 Task: Play an audio file in VLC and use the "Compressor" audio effect to balance audio levels.
Action: Mouse moved to (178, 110)
Screenshot: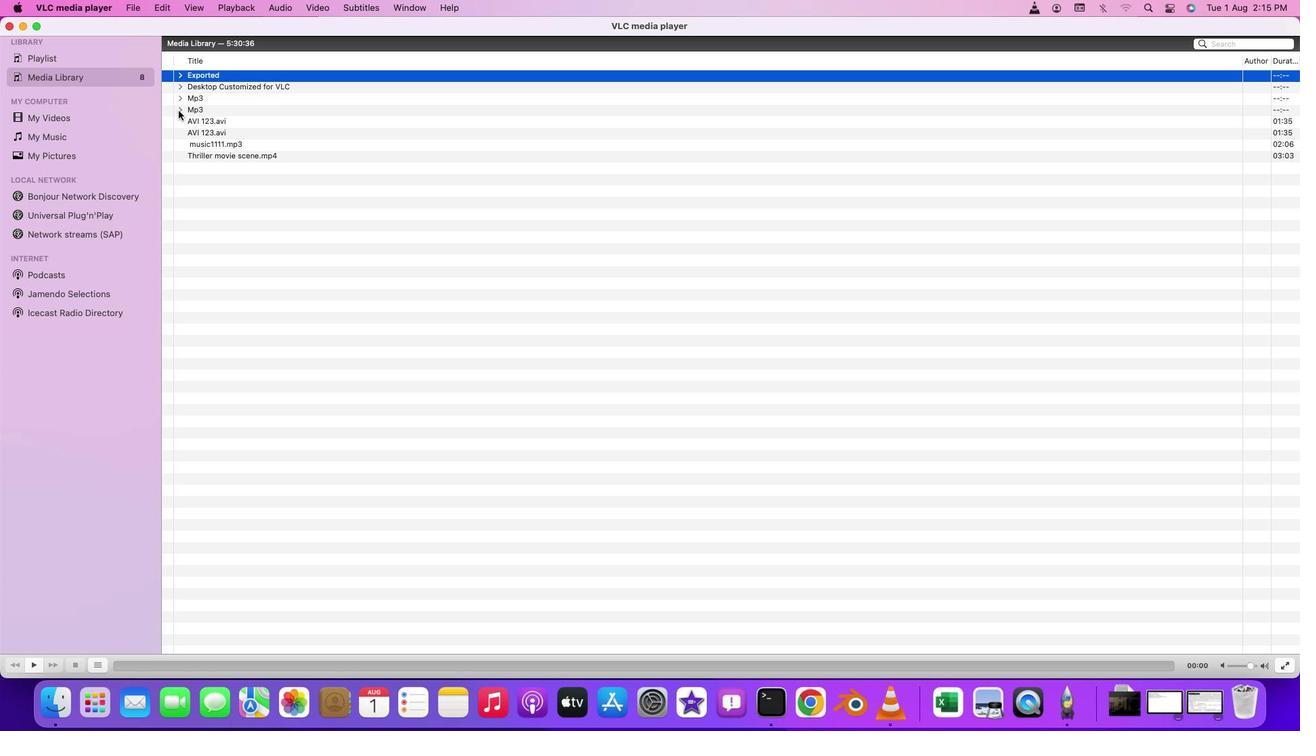 
Action: Mouse pressed left at (178, 110)
Screenshot: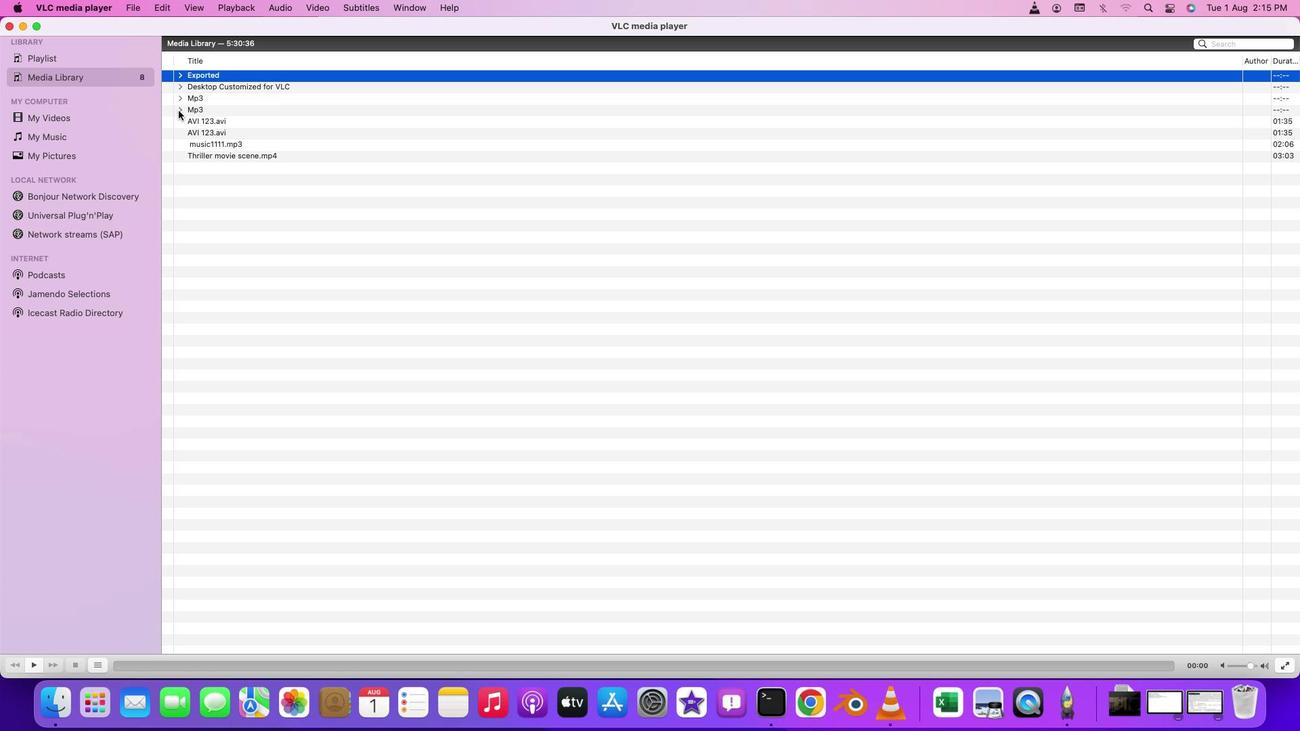 
Action: Mouse moved to (222, 134)
Screenshot: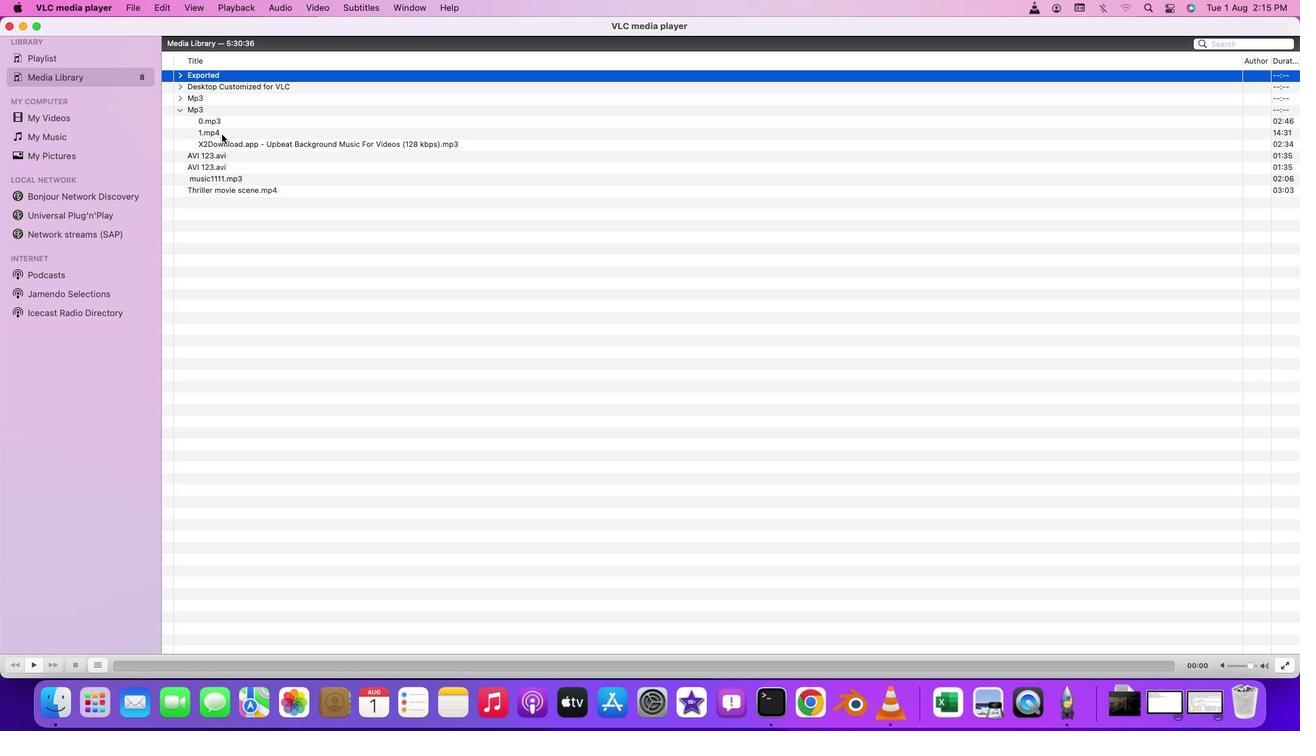 
Action: Mouse pressed left at (222, 134)
Screenshot: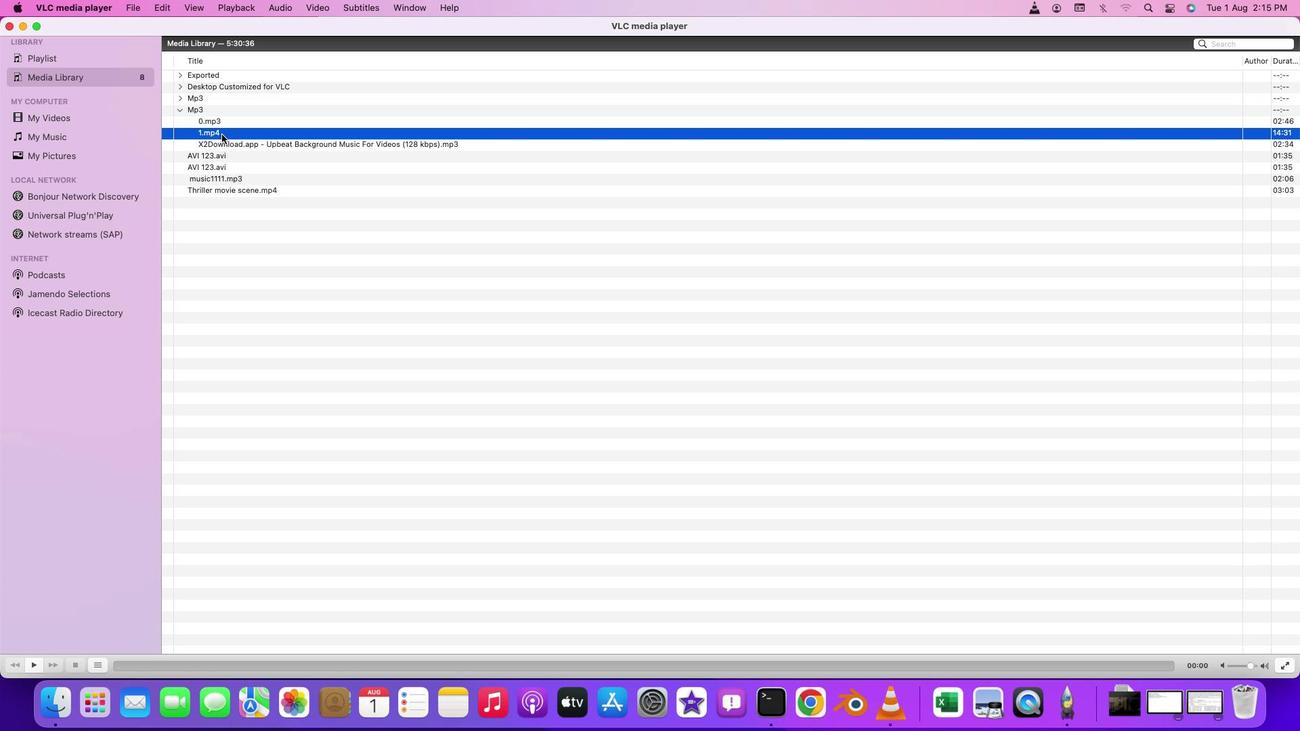 
Action: Mouse pressed left at (222, 134)
Screenshot: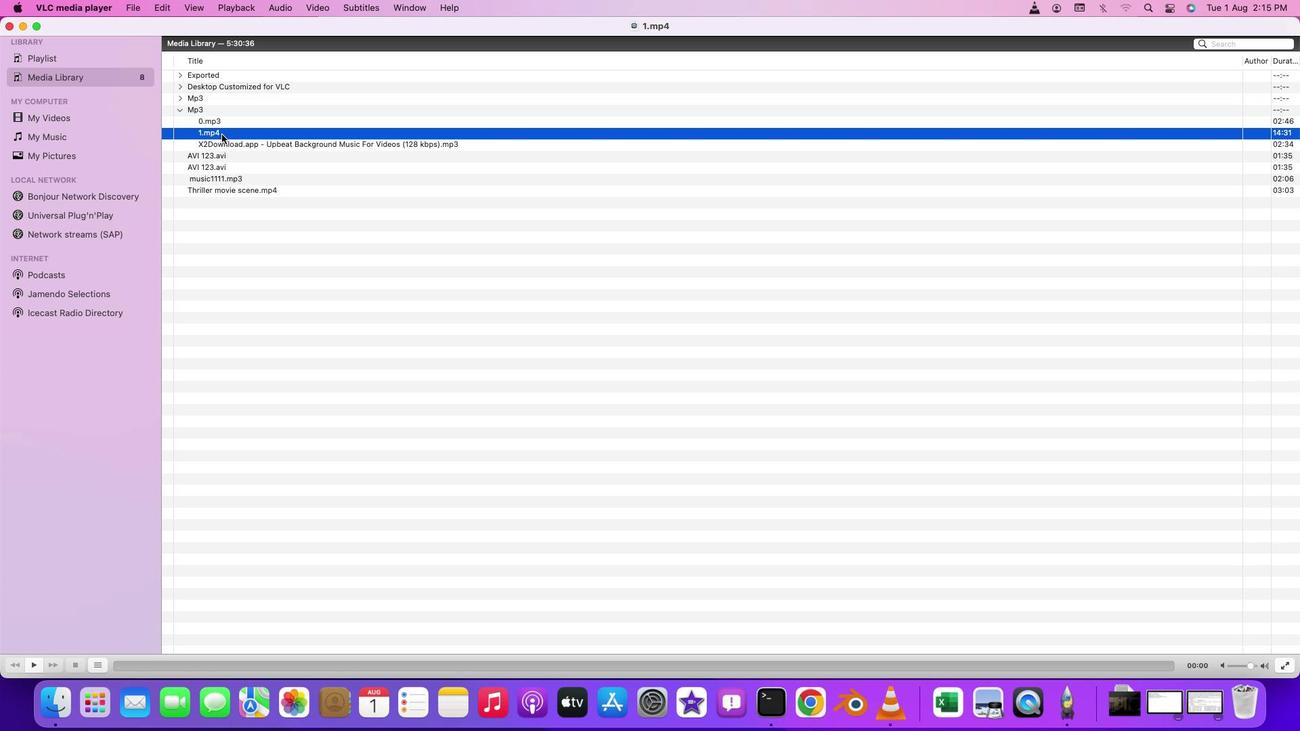 
Action: Mouse moved to (39, 538)
Screenshot: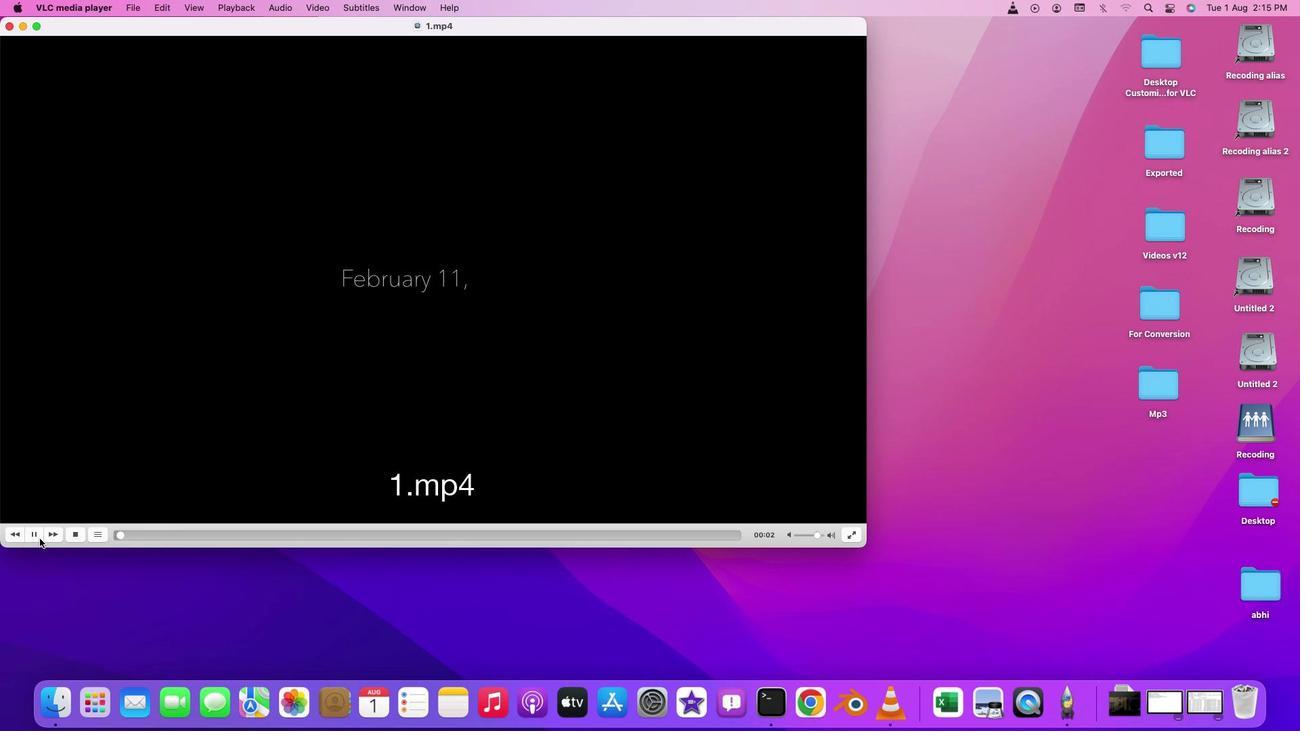 
Action: Mouse pressed left at (39, 538)
Screenshot: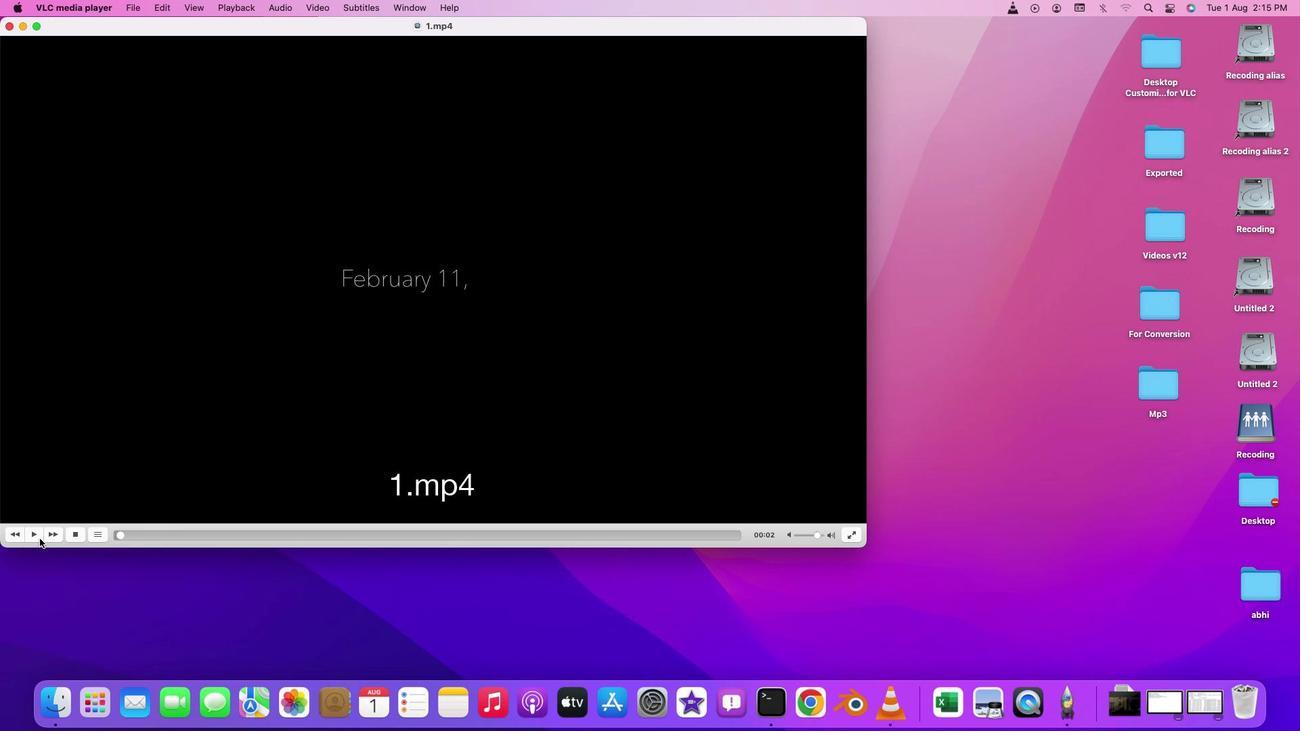 
Action: Mouse moved to (131, 14)
Screenshot: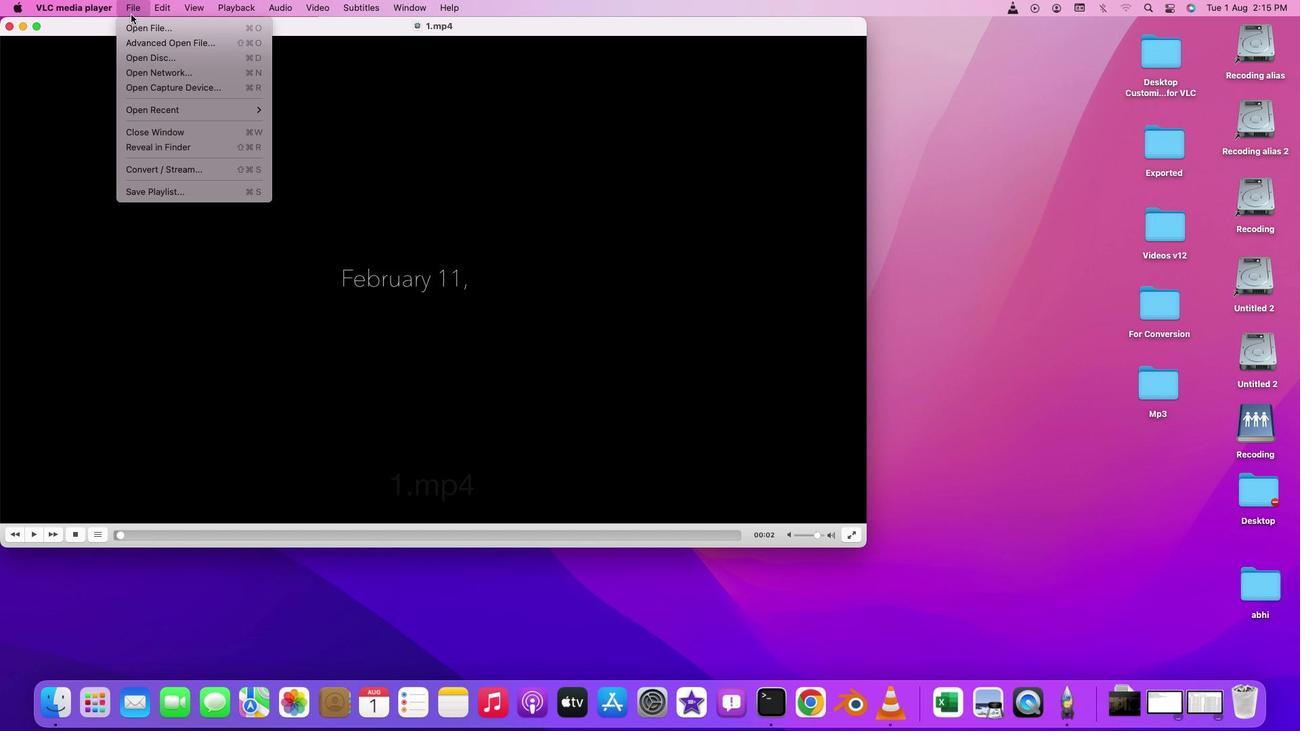 
Action: Mouse pressed left at (131, 14)
Screenshot: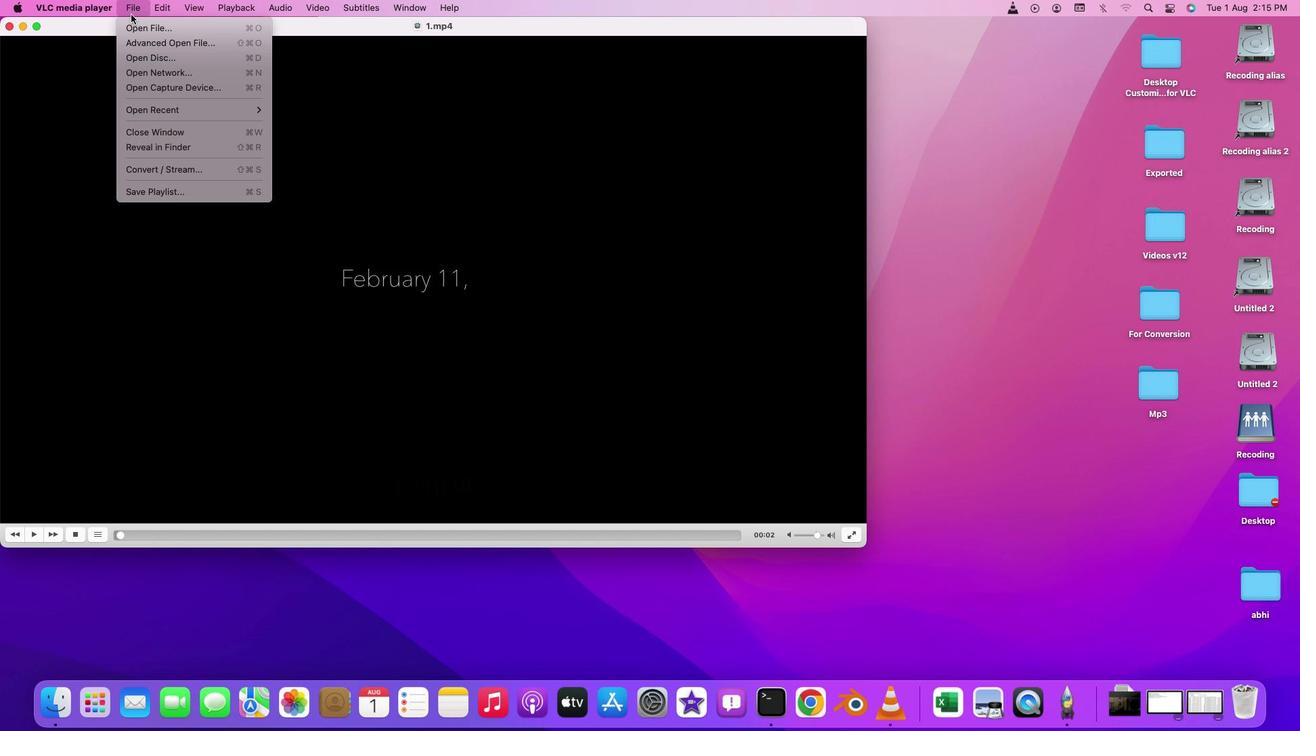 
Action: Mouse moved to (143, 23)
Screenshot: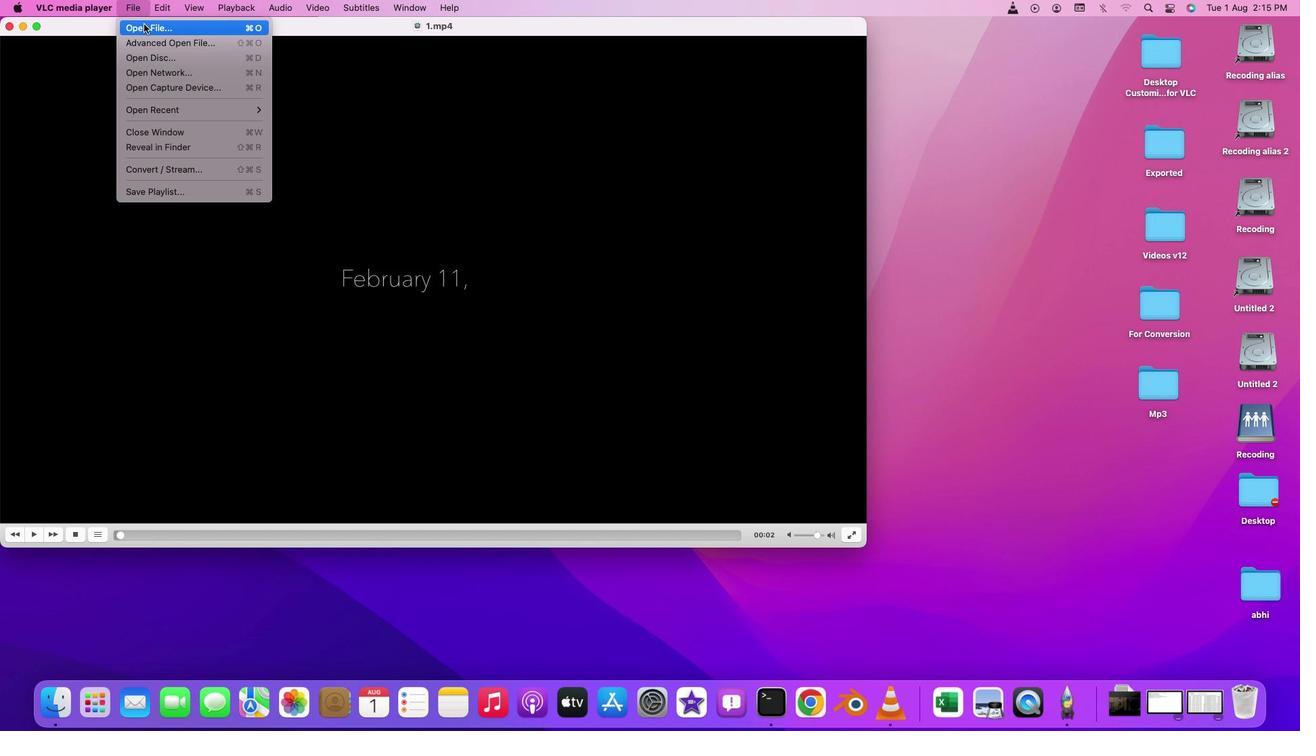 
Action: Mouse pressed left at (143, 23)
Screenshot: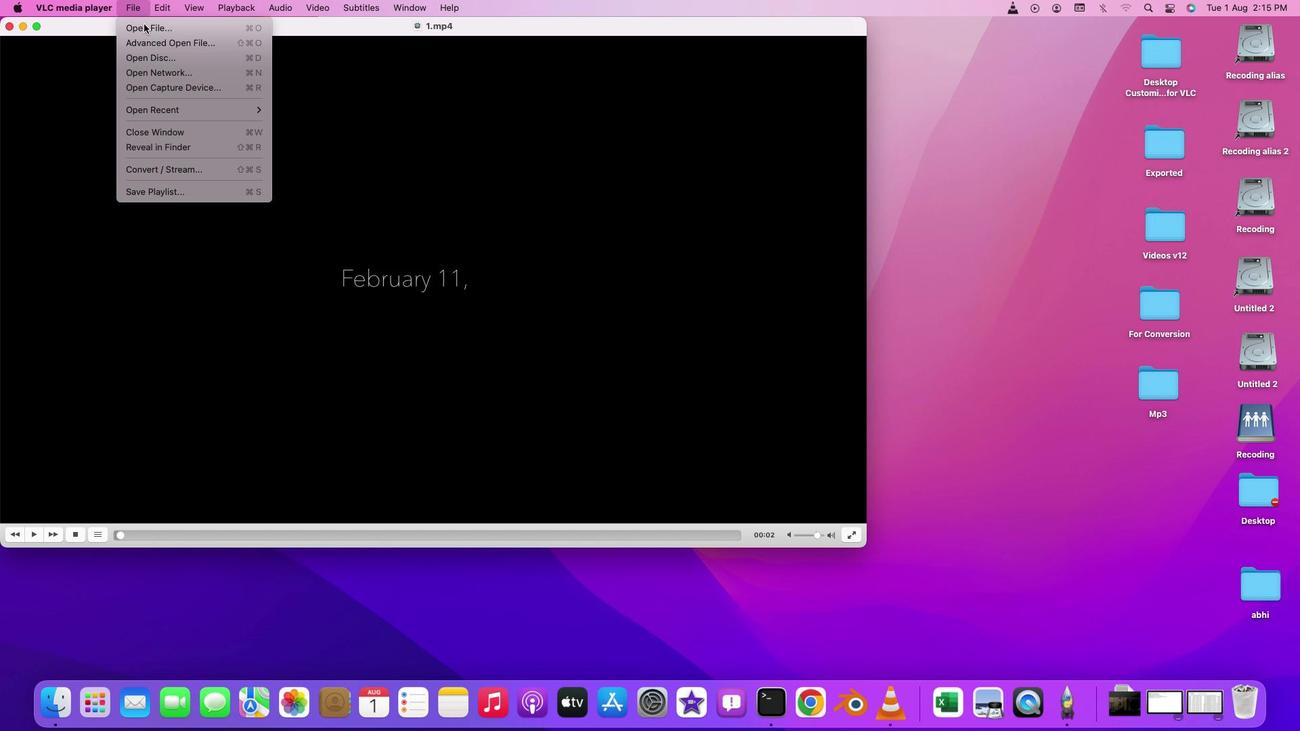 
Action: Mouse moved to (521, 162)
Screenshot: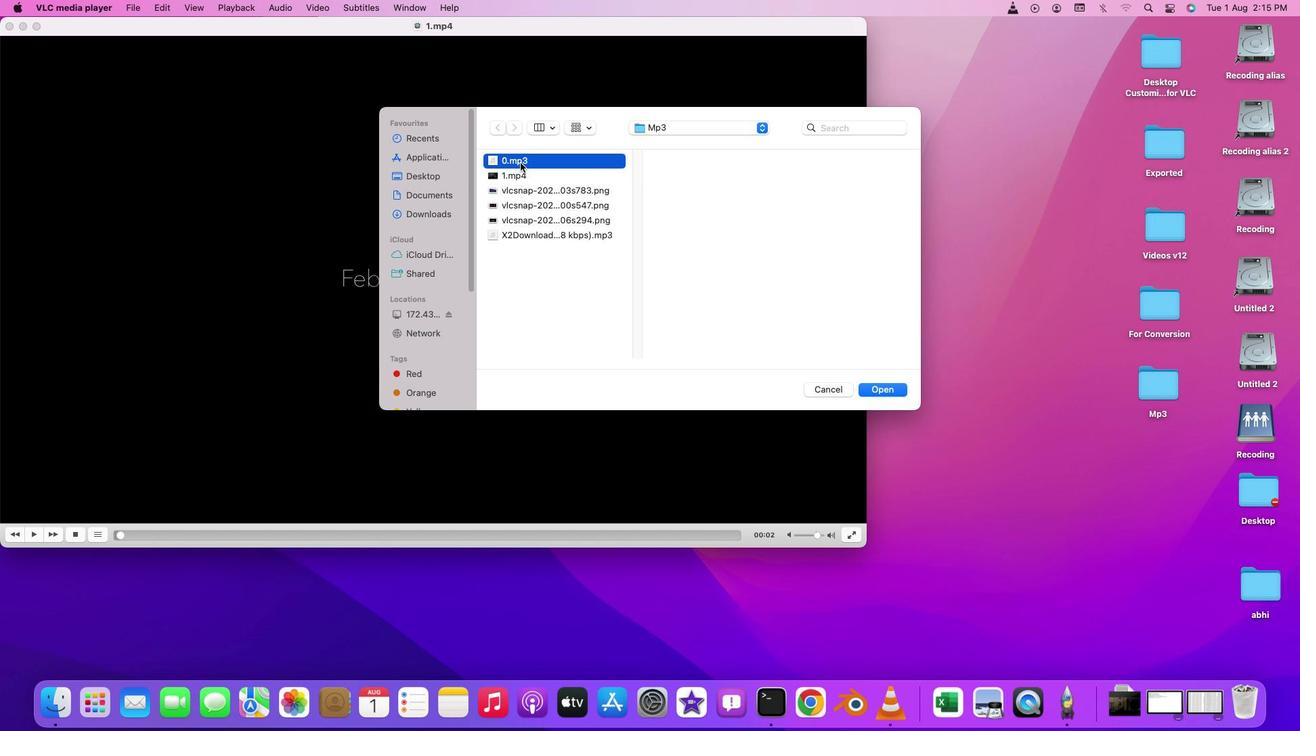 
Action: Mouse pressed left at (521, 162)
Screenshot: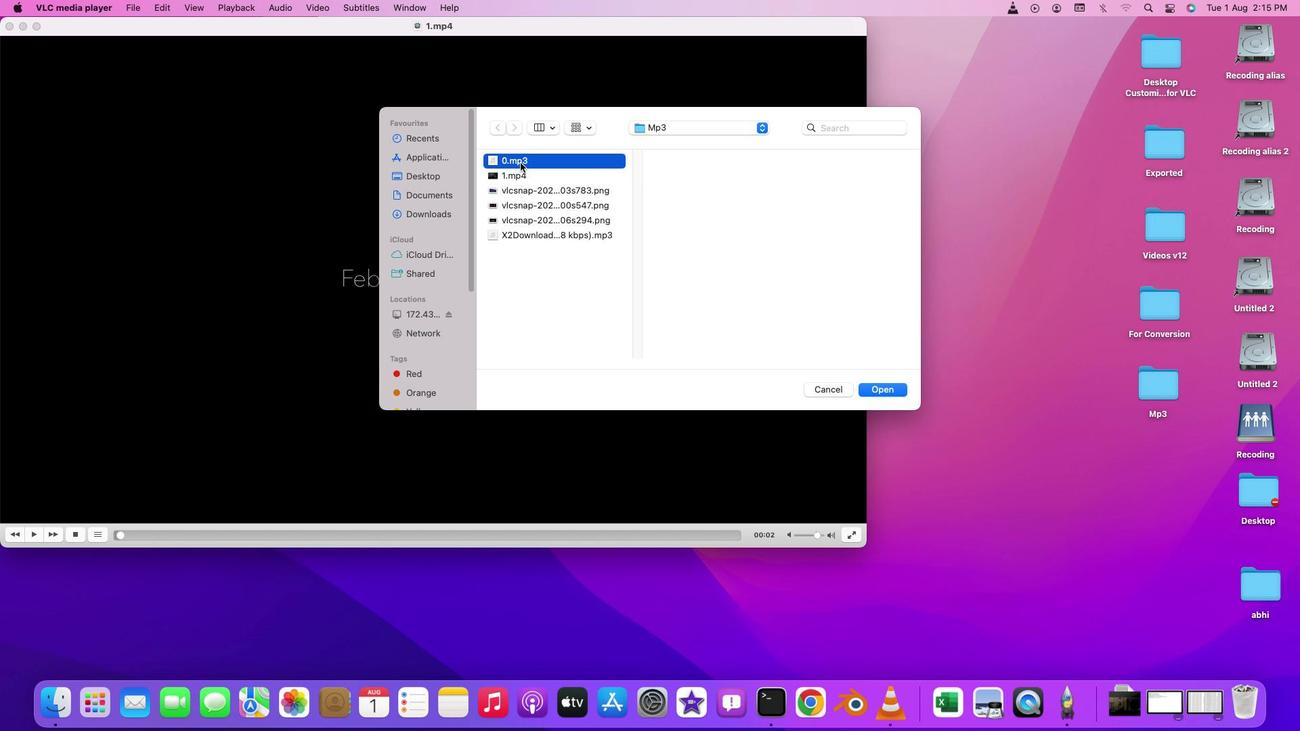 
Action: Mouse pressed left at (521, 162)
Screenshot: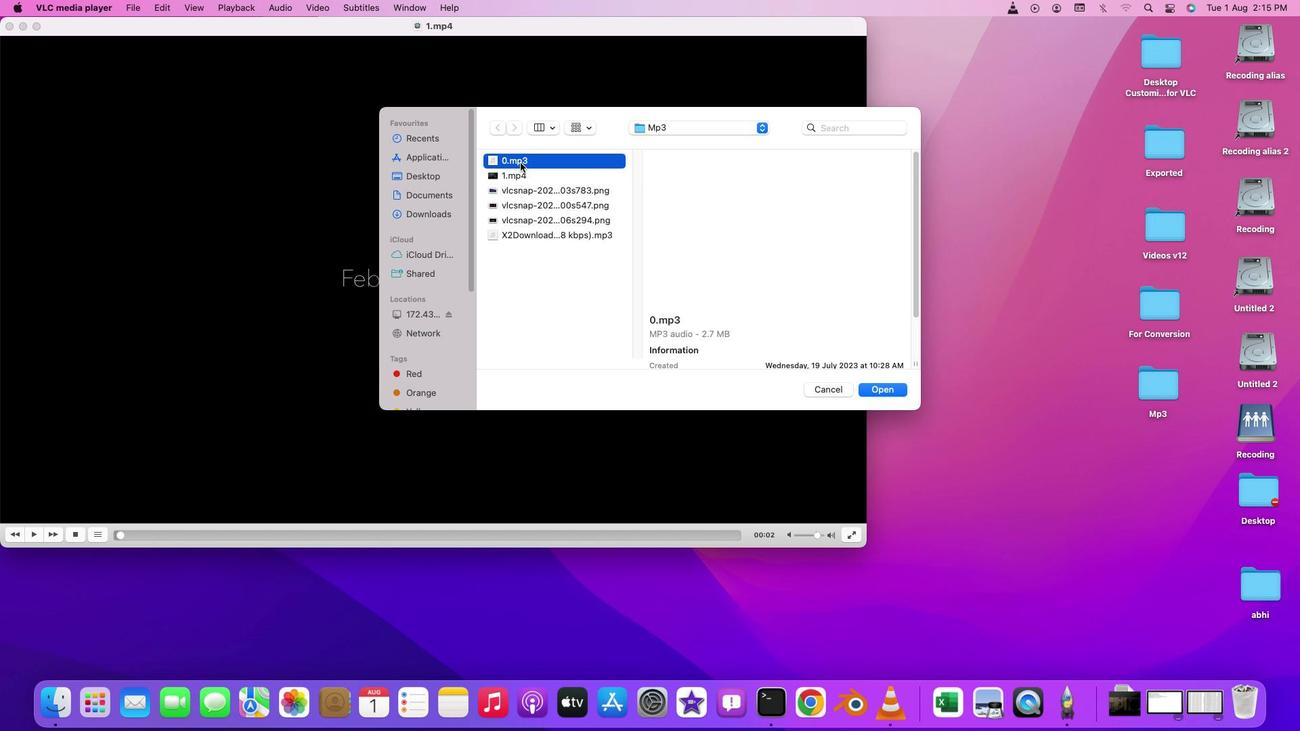 
Action: Mouse moved to (172, 659)
Screenshot: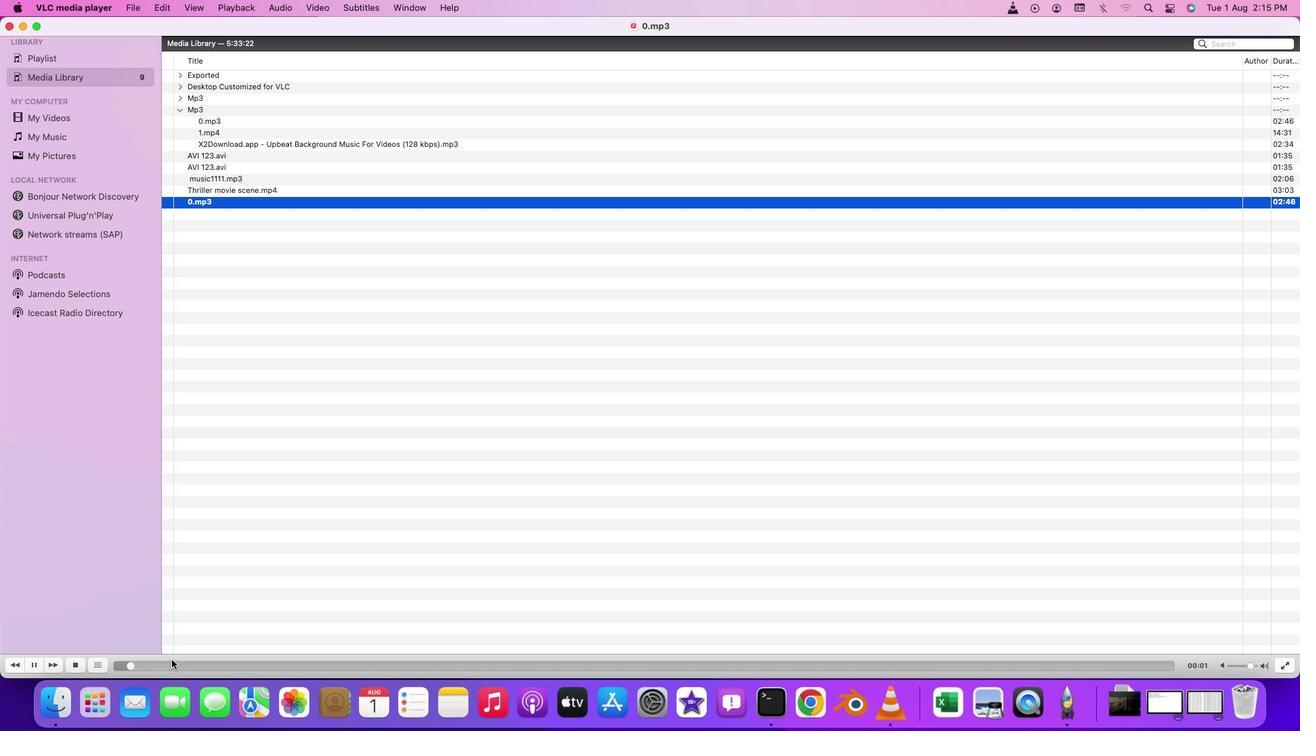 
Action: Mouse pressed left at (172, 659)
Screenshot: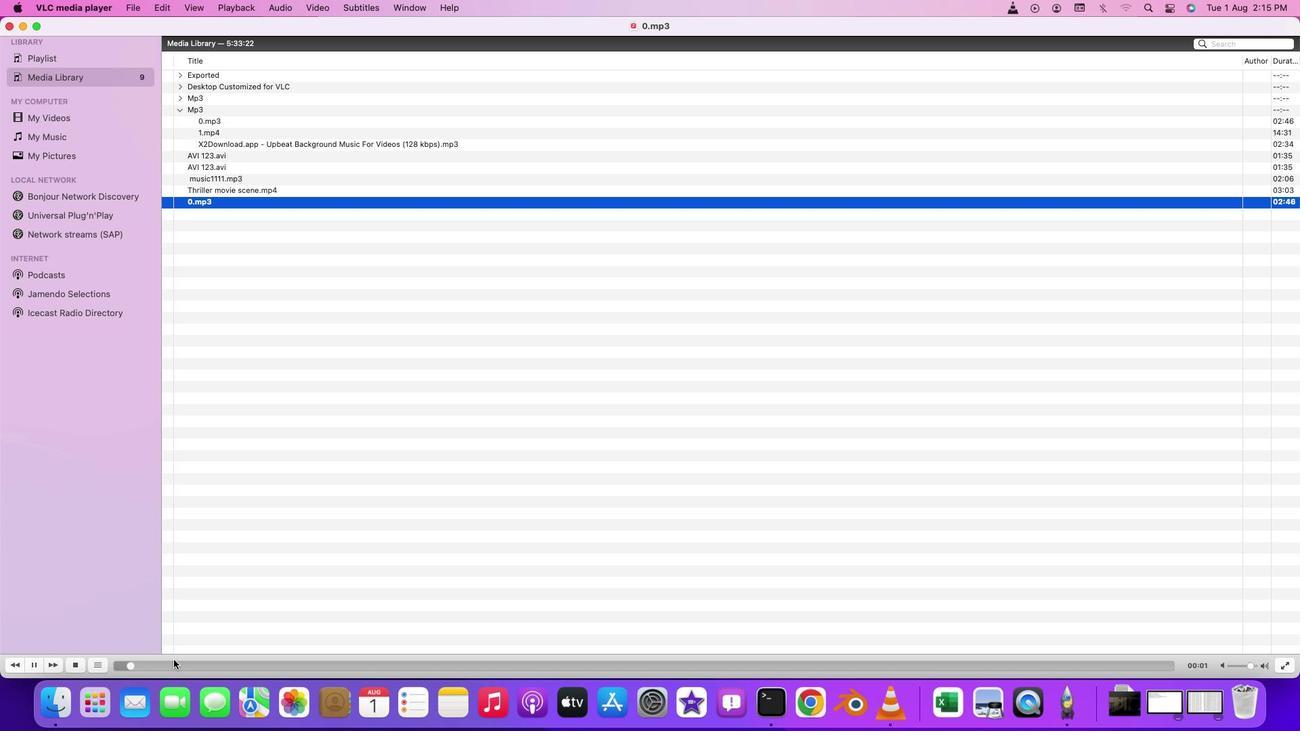 
Action: Mouse moved to (187, 663)
Screenshot: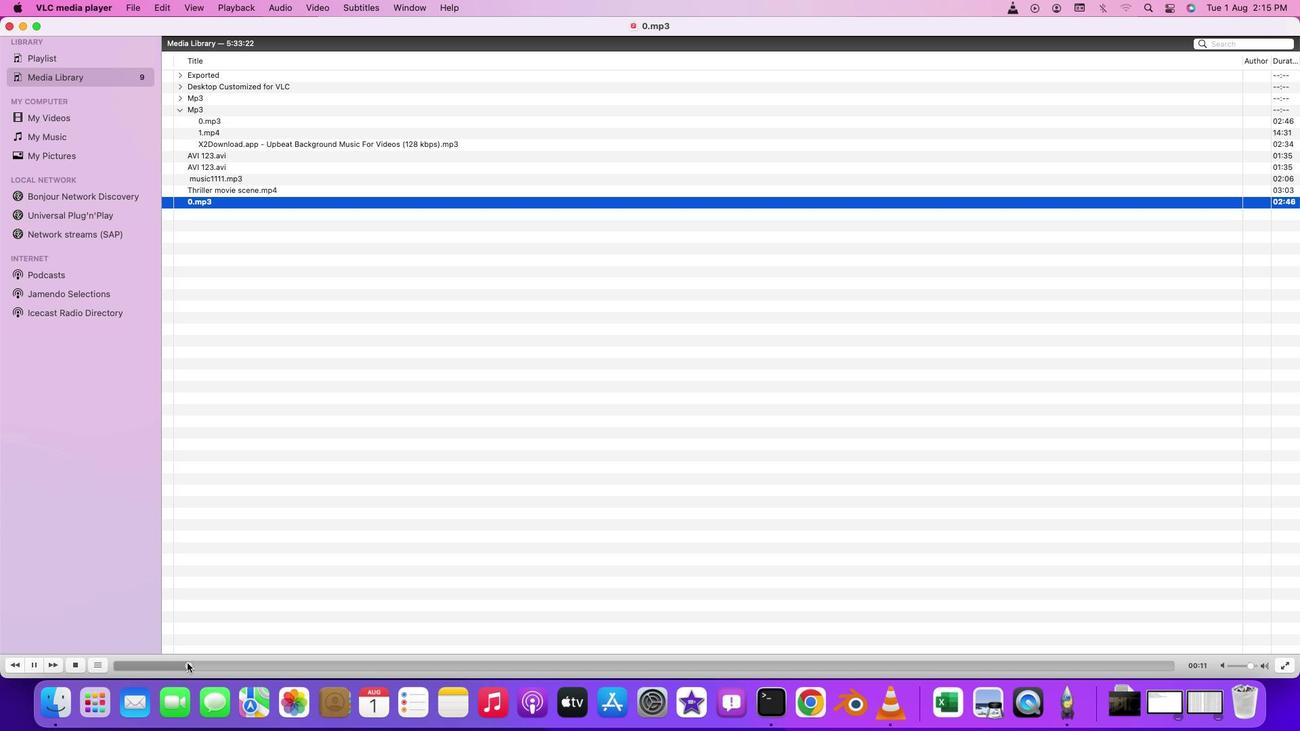 
Action: Mouse pressed left at (187, 663)
Screenshot: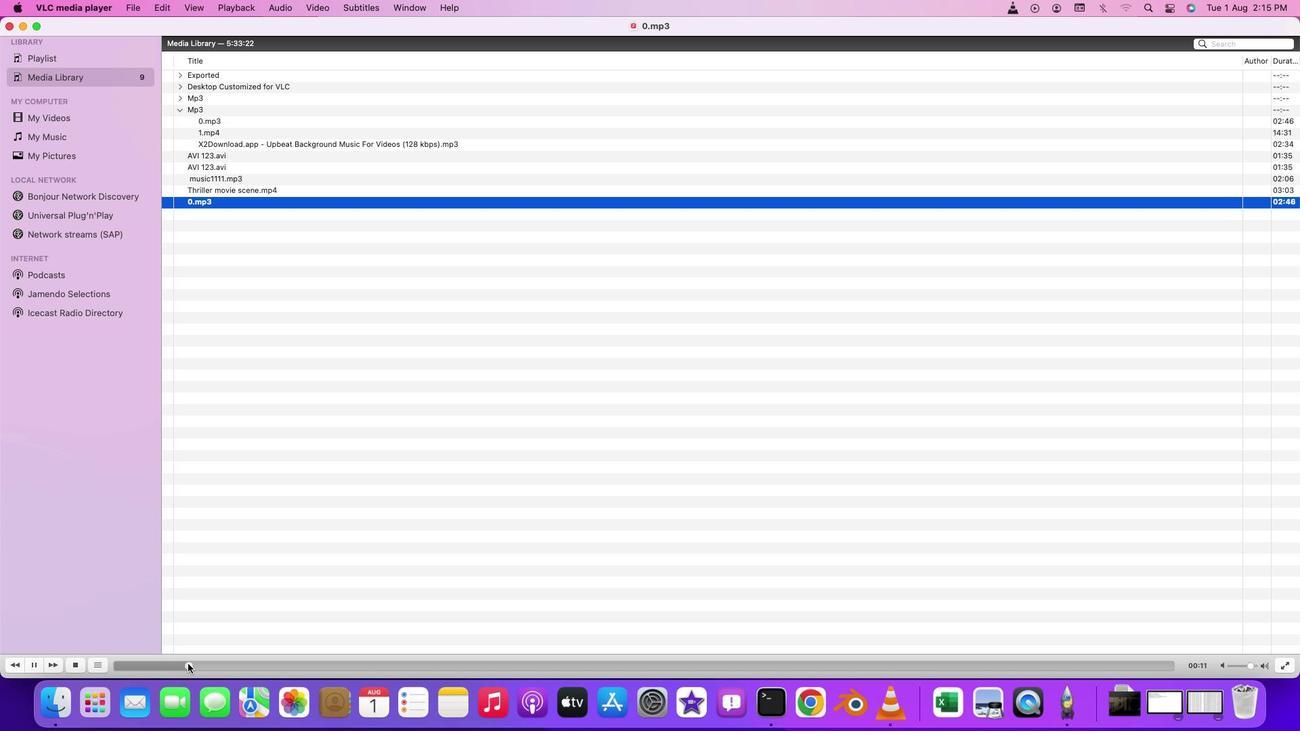 
Action: Mouse moved to (229, 669)
Screenshot: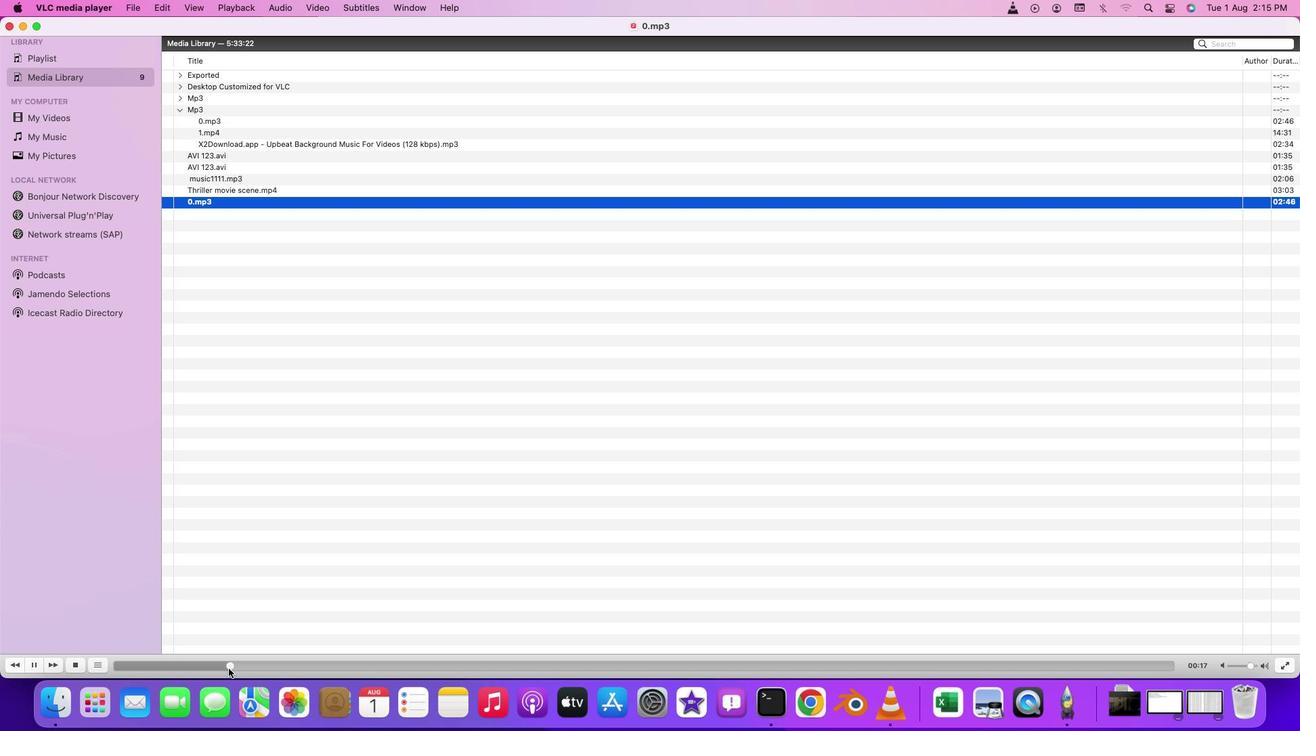
Action: Mouse pressed left at (229, 669)
Screenshot: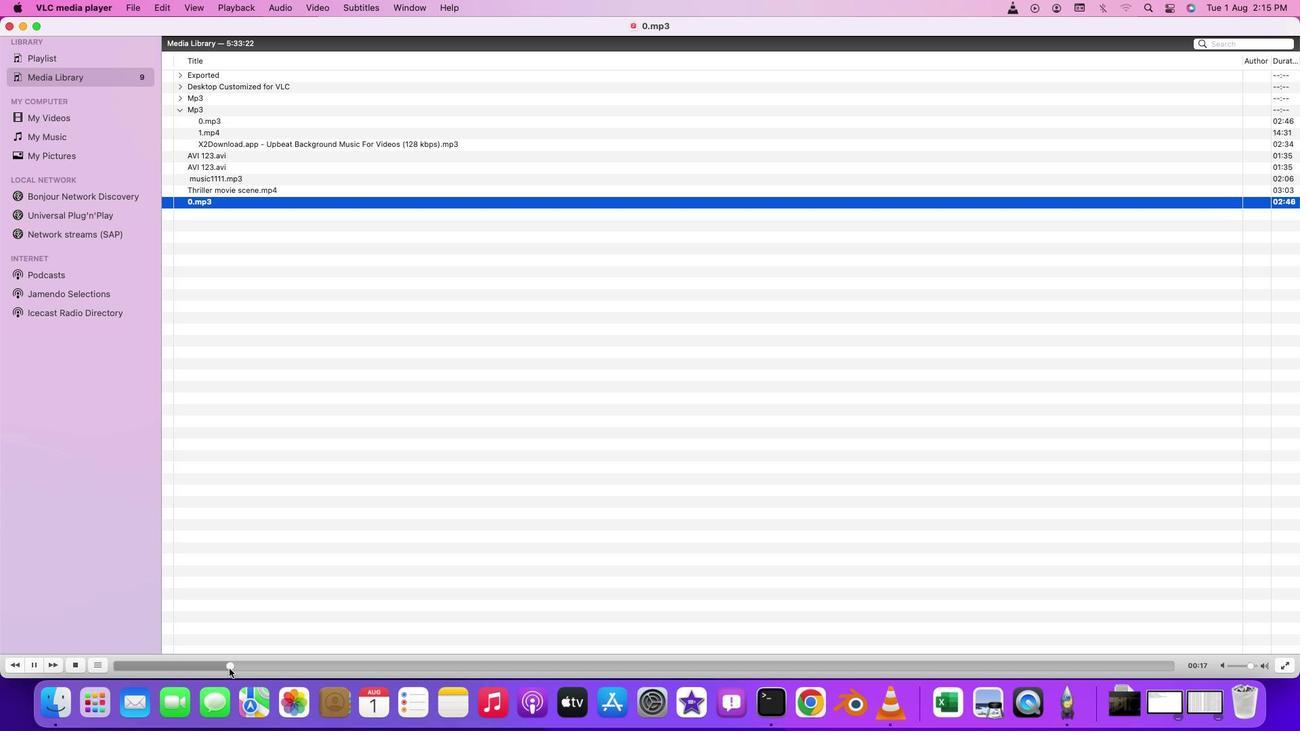 
Action: Mouse moved to (412, 14)
Screenshot: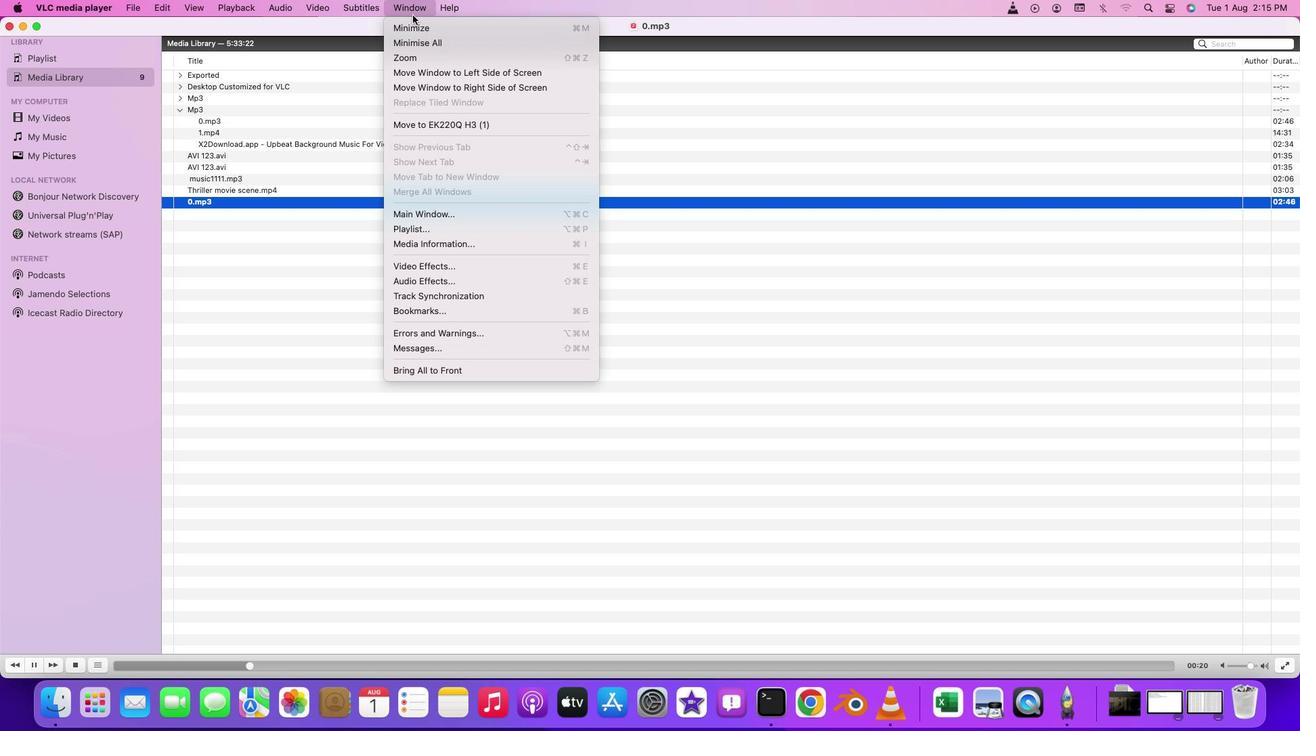 
Action: Mouse pressed left at (412, 14)
Screenshot: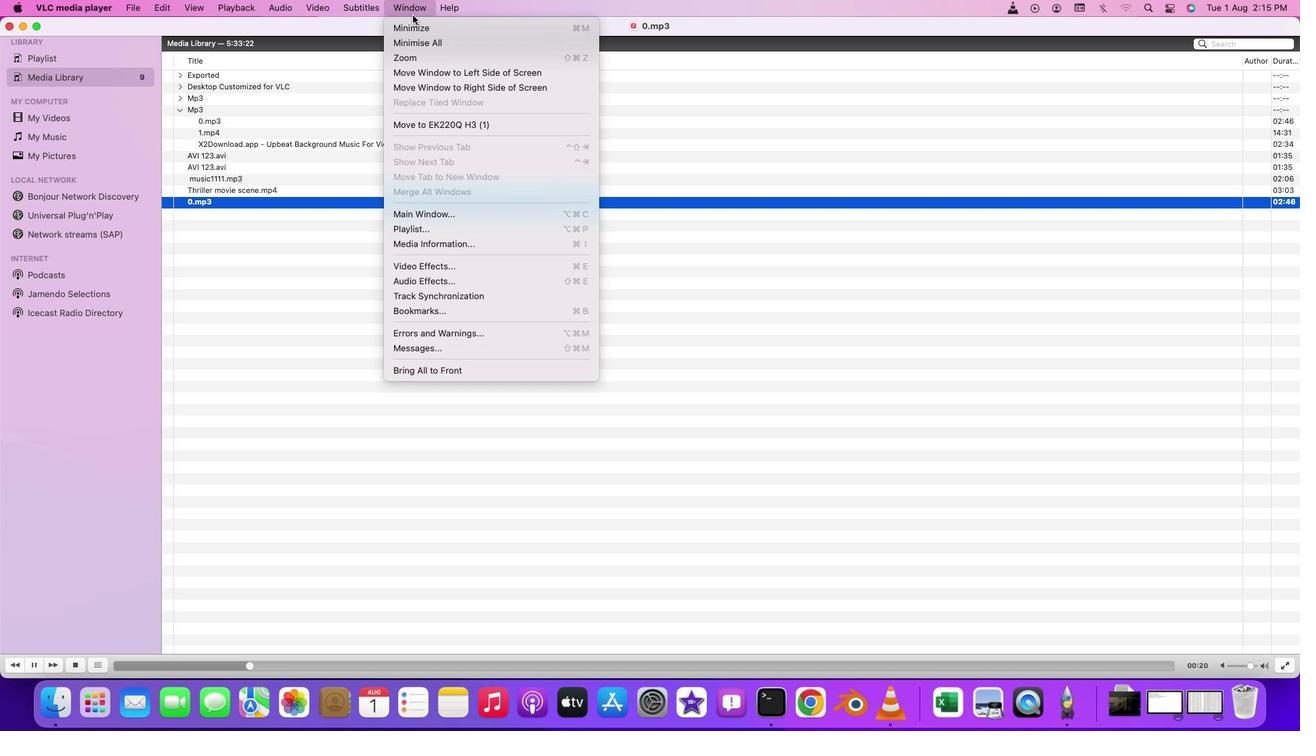 
Action: Mouse moved to (435, 277)
Screenshot: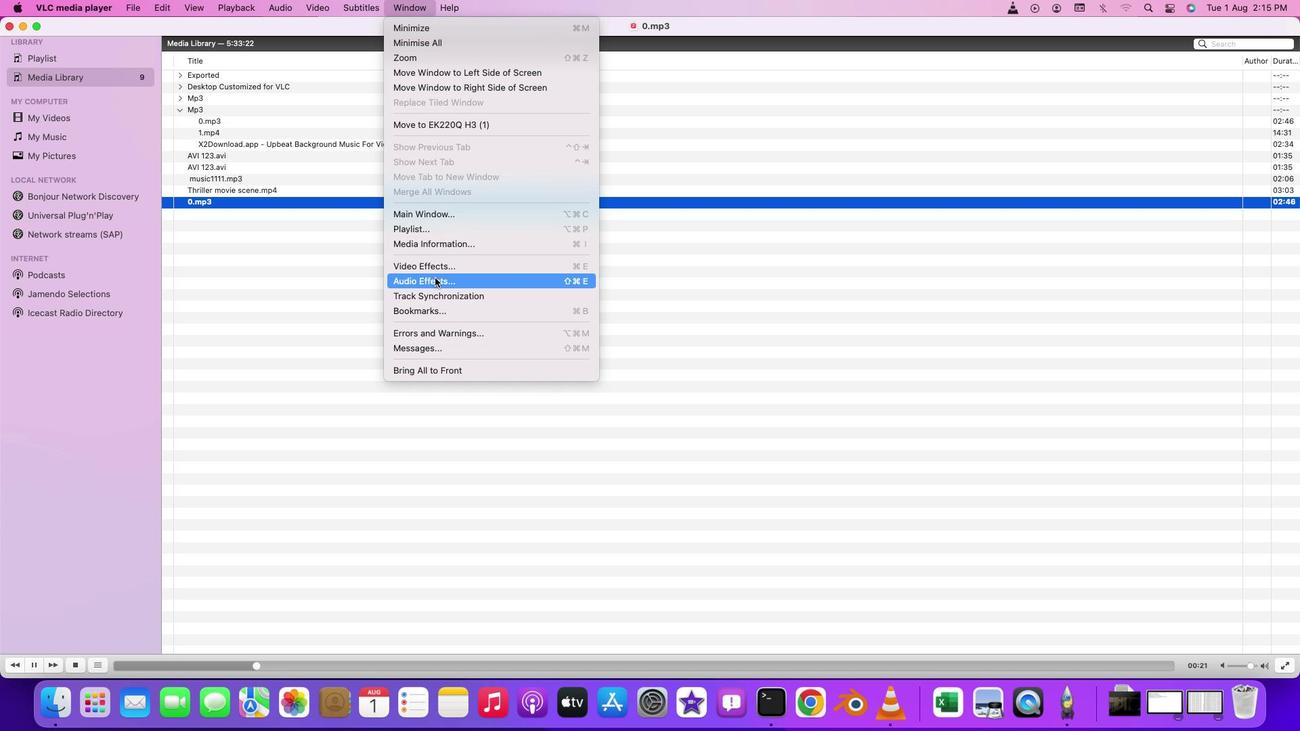 
Action: Mouse pressed left at (435, 277)
Screenshot: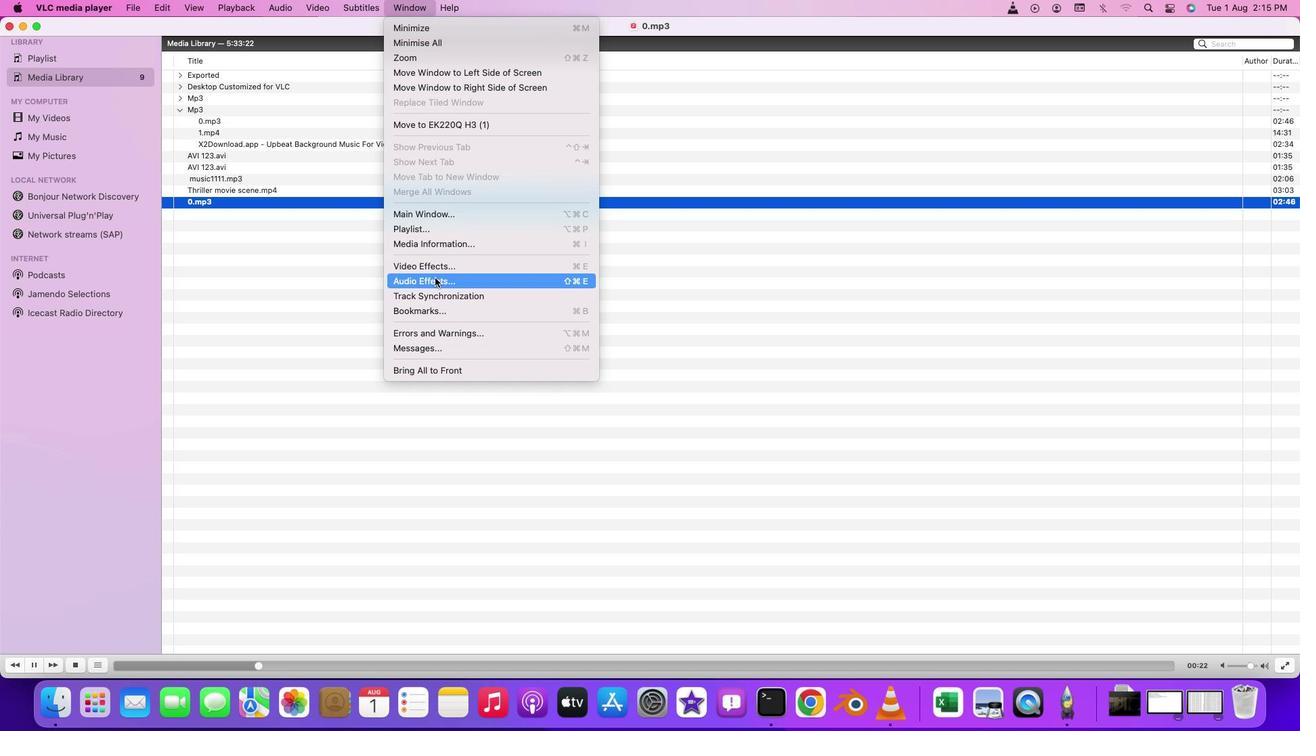 
Action: Mouse moved to (651, 294)
Screenshot: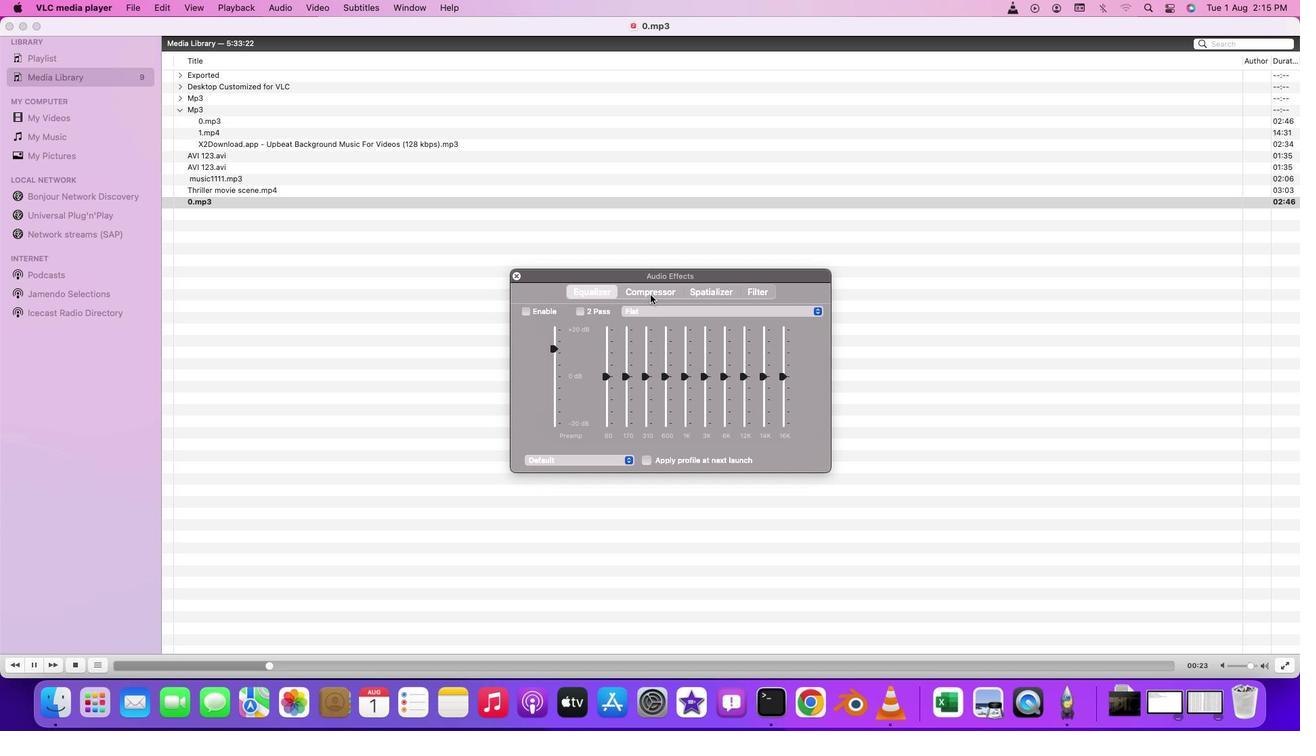 
Action: Mouse pressed left at (651, 294)
Screenshot: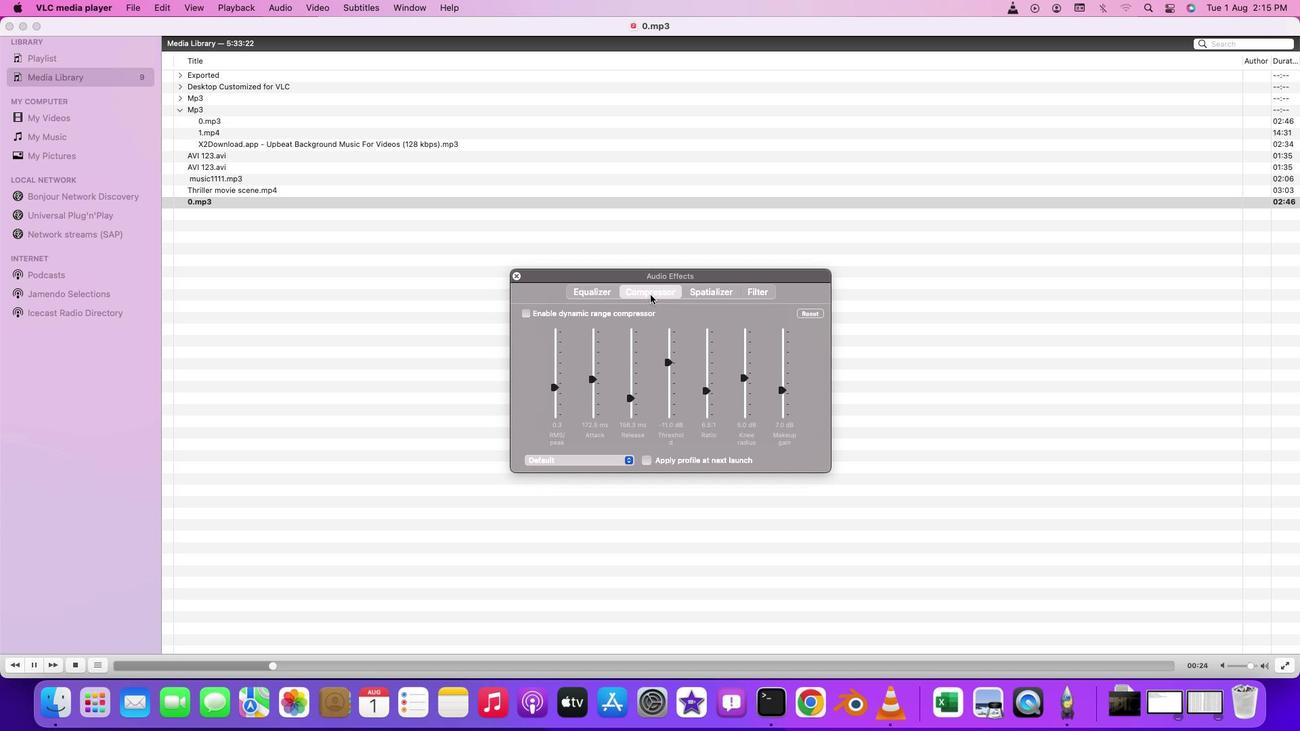 
Action: Mouse moved to (555, 386)
Screenshot: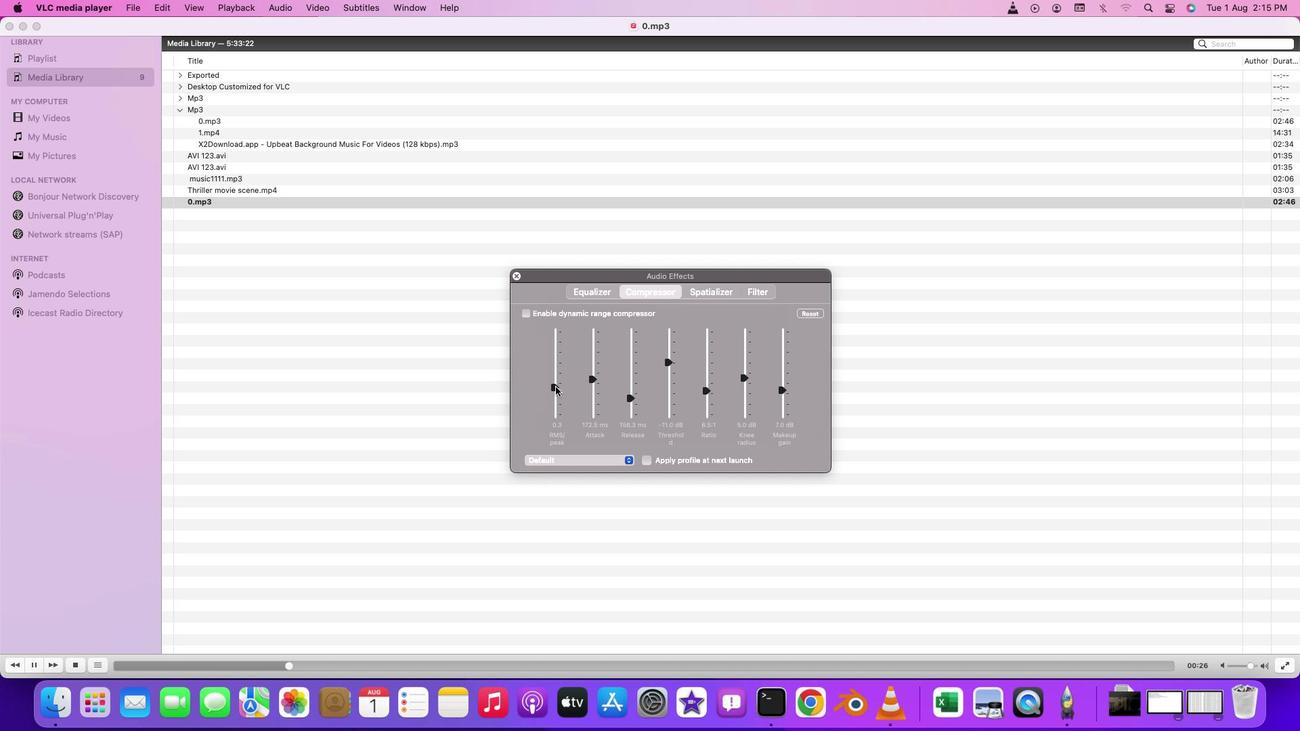 
Action: Mouse pressed left at (555, 386)
Screenshot: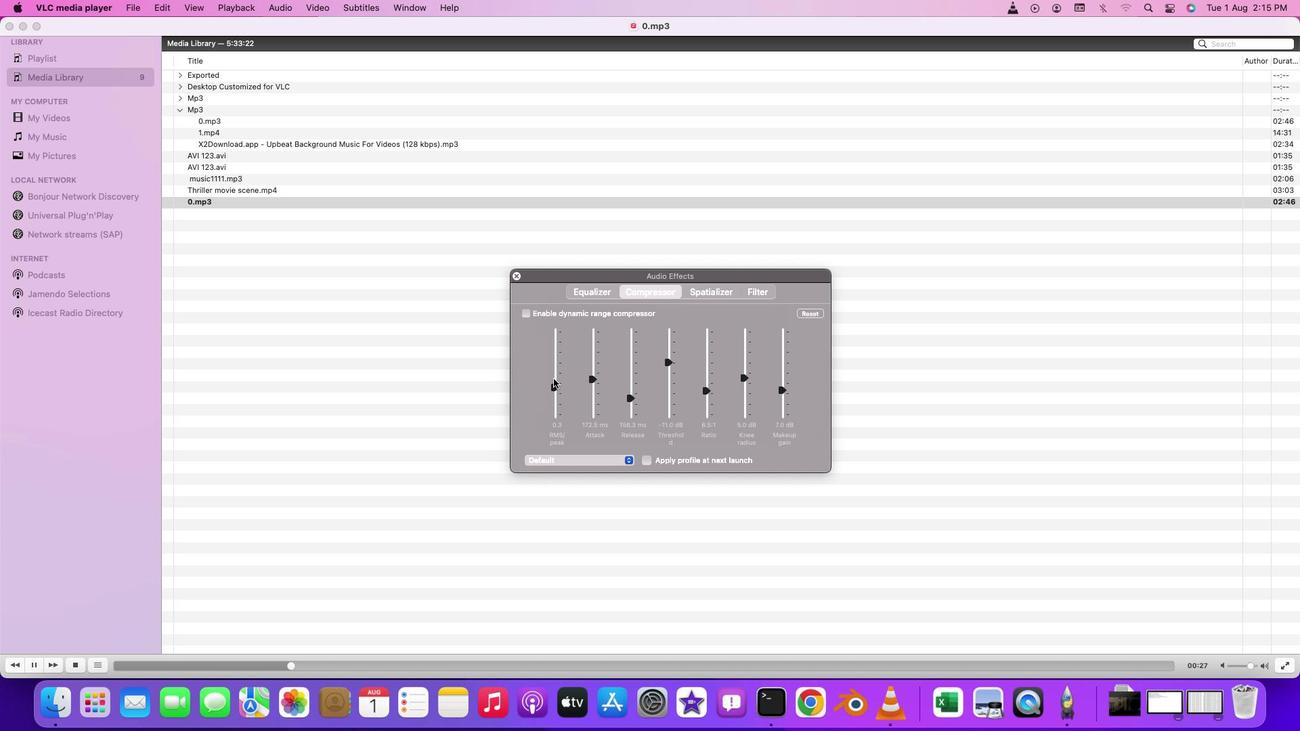 
Action: Mouse moved to (558, 386)
Screenshot: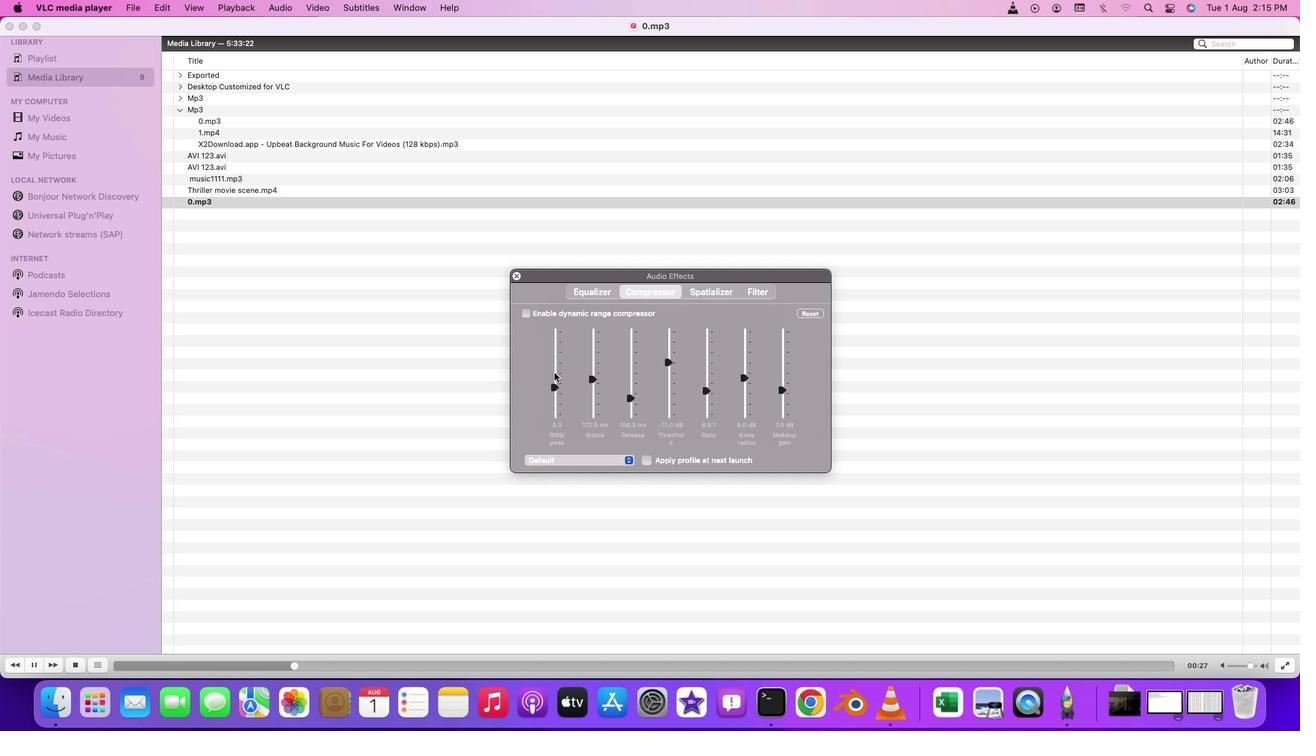 
Action: Mouse pressed left at (558, 386)
Screenshot: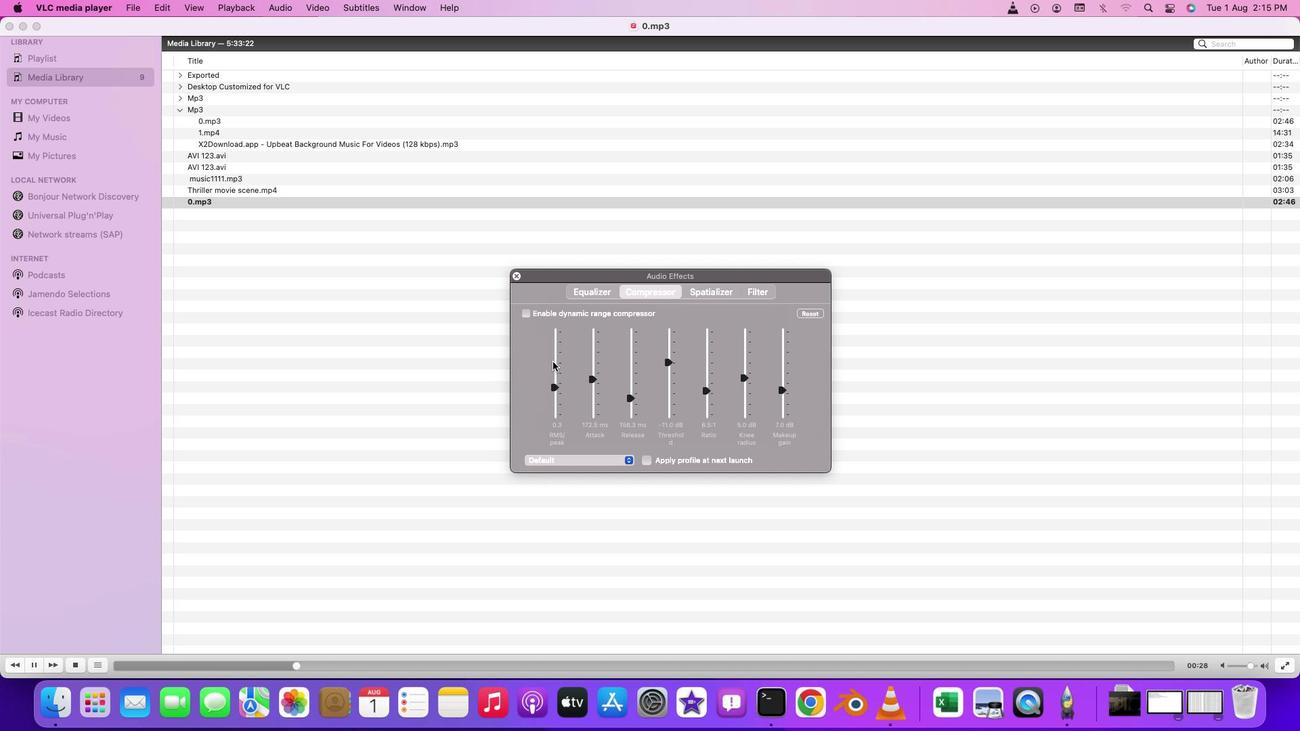 
Action: Mouse moved to (526, 310)
Screenshot: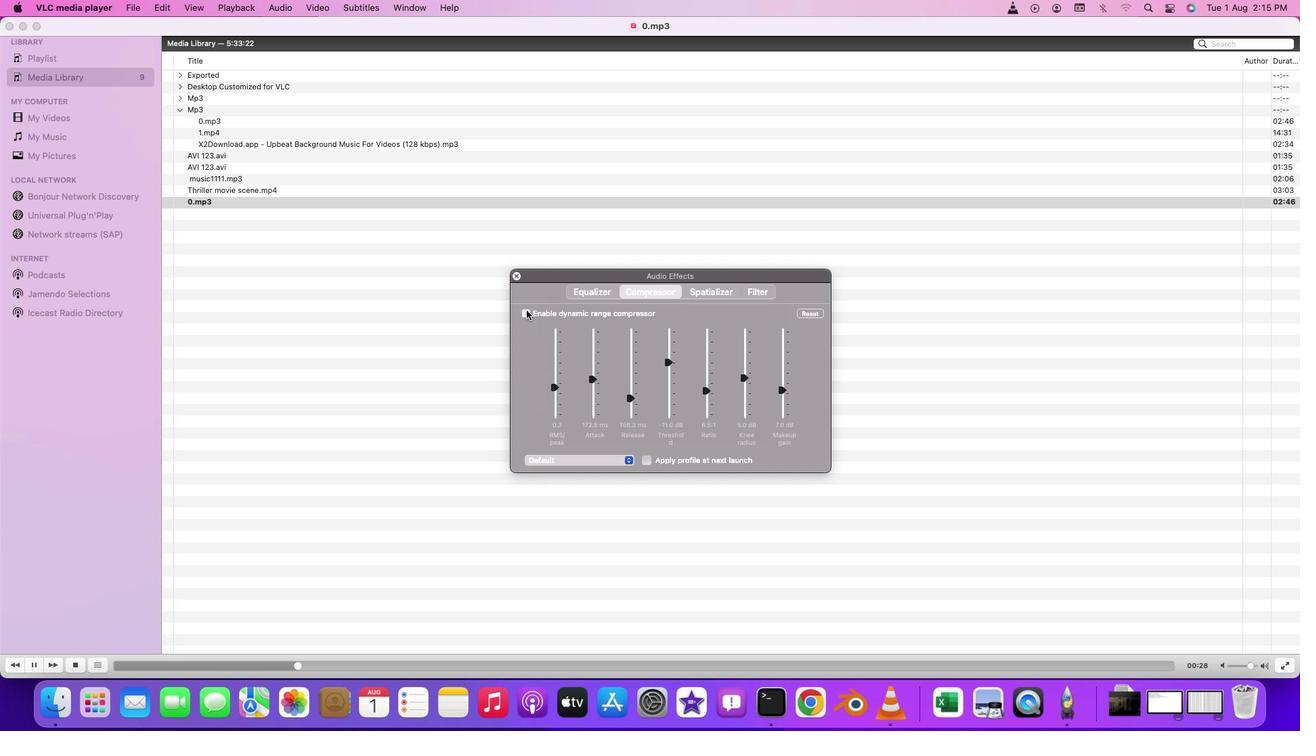 
Action: Mouse pressed left at (526, 310)
Screenshot: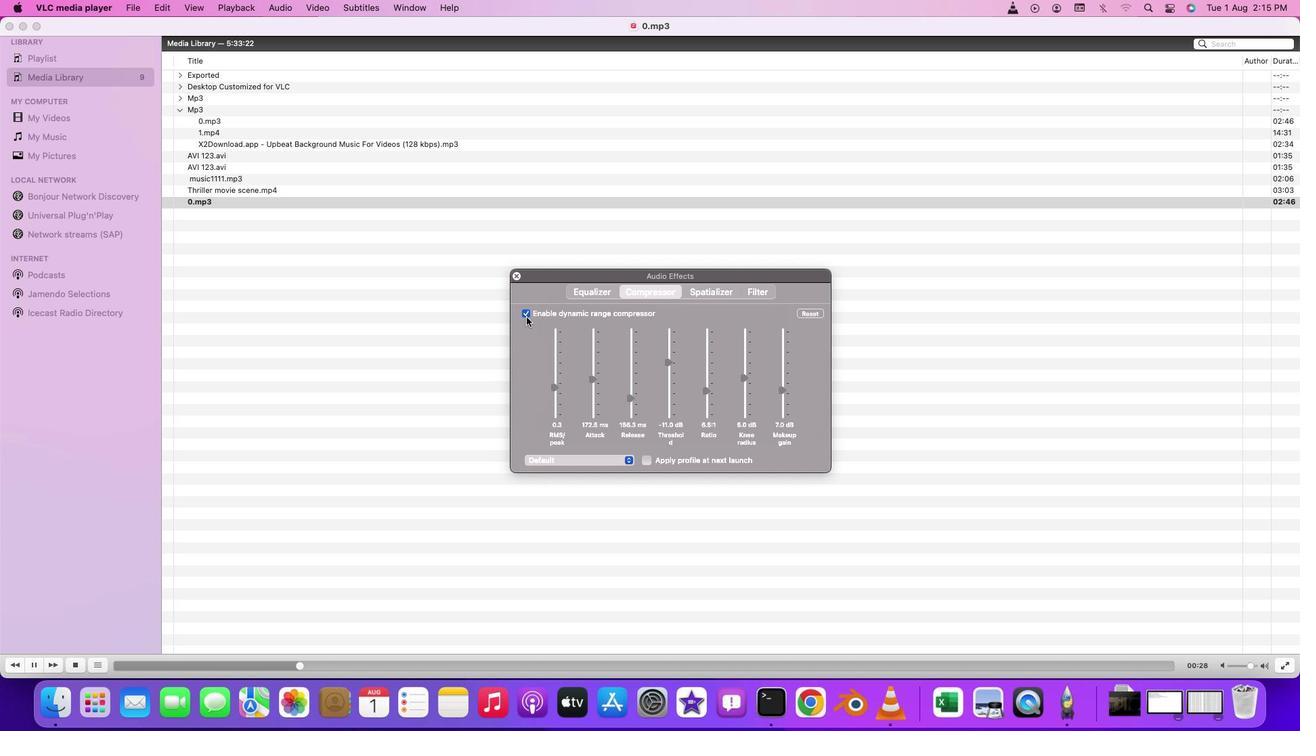 
Action: Mouse moved to (556, 388)
Screenshot: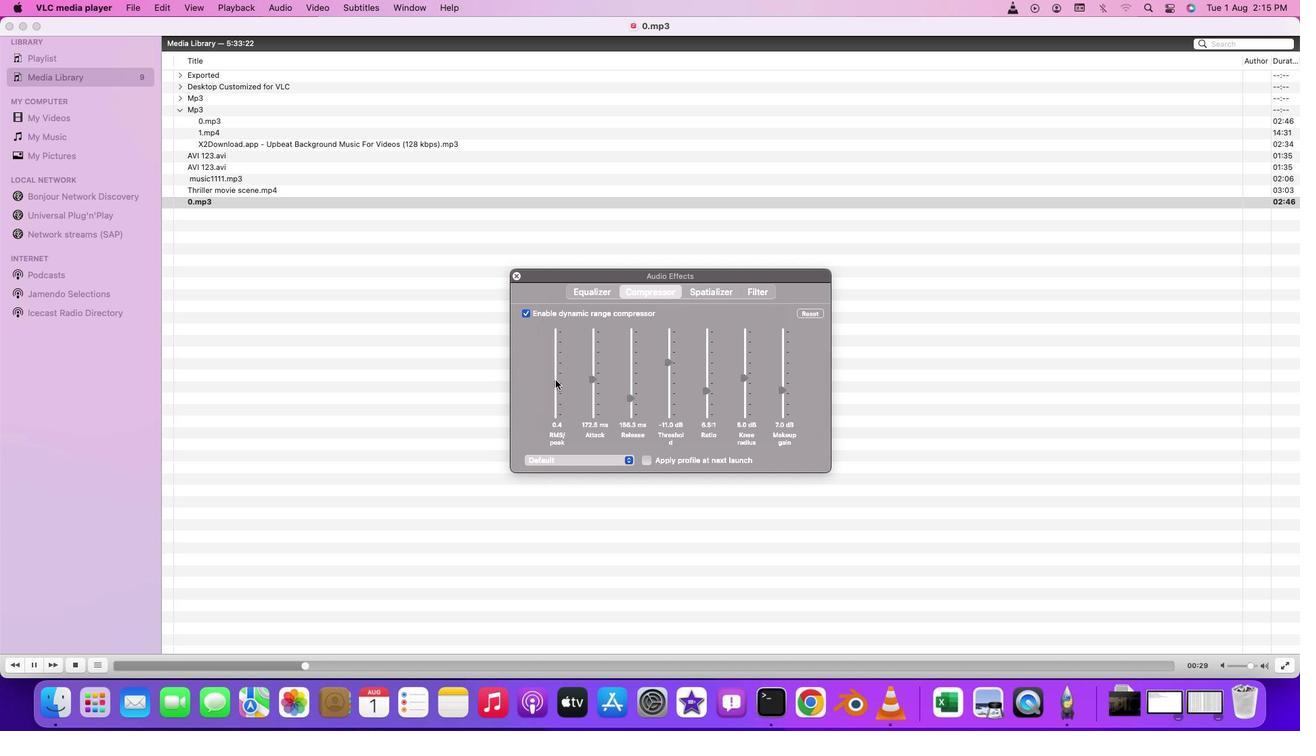 
Action: Mouse pressed left at (556, 388)
Screenshot: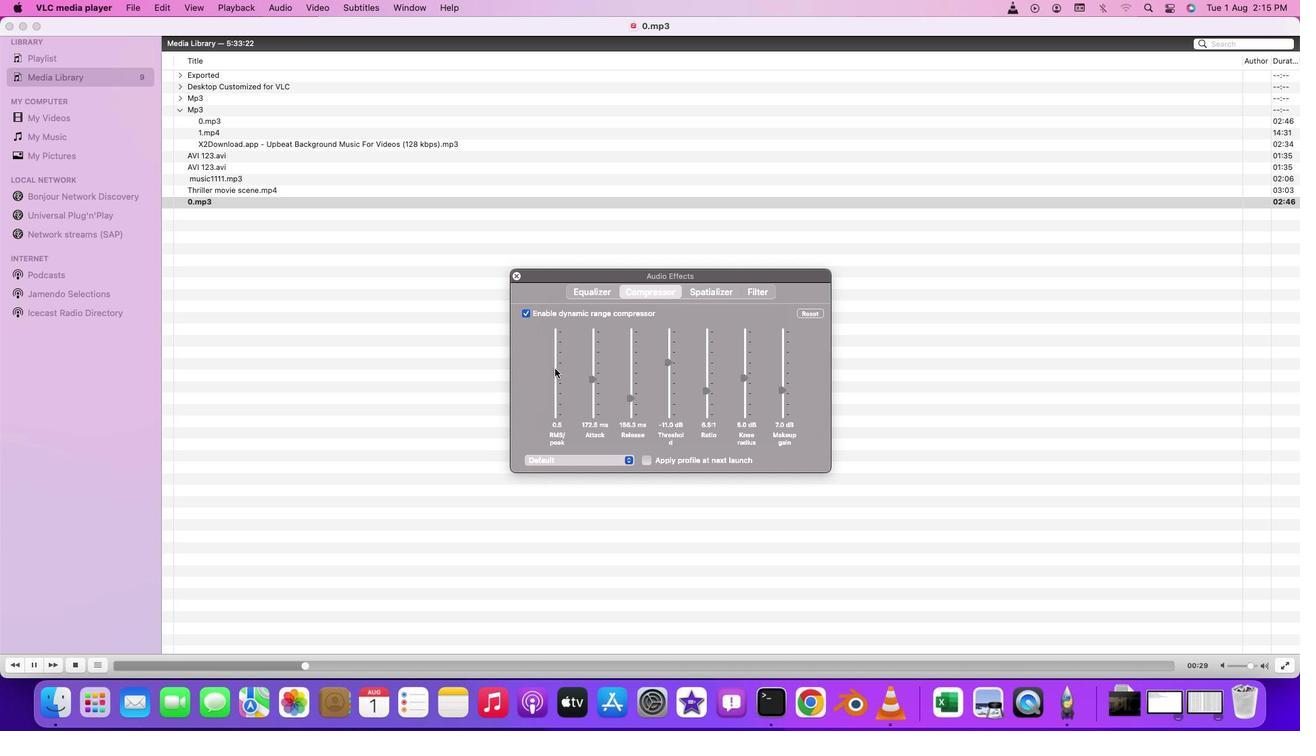 
Action: Mouse moved to (592, 378)
Screenshot: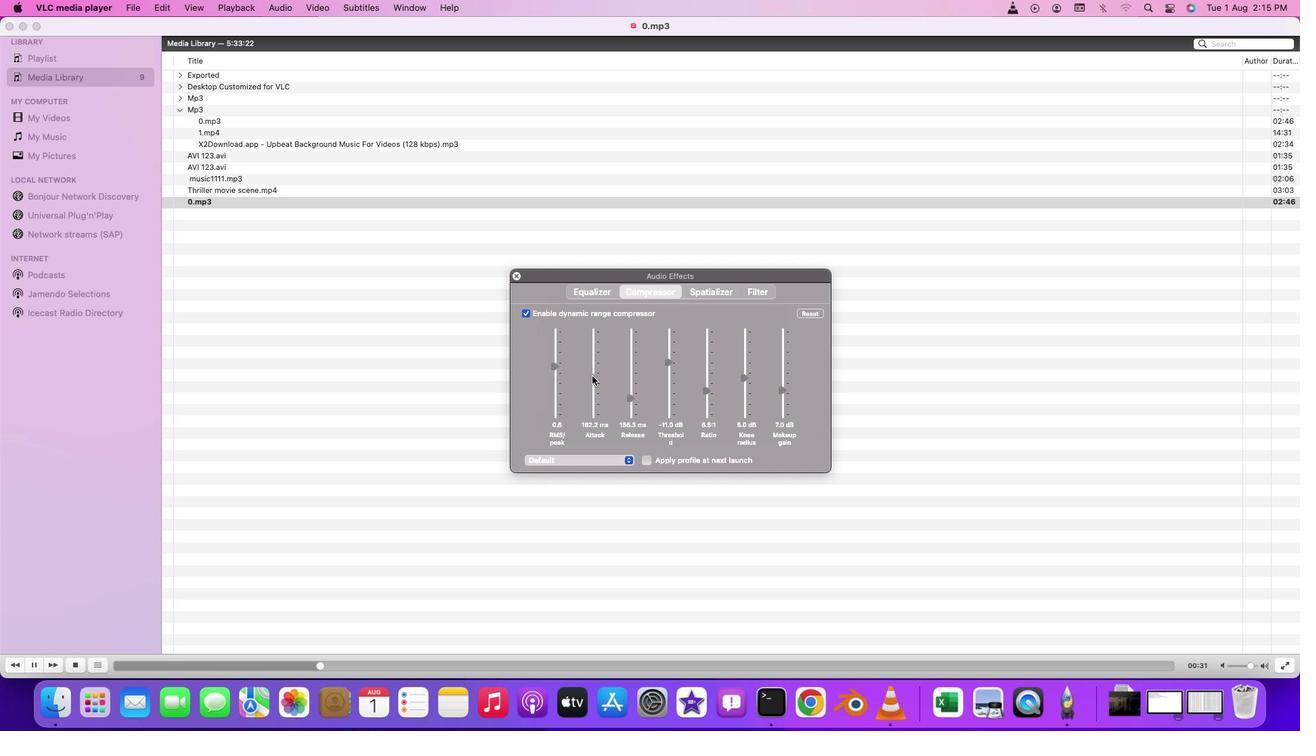 
Action: Mouse pressed left at (592, 378)
Screenshot: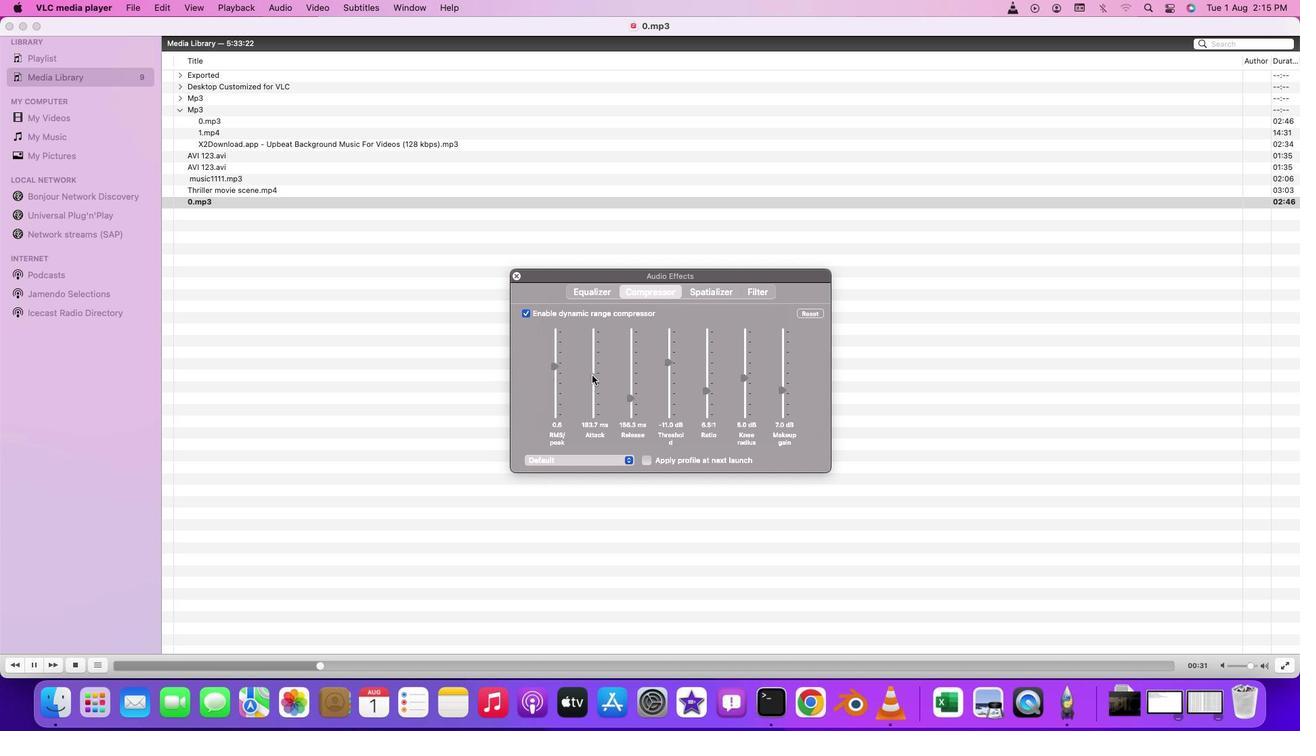 
Action: Mouse moved to (632, 397)
Screenshot: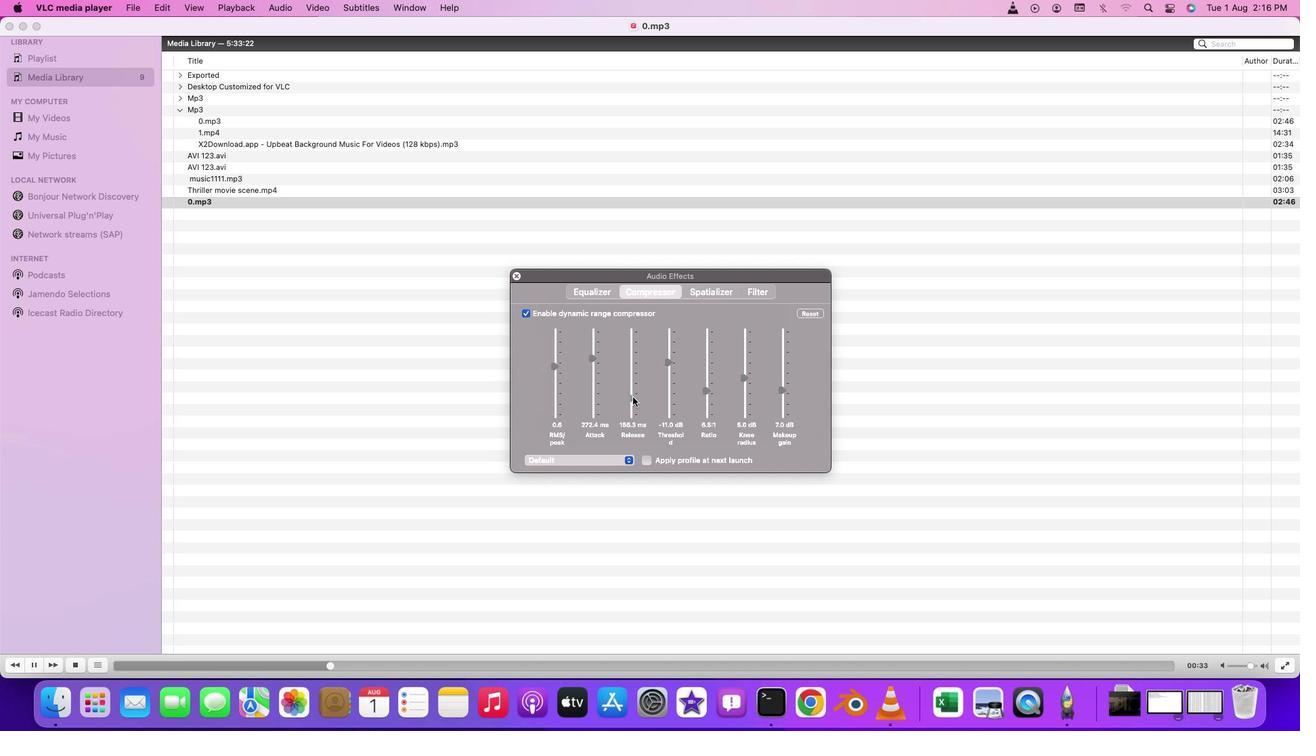 
Action: Mouse pressed left at (632, 397)
Screenshot: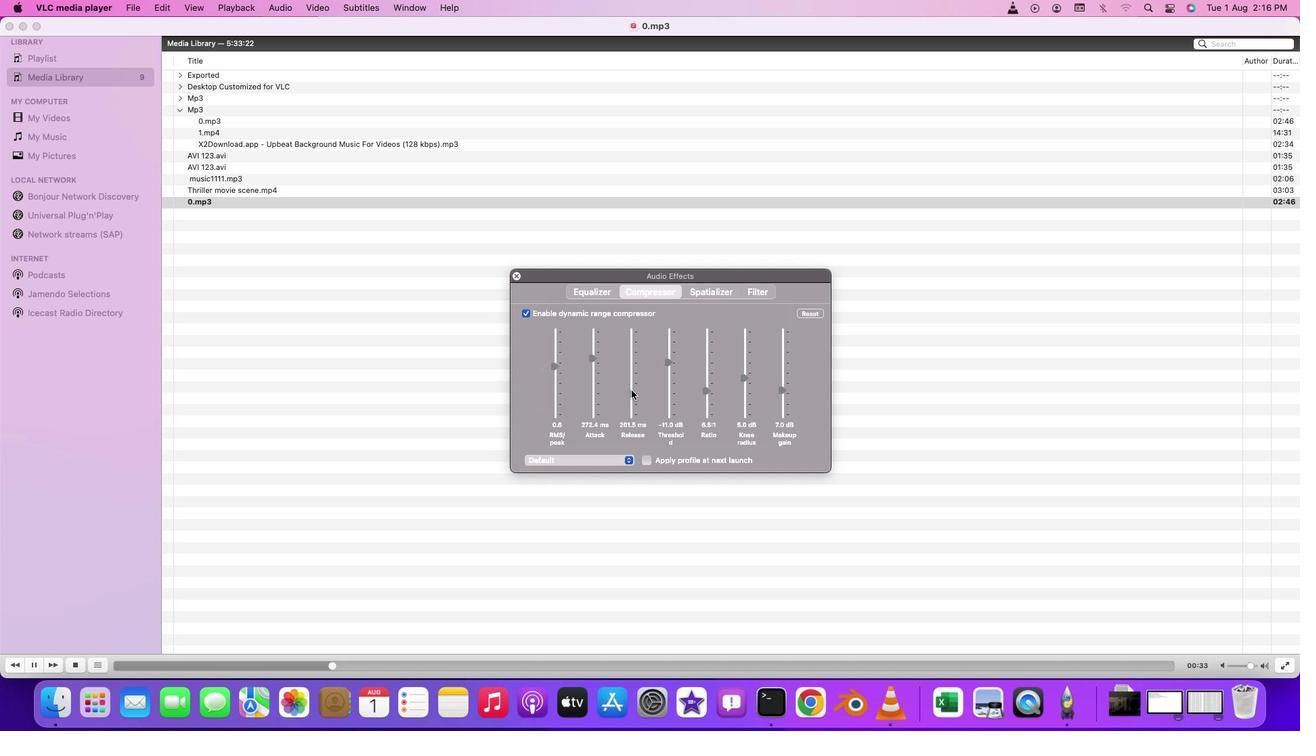 
Action: Mouse moved to (670, 362)
Screenshot: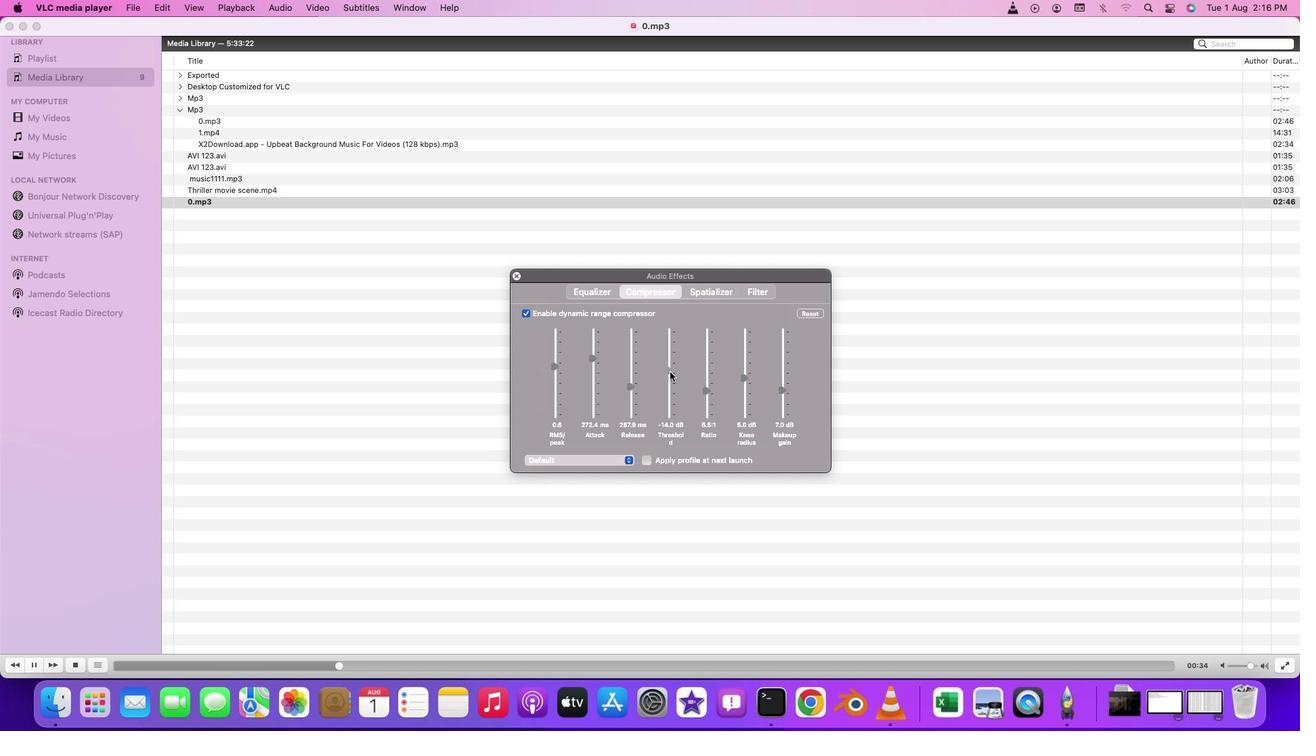 
Action: Mouse pressed left at (670, 362)
Screenshot: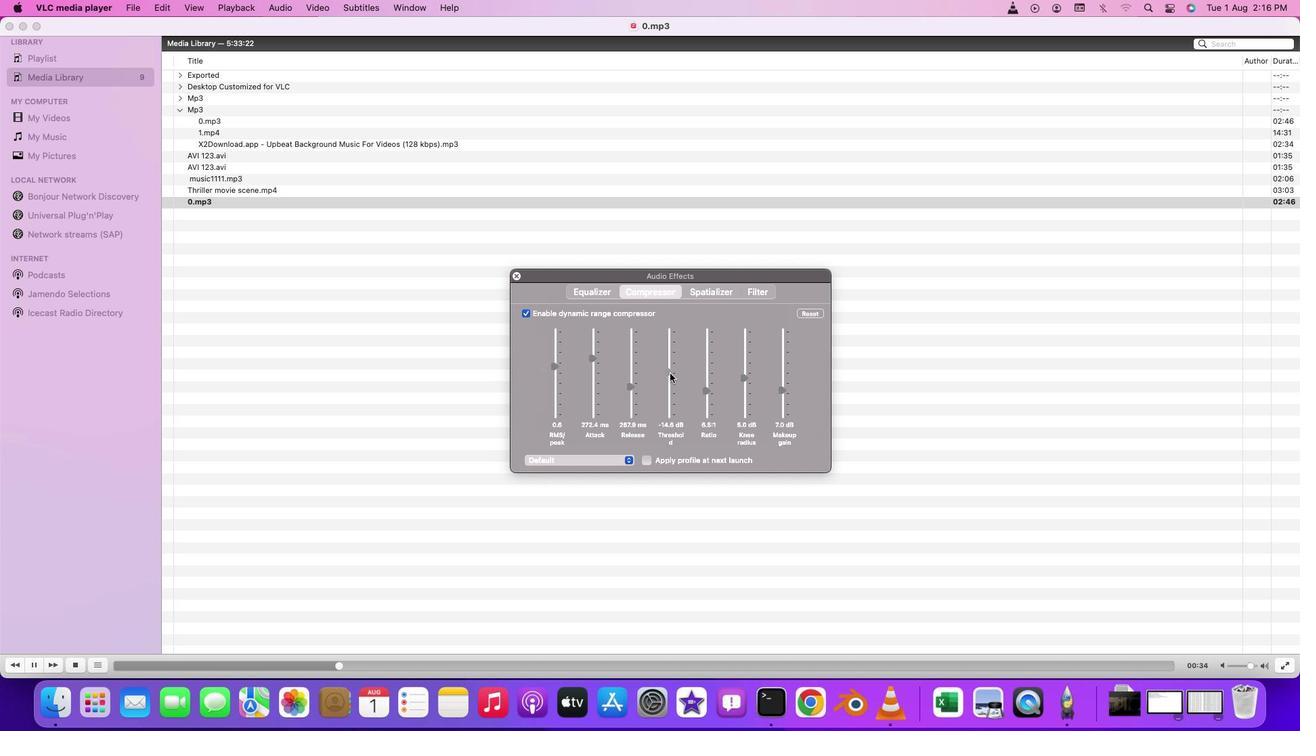 
Action: Mouse moved to (708, 394)
Screenshot: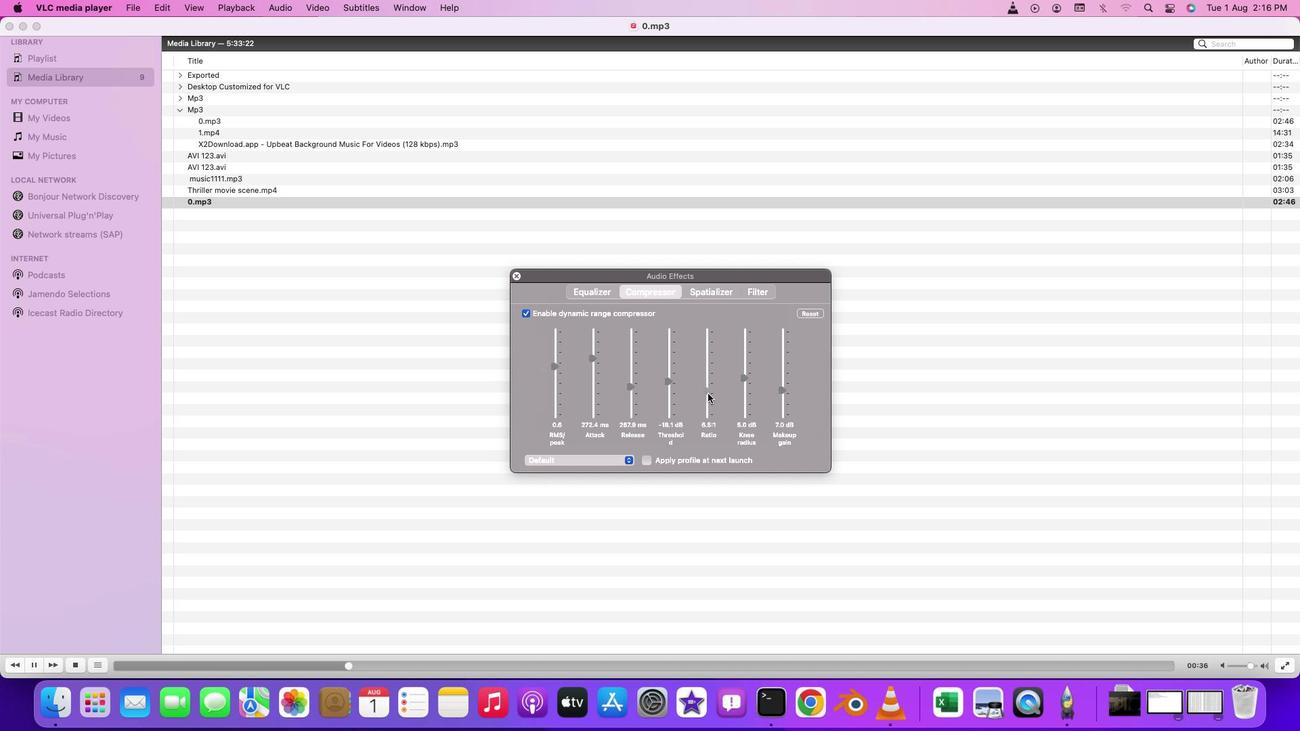 
Action: Mouse pressed left at (708, 394)
Screenshot: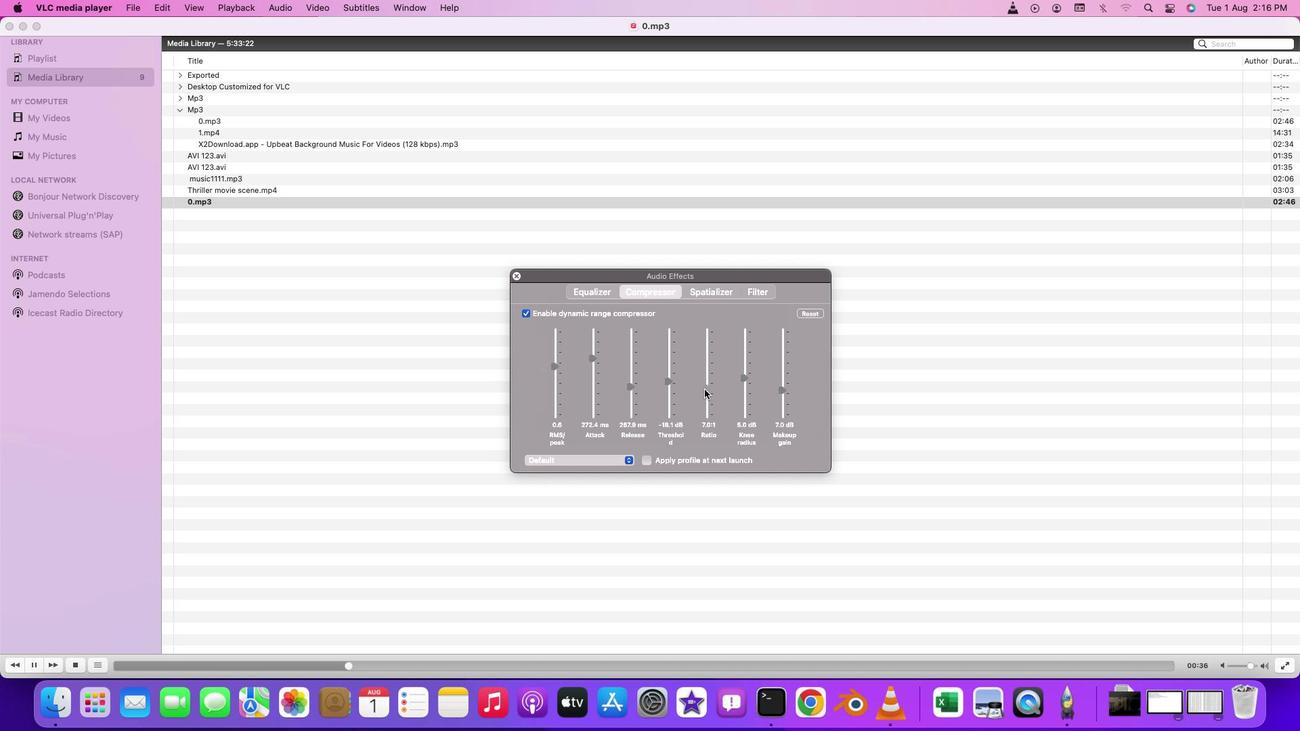 
Action: Mouse moved to (785, 390)
Screenshot: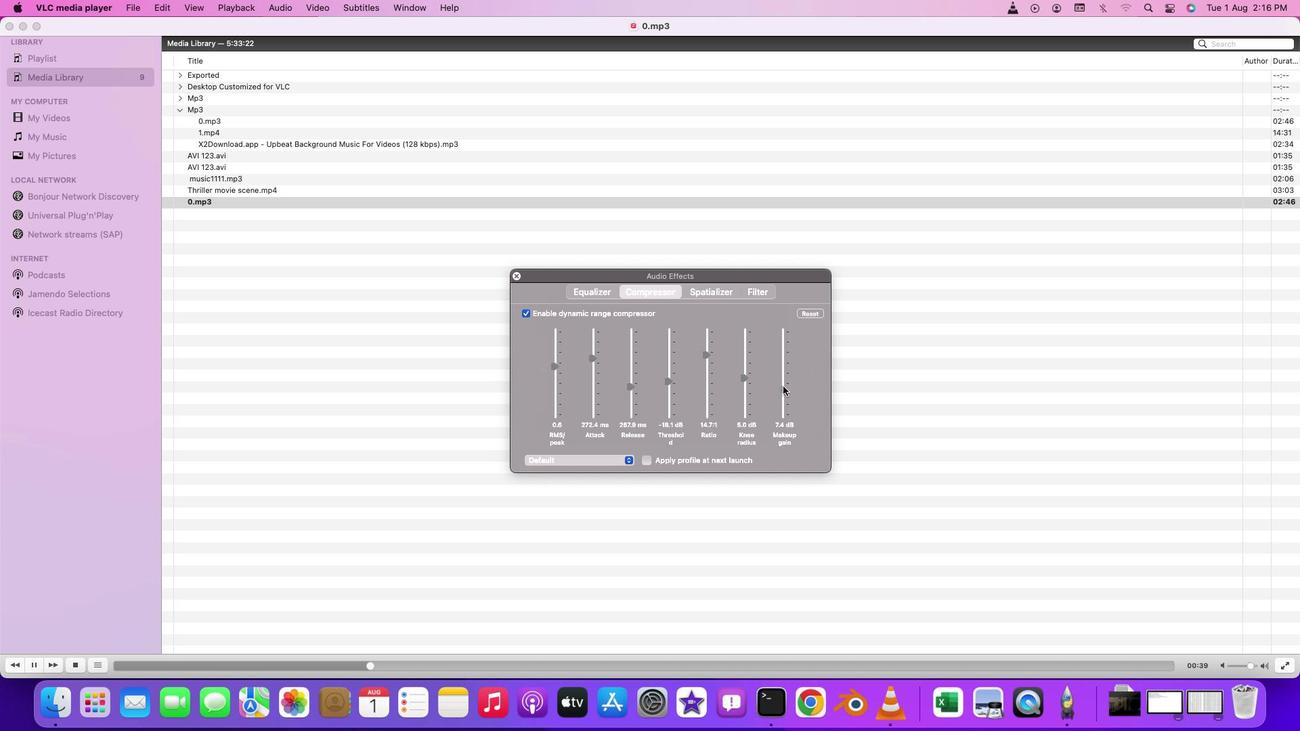 
Action: Mouse pressed left at (785, 390)
Screenshot: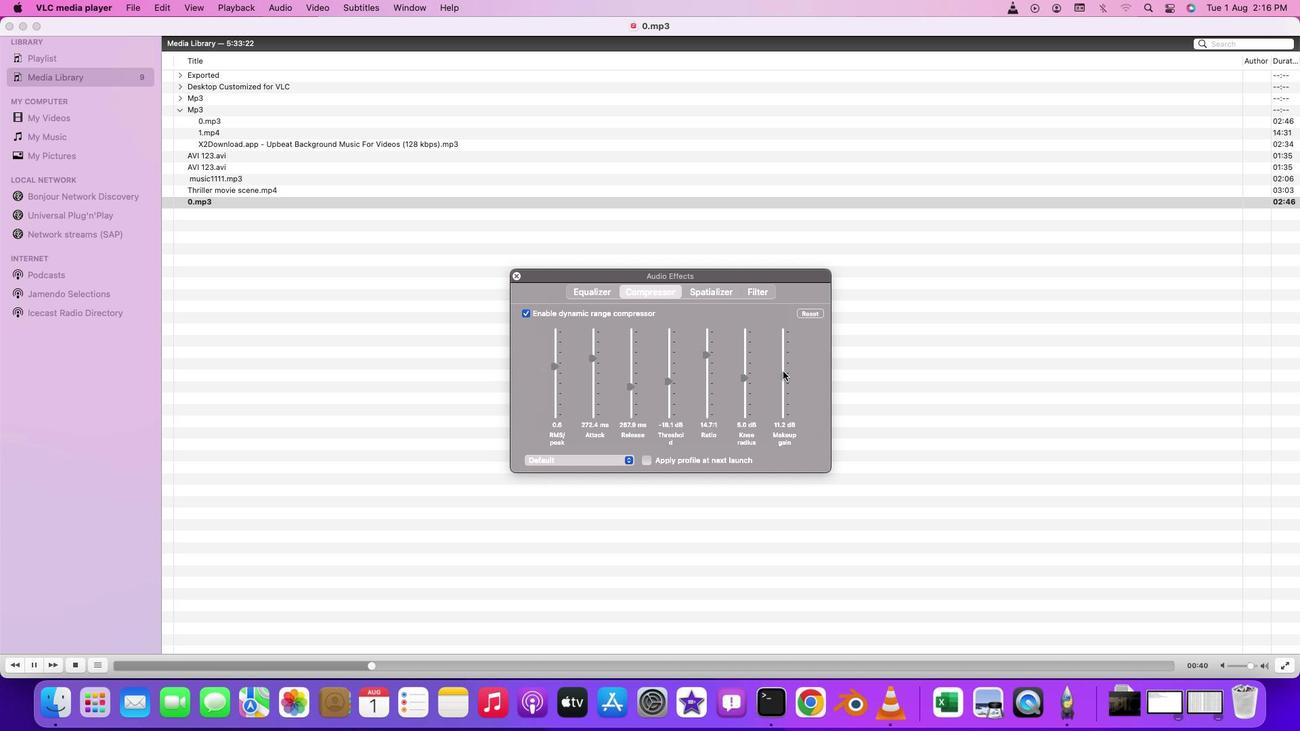 
Action: Mouse moved to (651, 462)
Screenshot: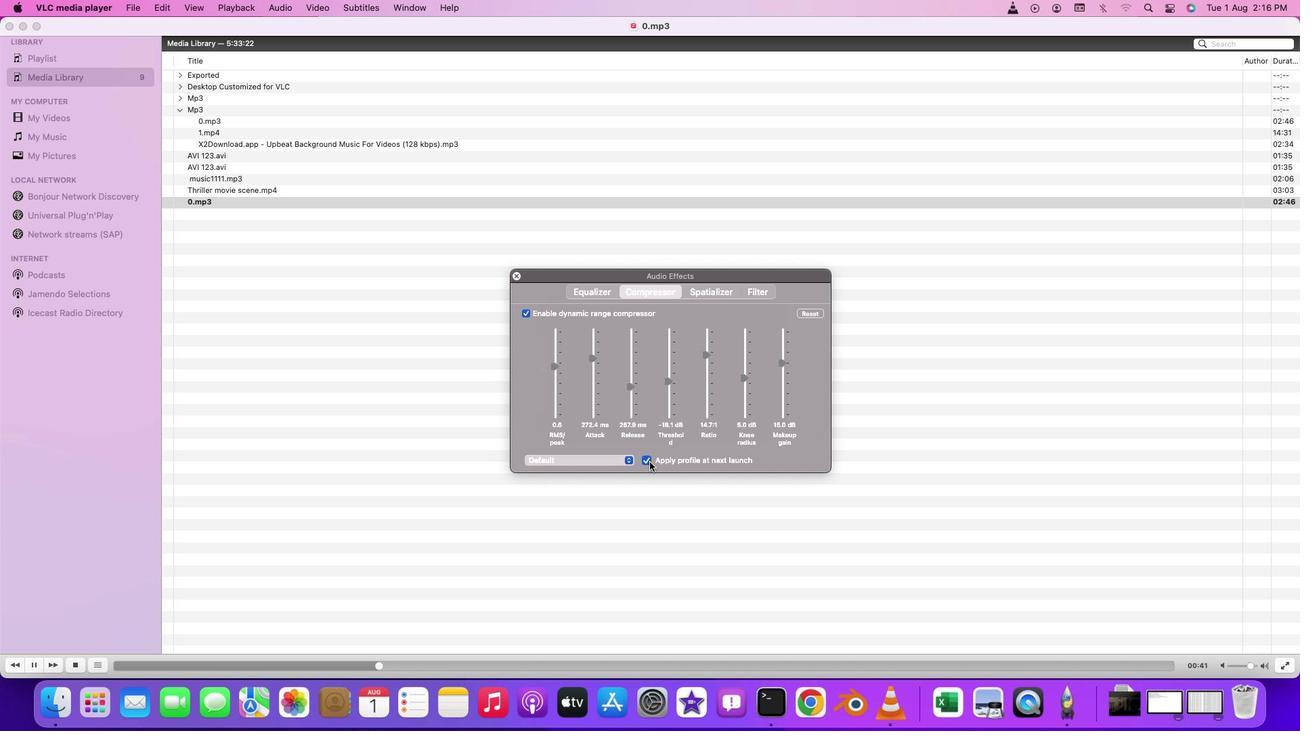 
Action: Mouse pressed left at (651, 462)
Screenshot: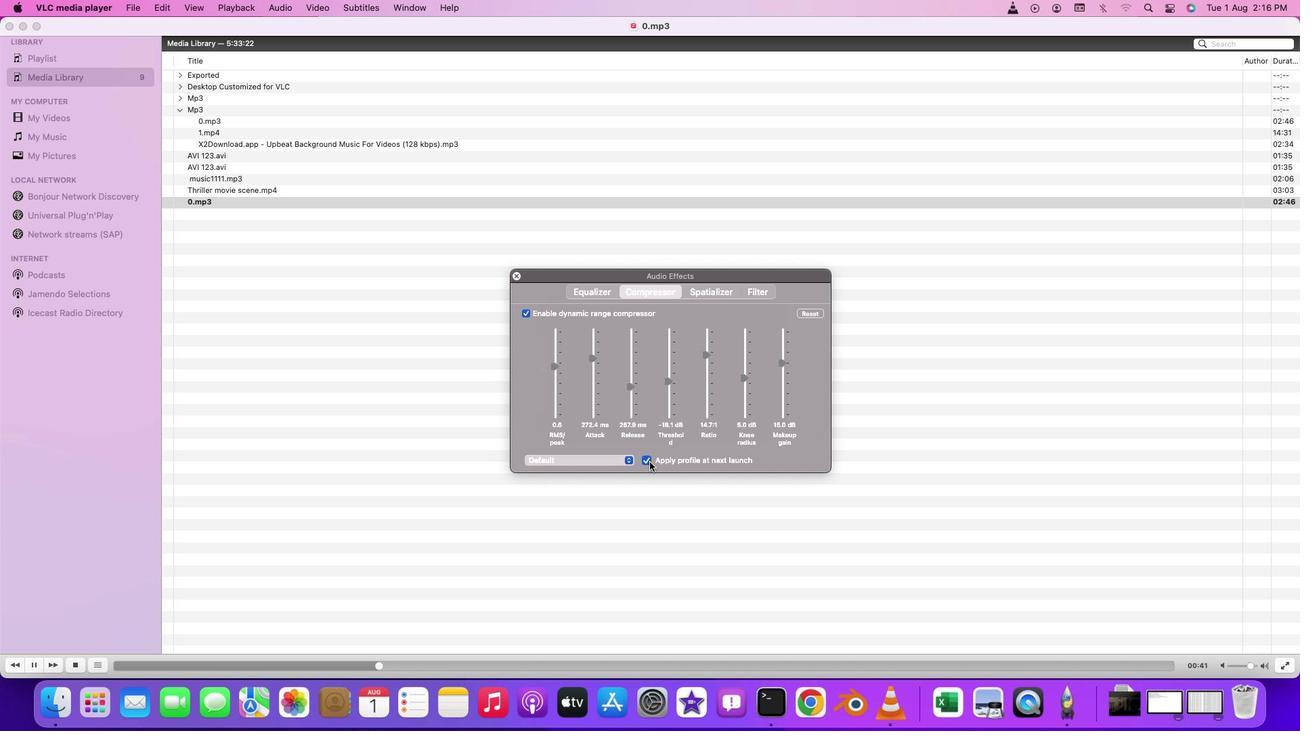 
Action: Mouse moved to (781, 363)
Screenshot: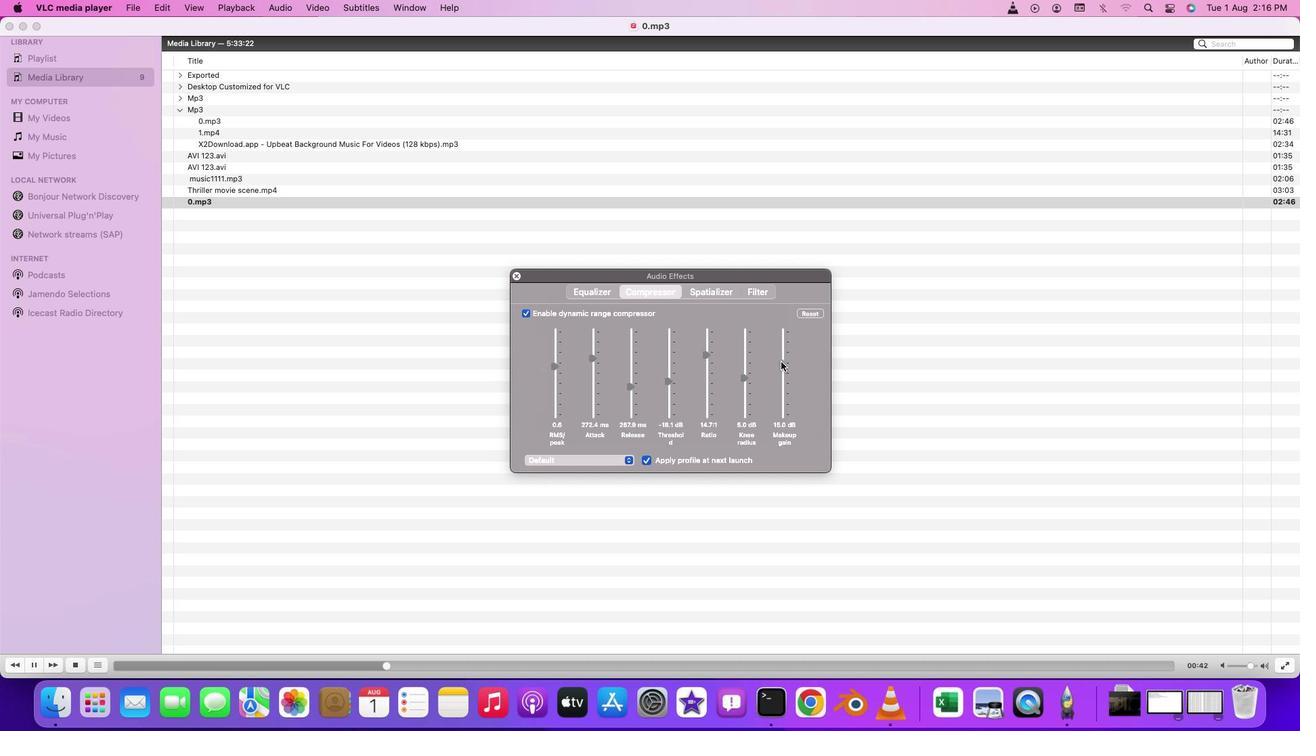 
Action: Mouse pressed left at (781, 363)
Screenshot: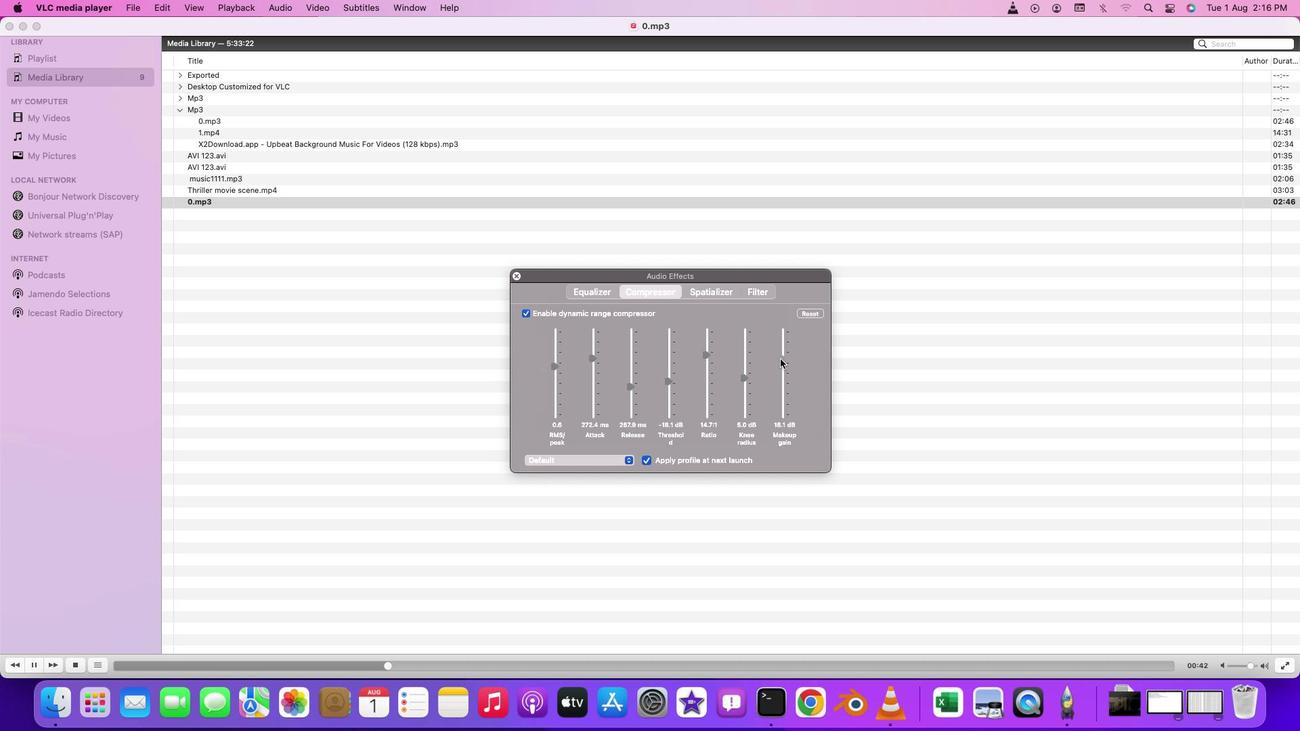 
Action: Mouse moved to (743, 379)
Screenshot: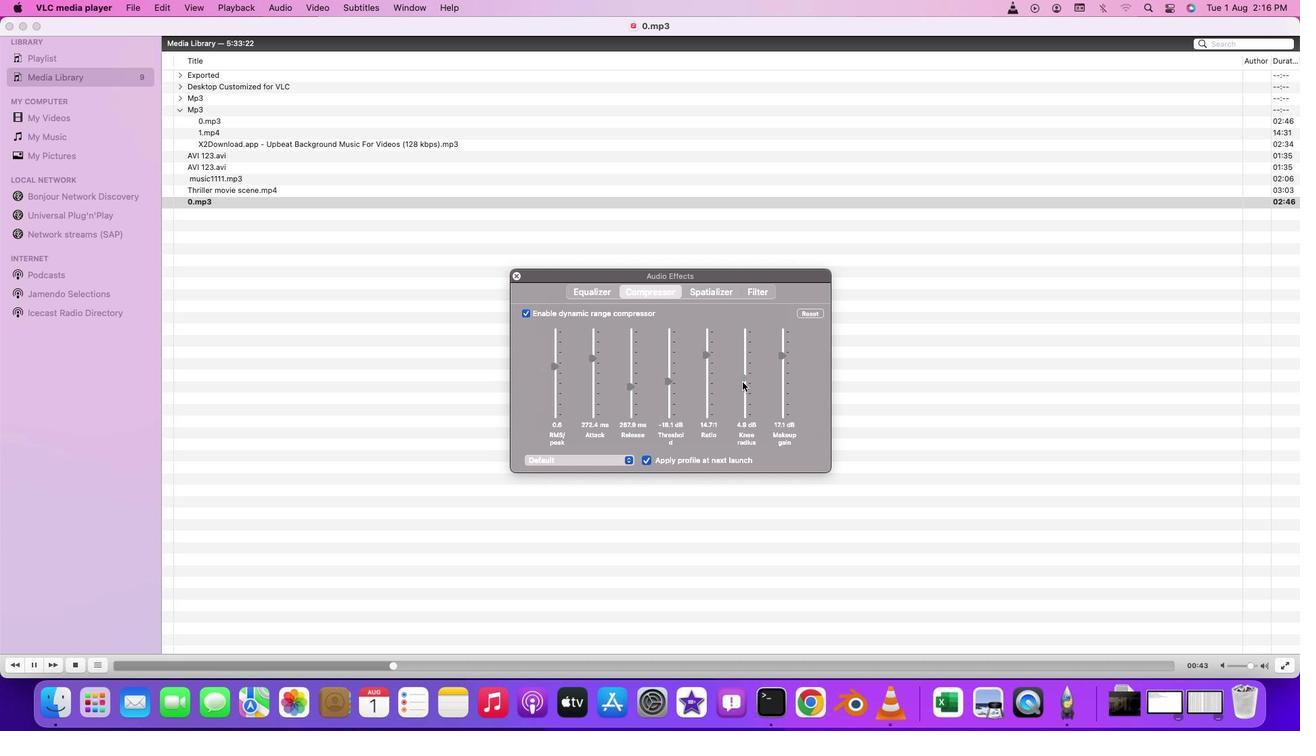 
Action: Mouse pressed left at (743, 379)
Screenshot: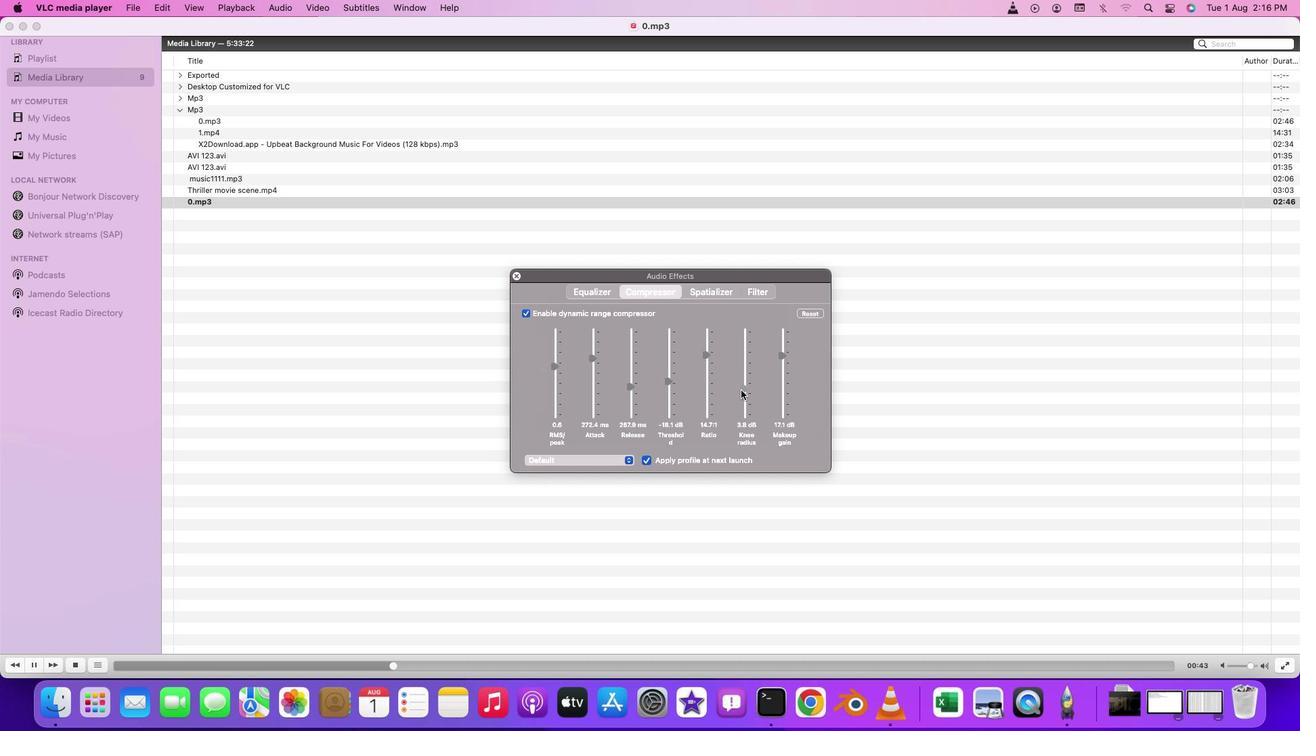 
Action: Mouse moved to (705, 355)
Screenshot: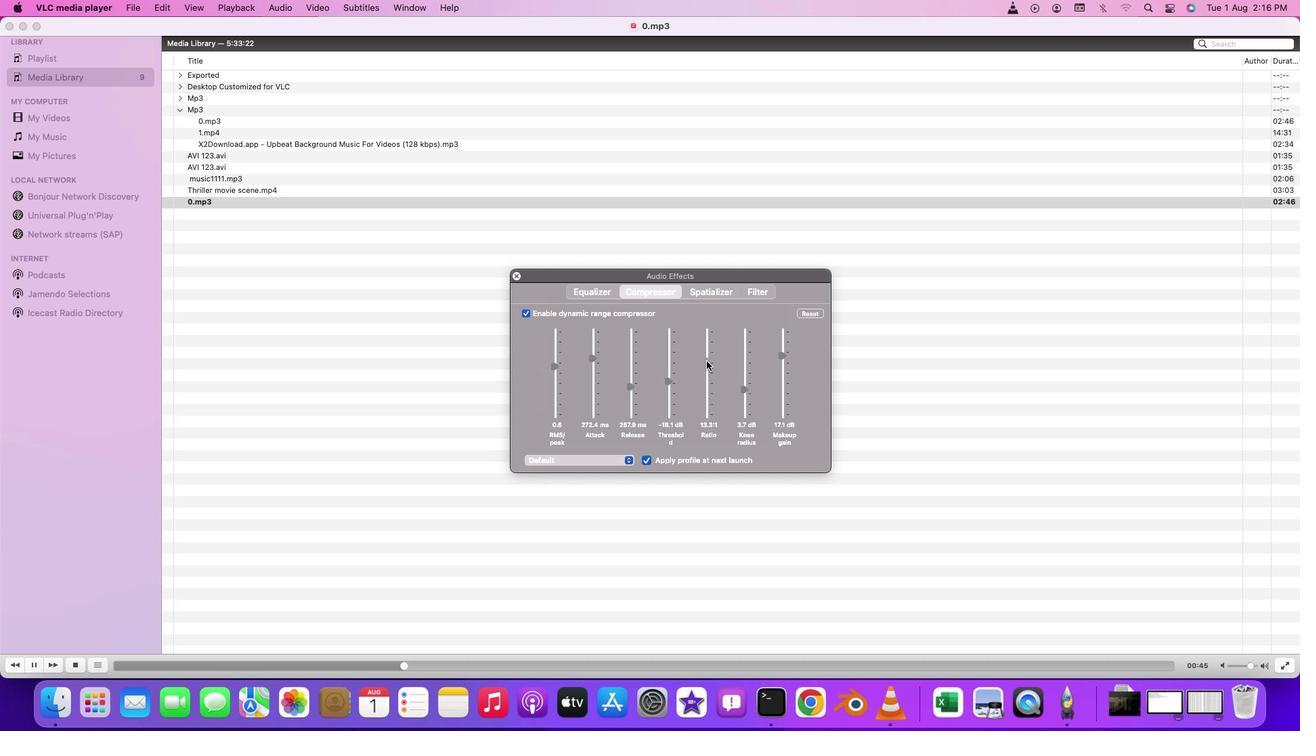 
Action: Mouse pressed left at (705, 355)
Screenshot: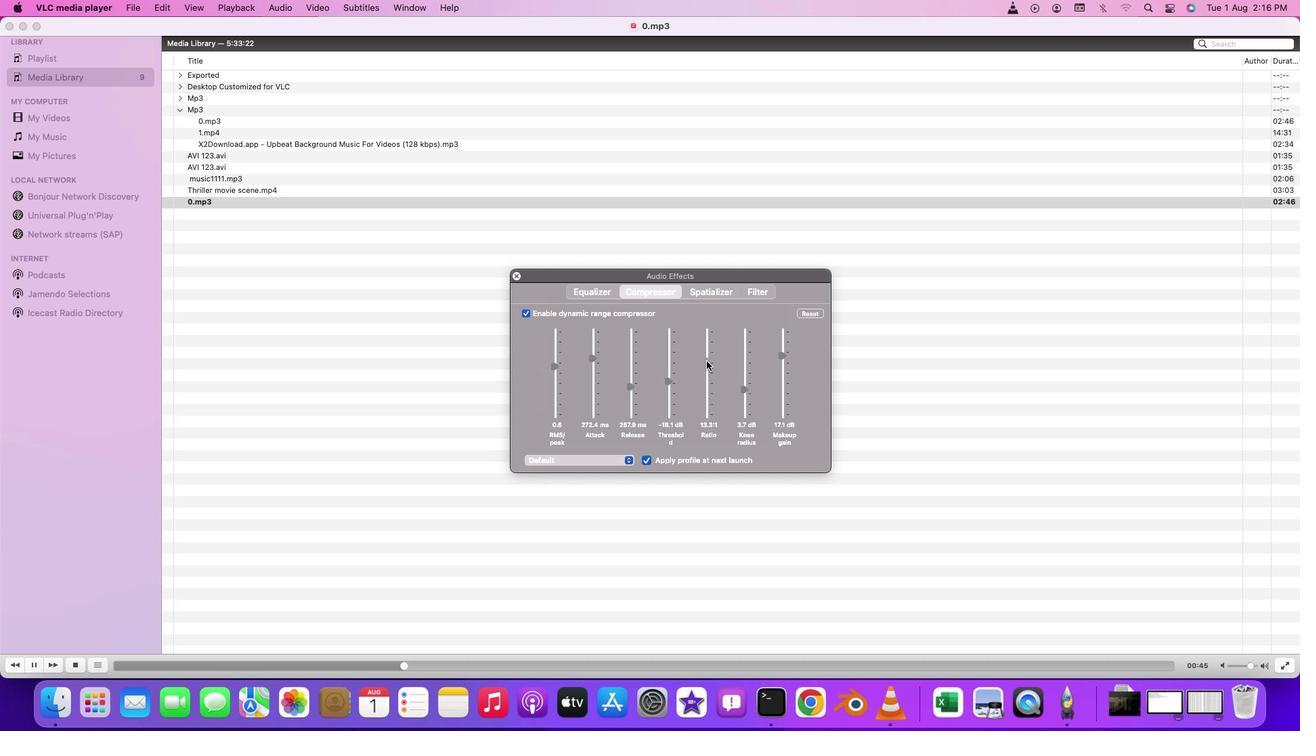 
Action: Mouse moved to (743, 389)
Screenshot: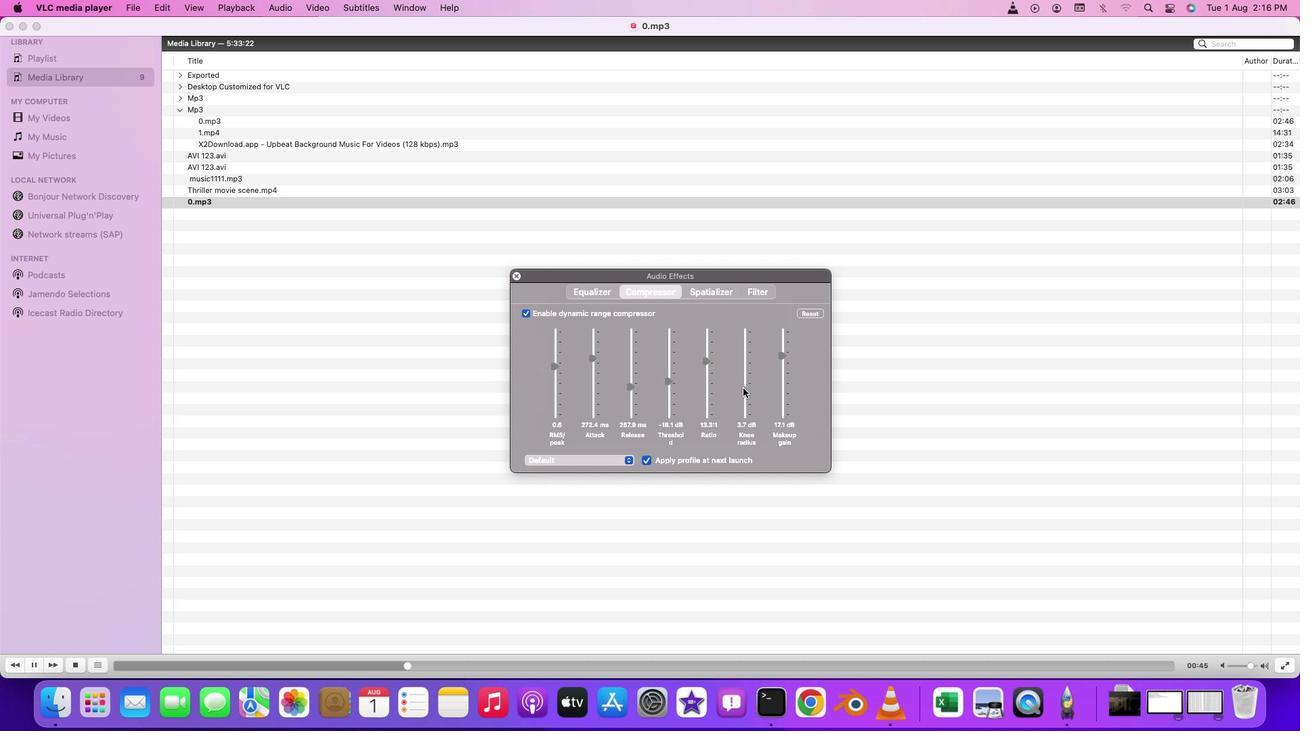 
Action: Mouse pressed left at (743, 389)
Screenshot: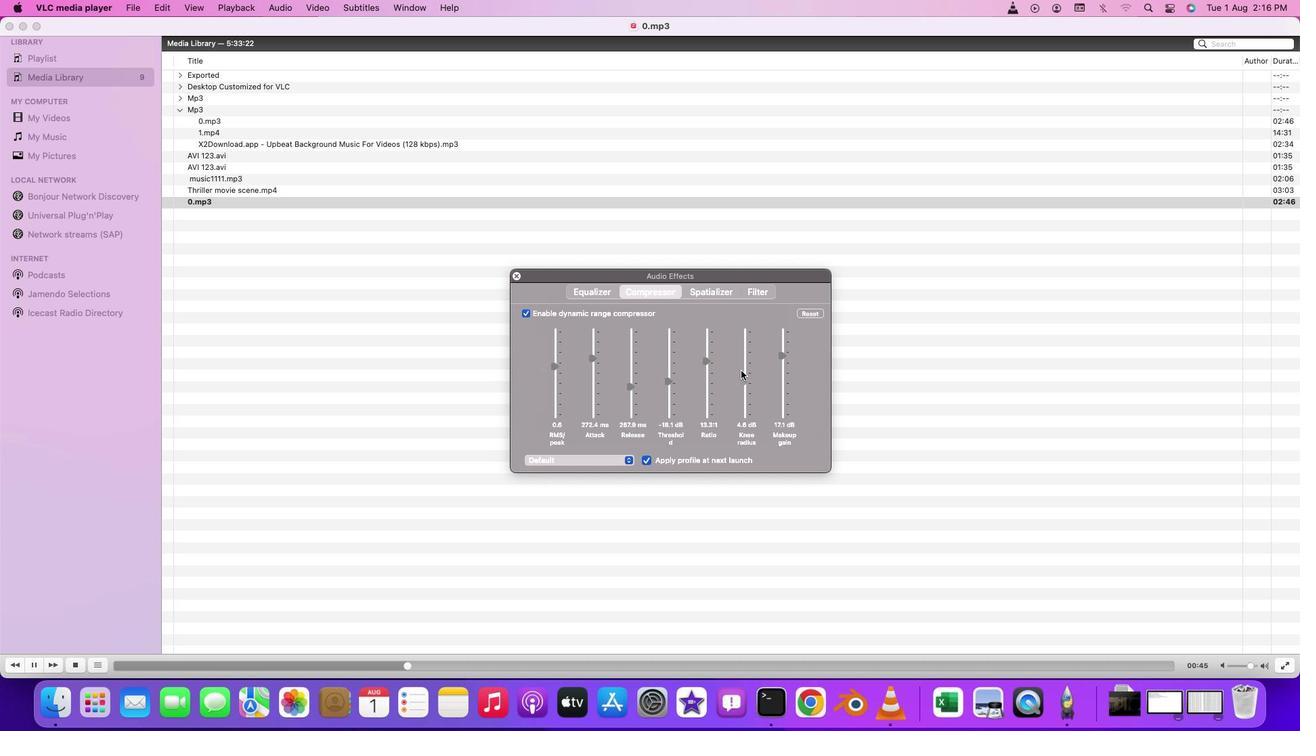 
Action: Mouse moved to (553, 366)
Screenshot: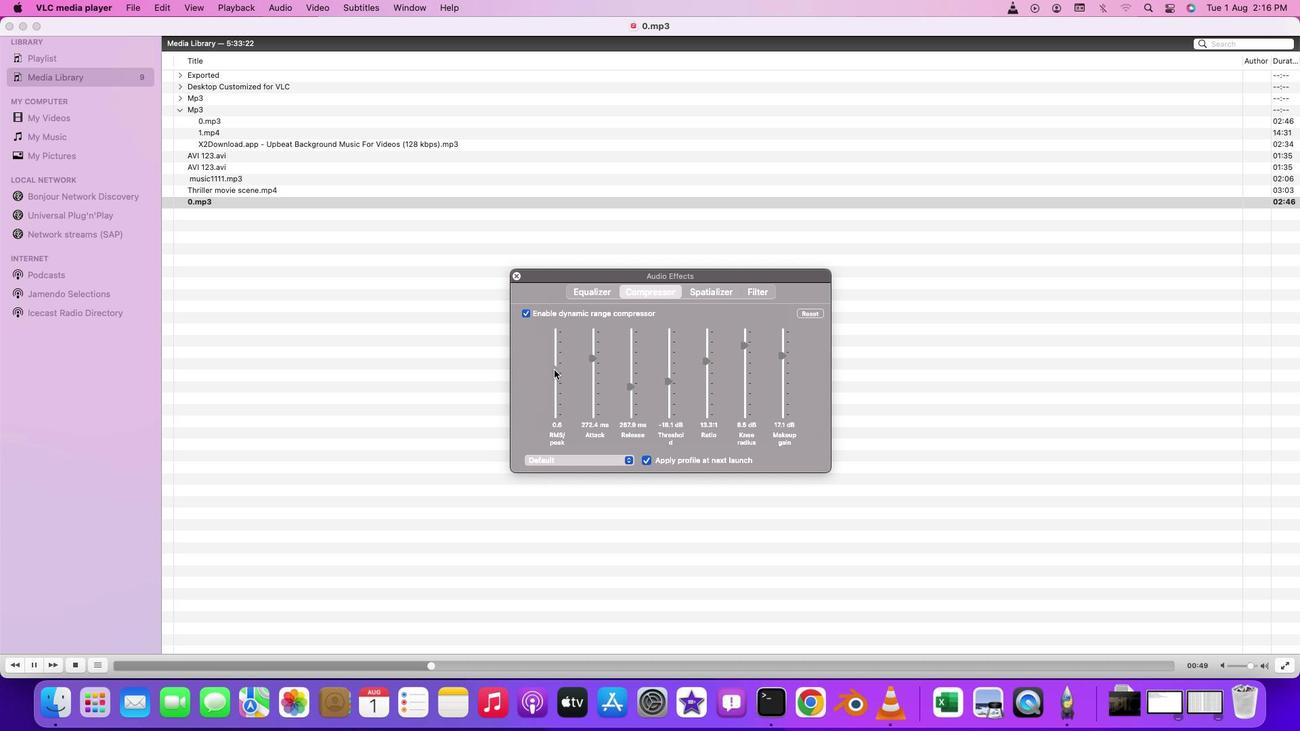 
Action: Mouse pressed left at (553, 366)
Screenshot: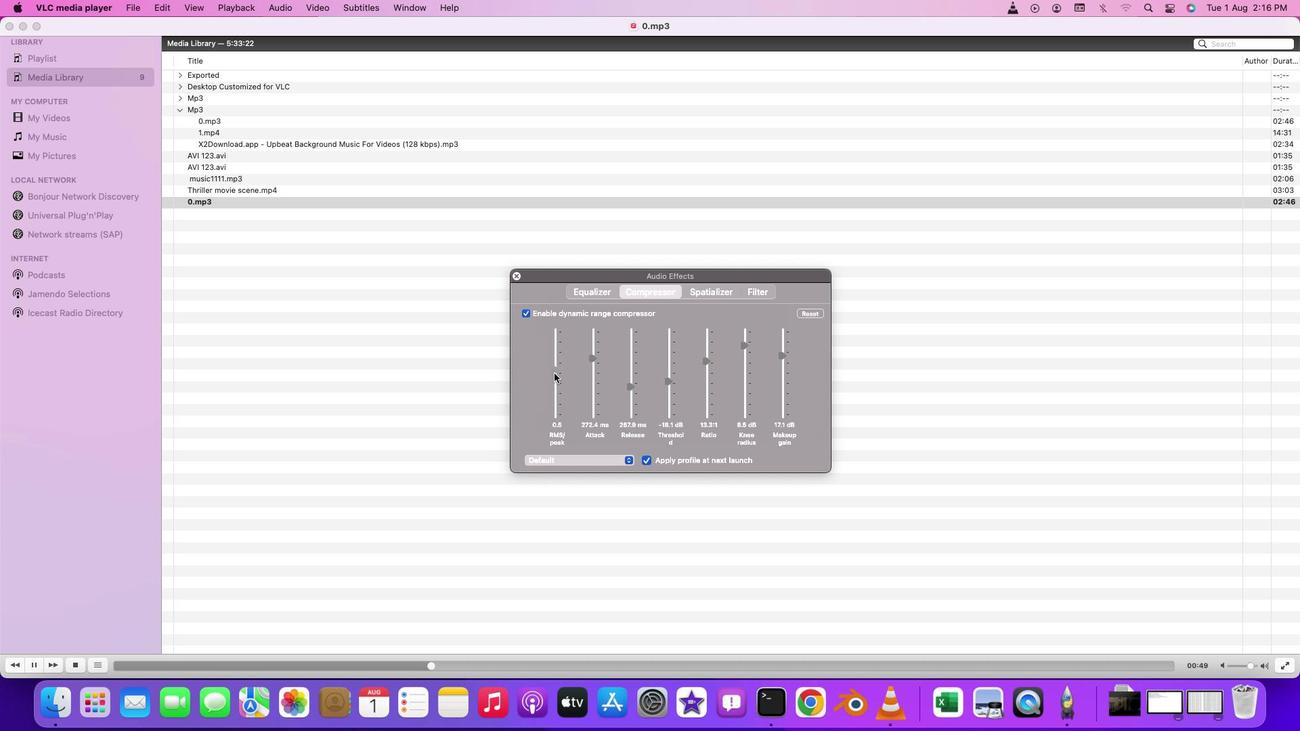
Action: Mouse moved to (593, 359)
Screenshot: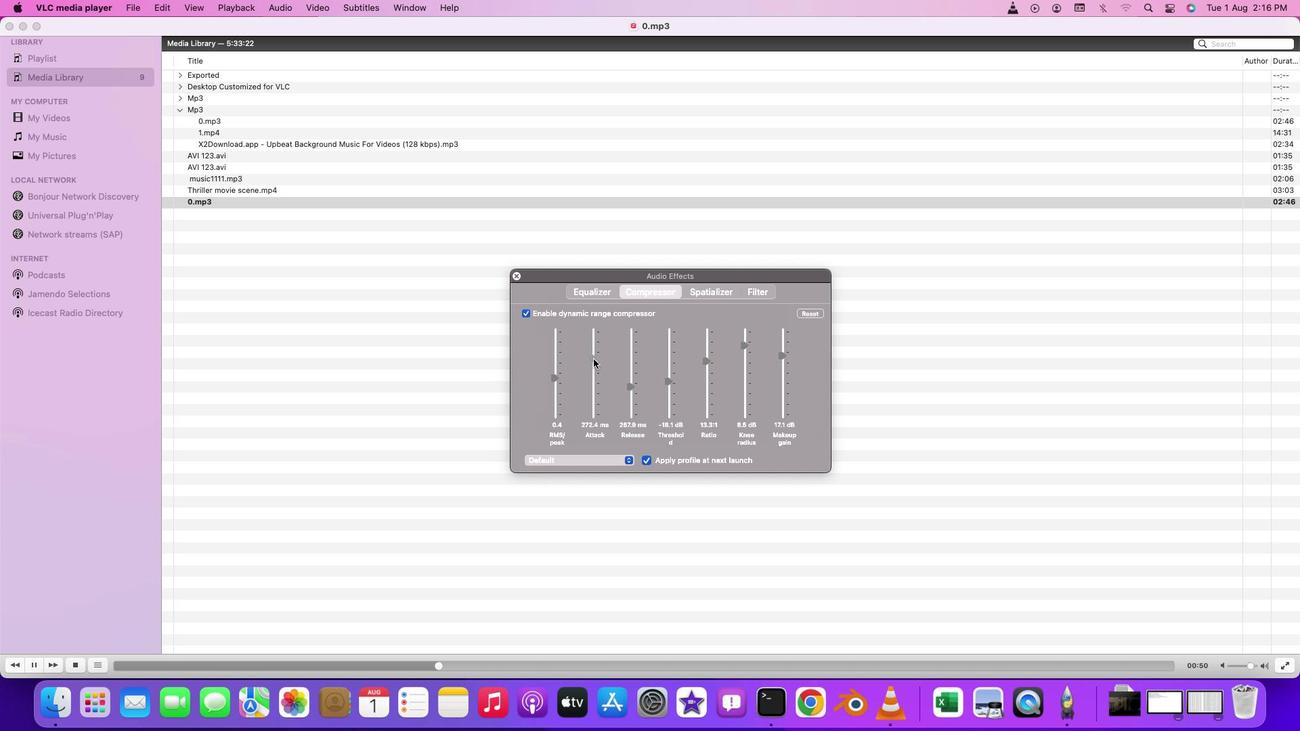
Action: Mouse pressed left at (593, 359)
Screenshot: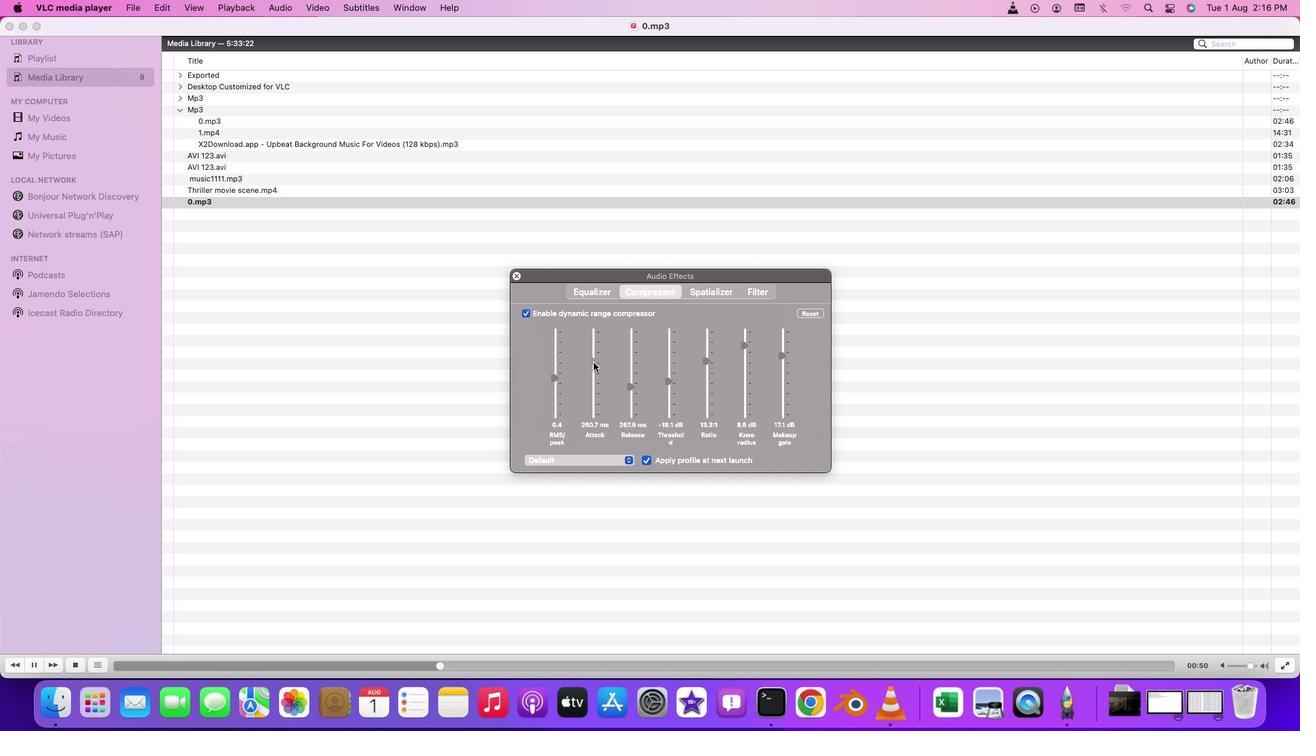 
Action: Mouse moved to (628, 384)
Screenshot: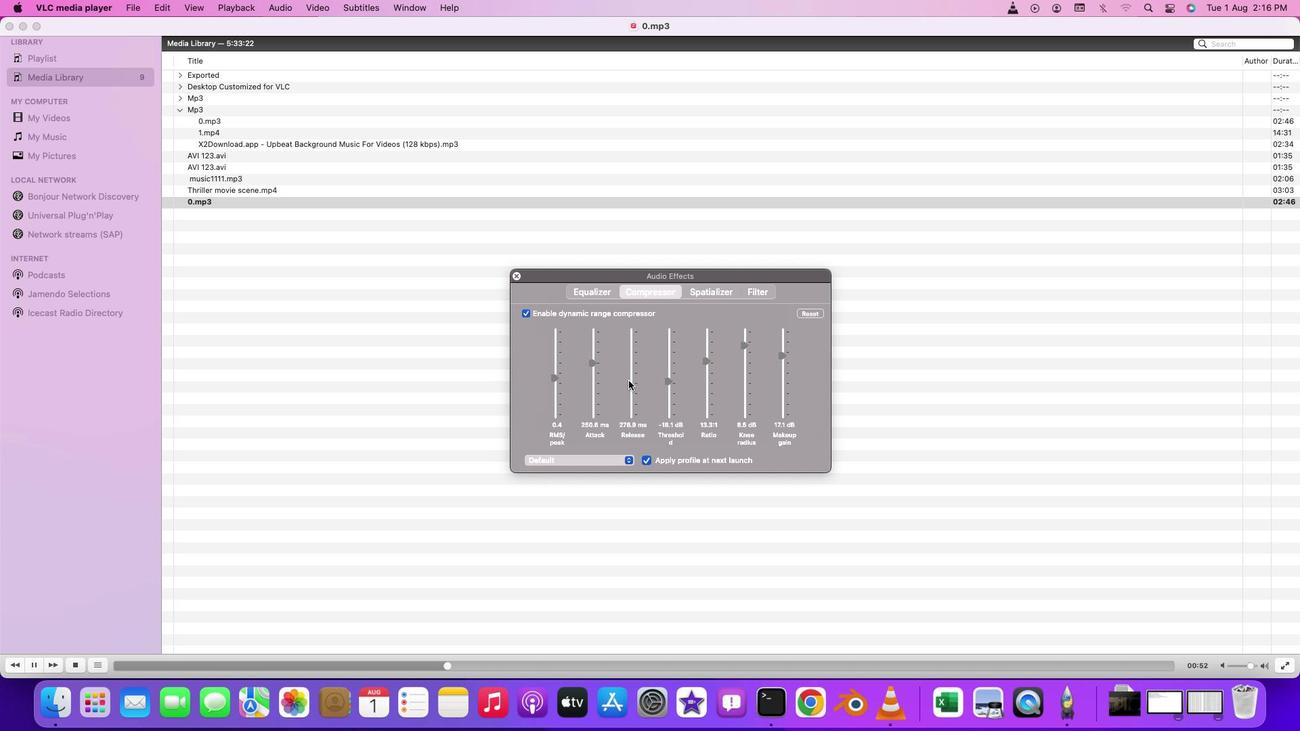 
Action: Mouse pressed left at (628, 384)
Screenshot: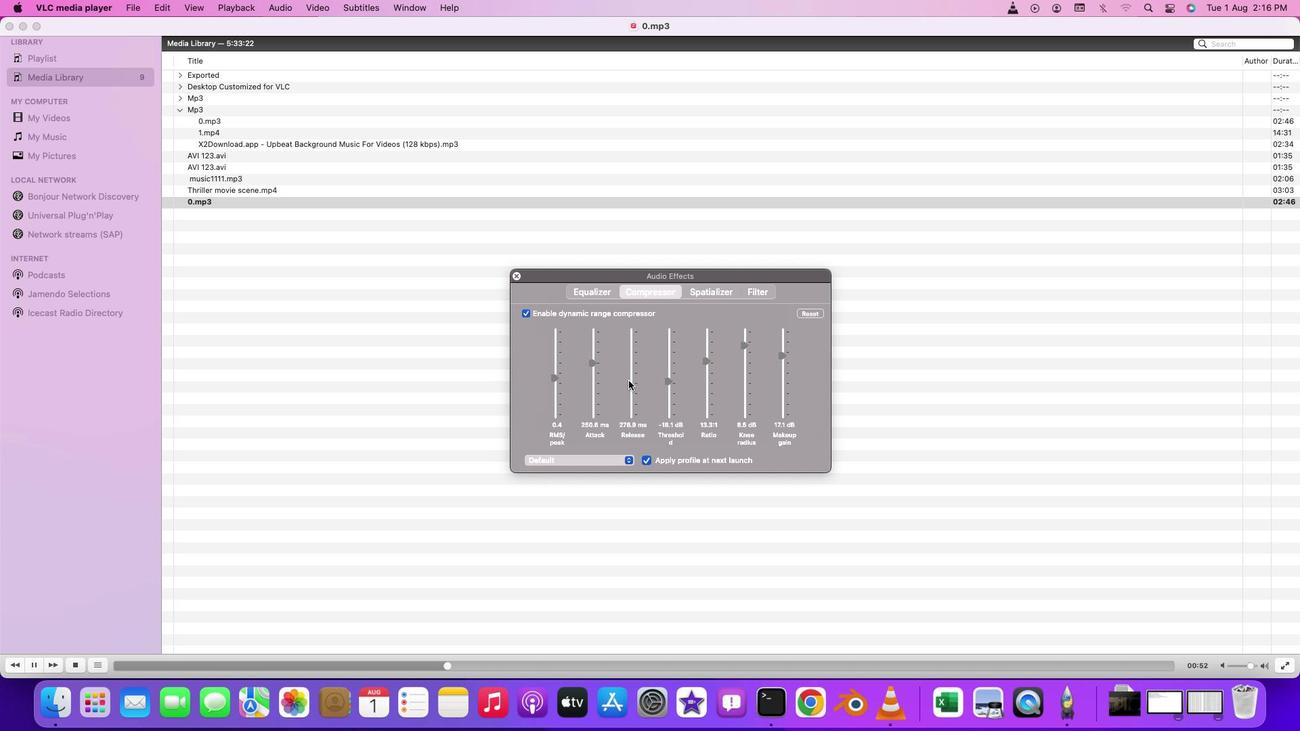 
Action: Mouse moved to (670, 380)
Screenshot: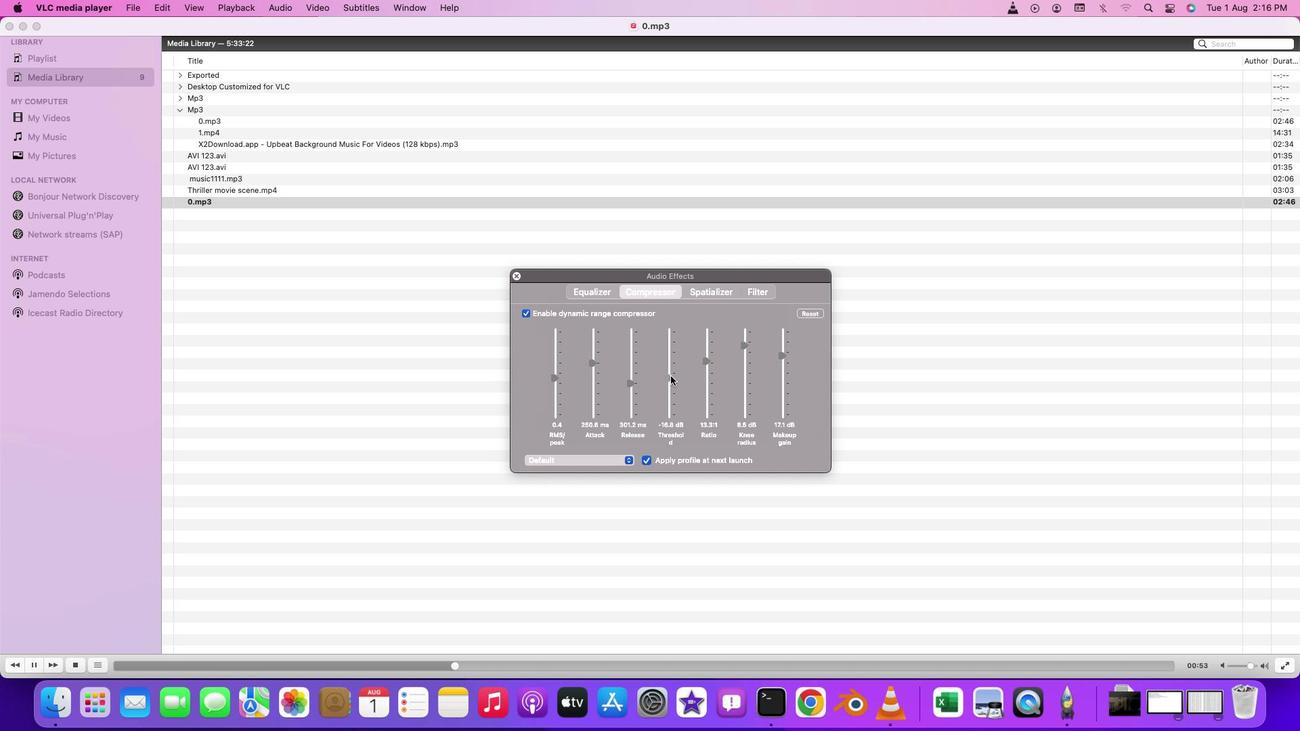
Action: Mouse pressed left at (670, 380)
Screenshot: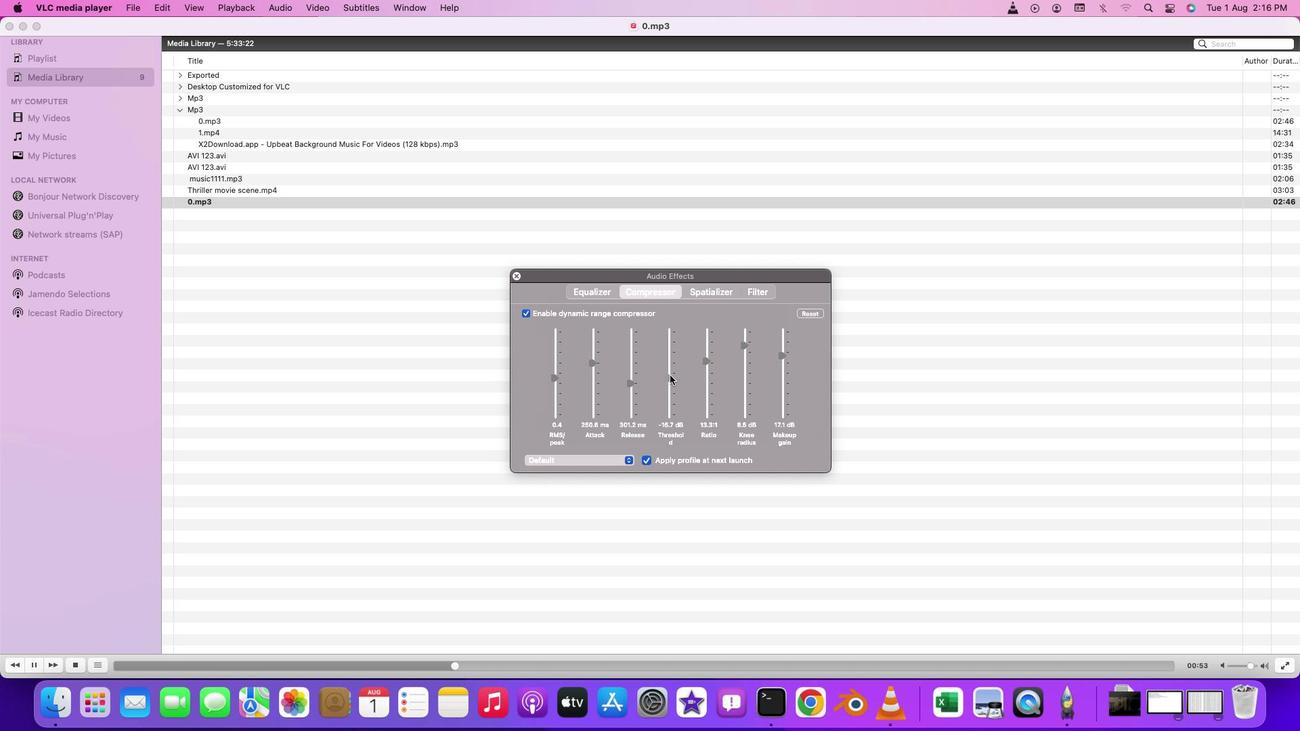 
Action: Mouse moved to (742, 346)
Screenshot: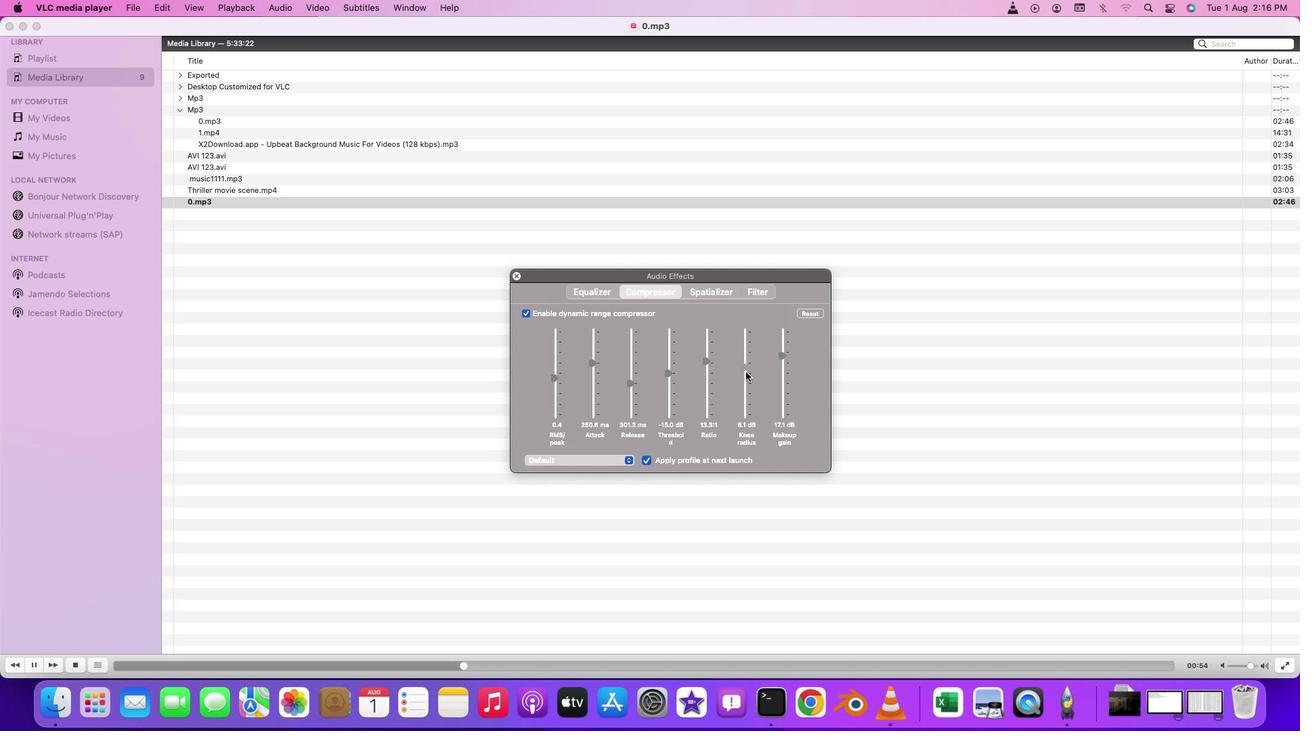
Action: Mouse pressed left at (742, 346)
Screenshot: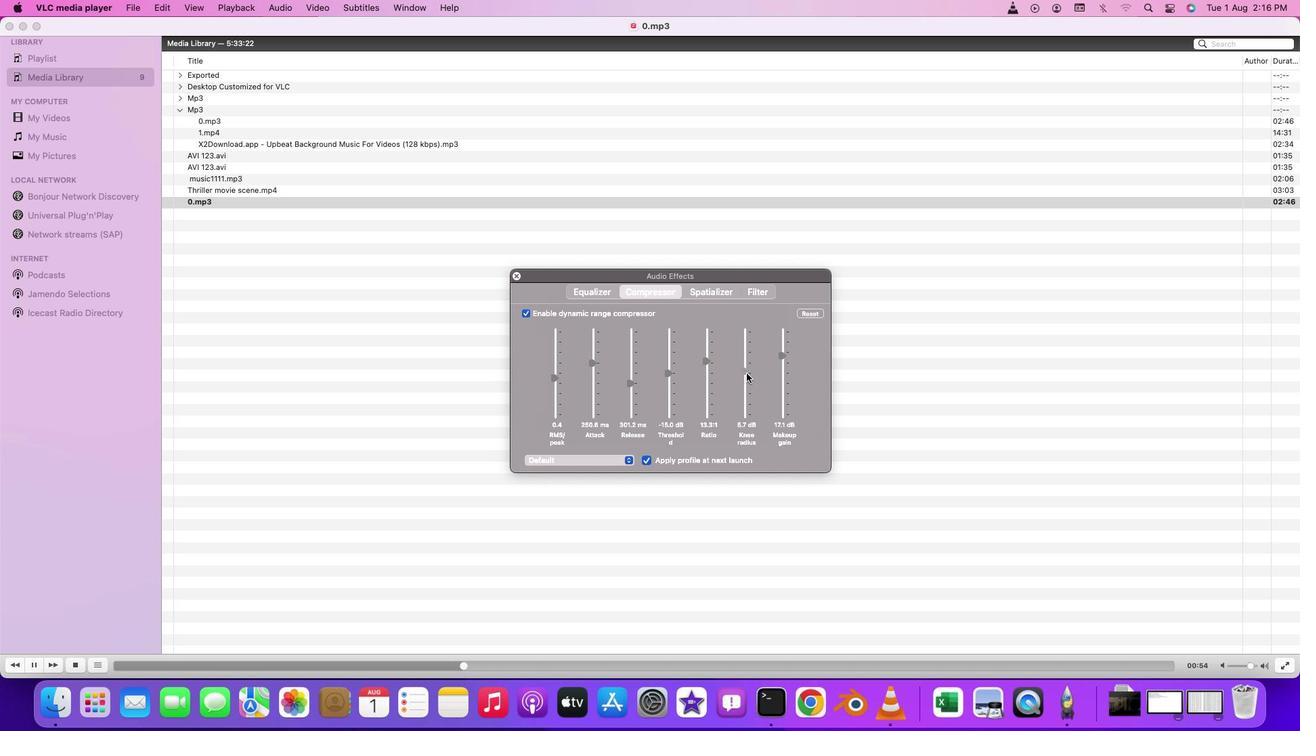 
Action: Mouse moved to (785, 355)
Screenshot: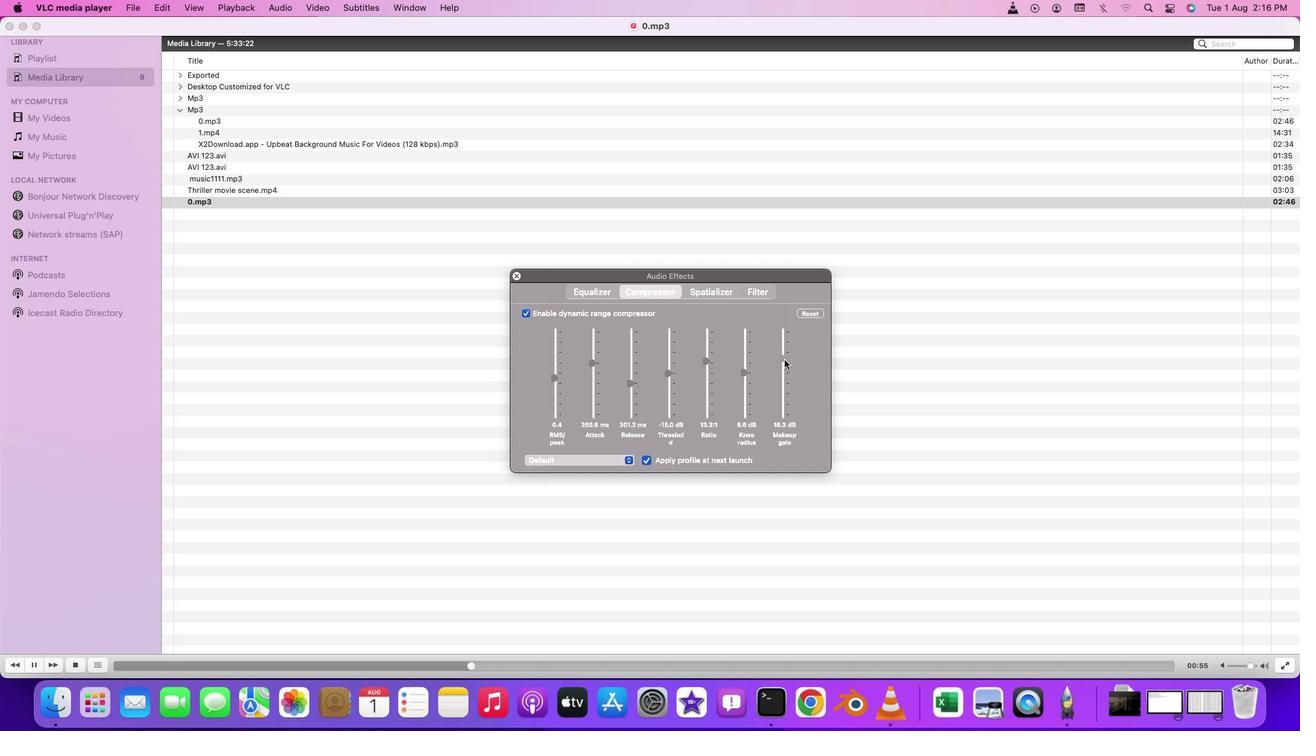 
Action: Mouse pressed left at (785, 355)
Screenshot: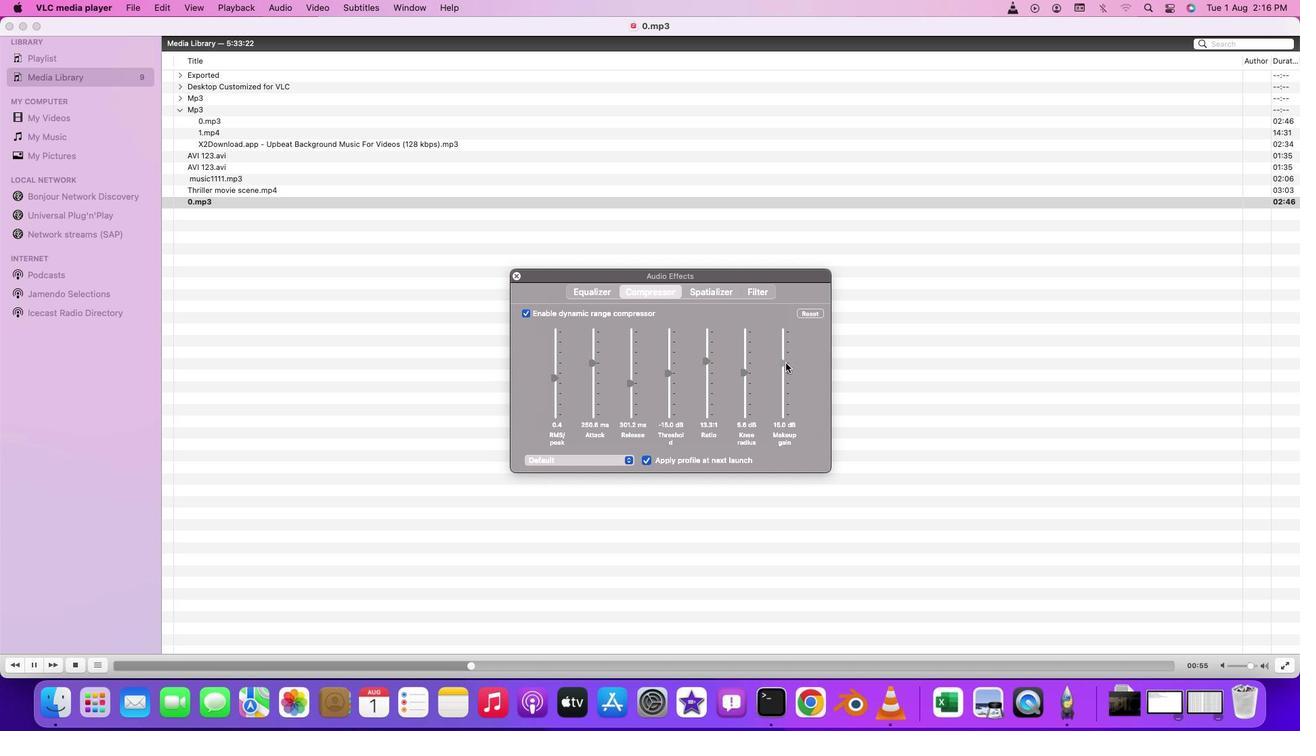 
Action: Mouse moved to (516, 277)
Screenshot: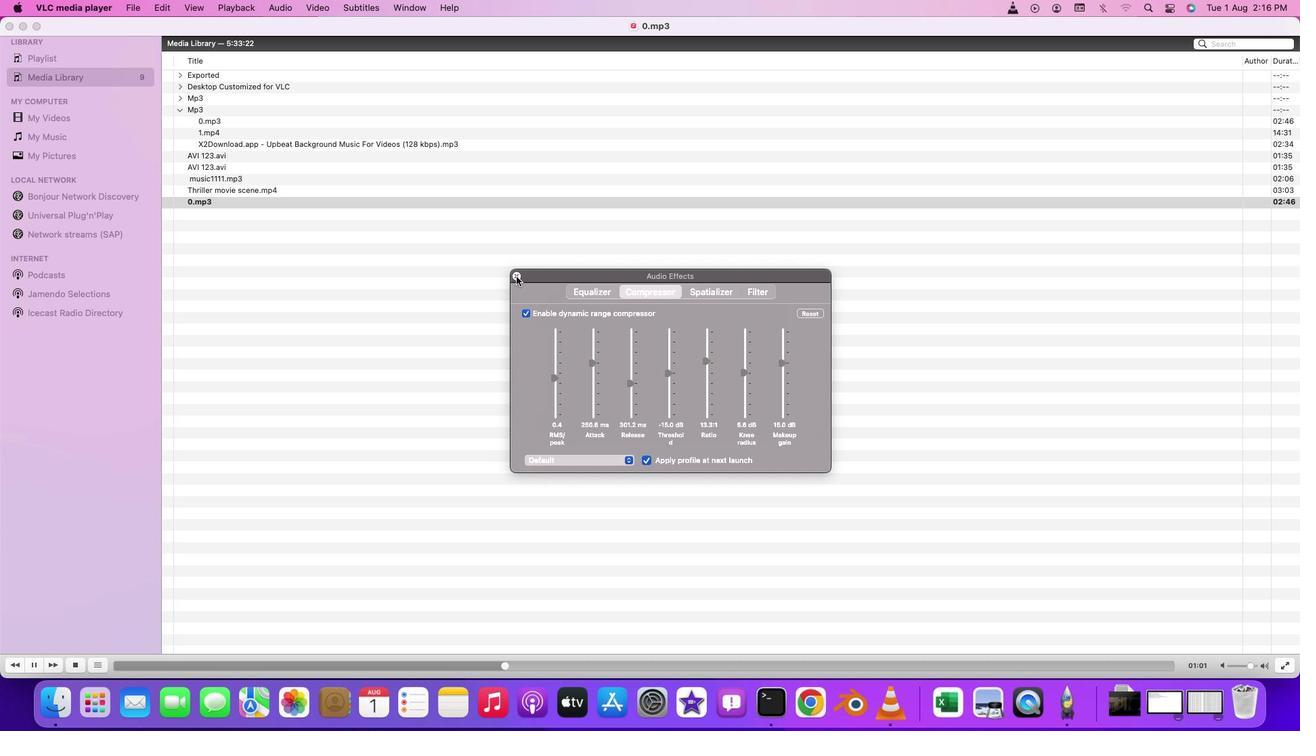 
Action: Mouse pressed left at (516, 277)
Screenshot: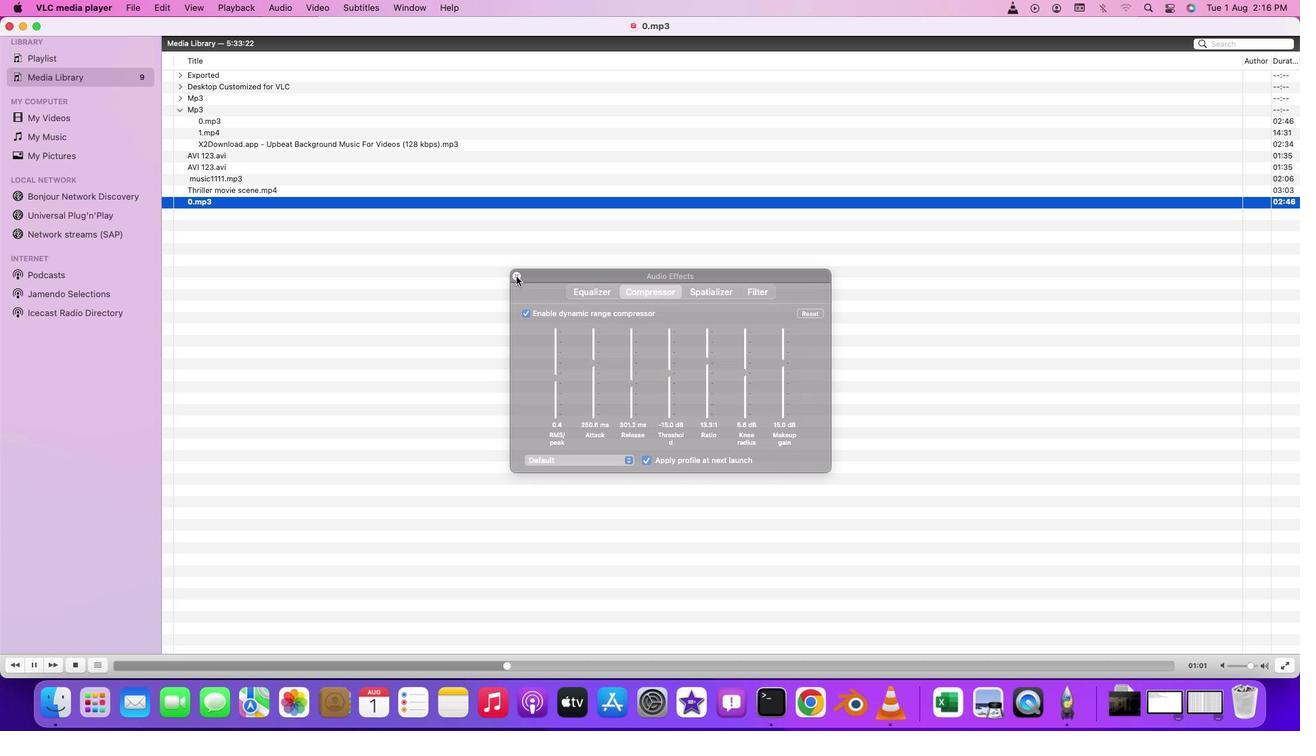 
Action: Mouse moved to (627, 666)
Screenshot: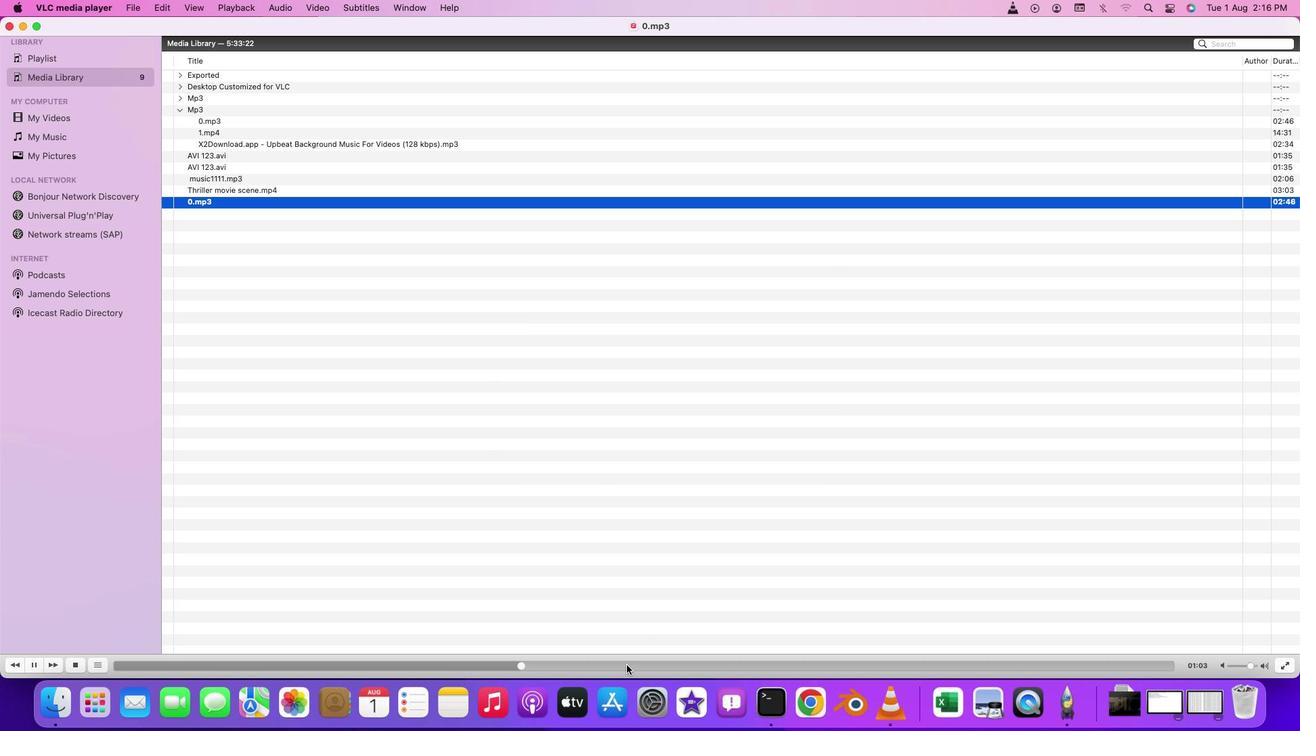 
Action: Mouse pressed left at (627, 666)
Screenshot: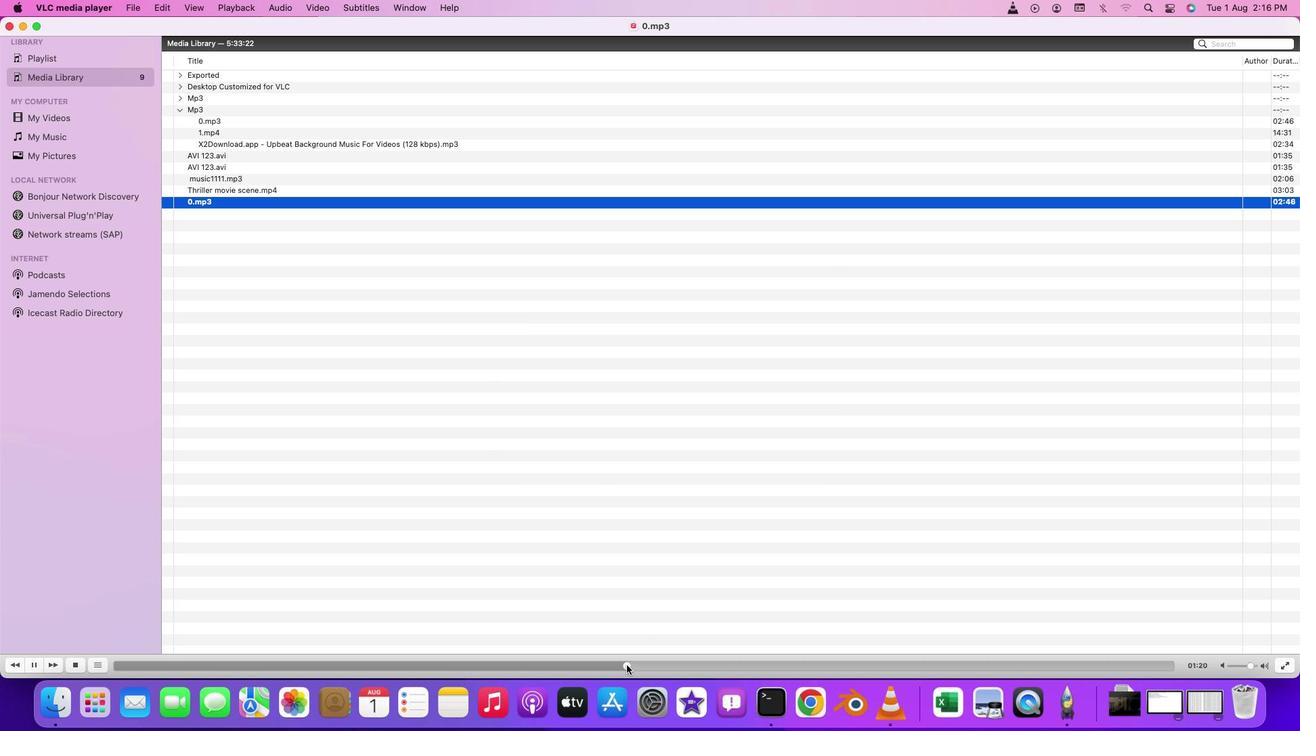 
Action: Mouse moved to (926, 663)
Screenshot: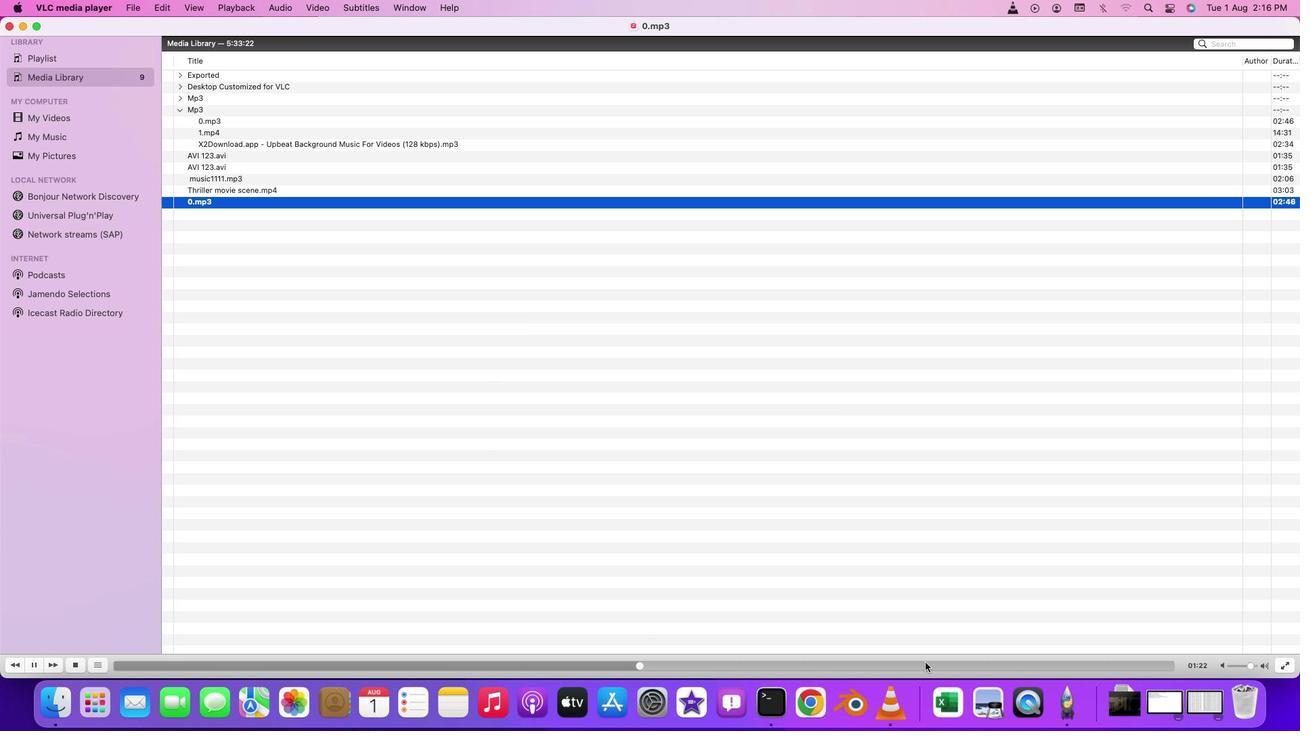 
Action: Mouse pressed left at (926, 663)
Screenshot: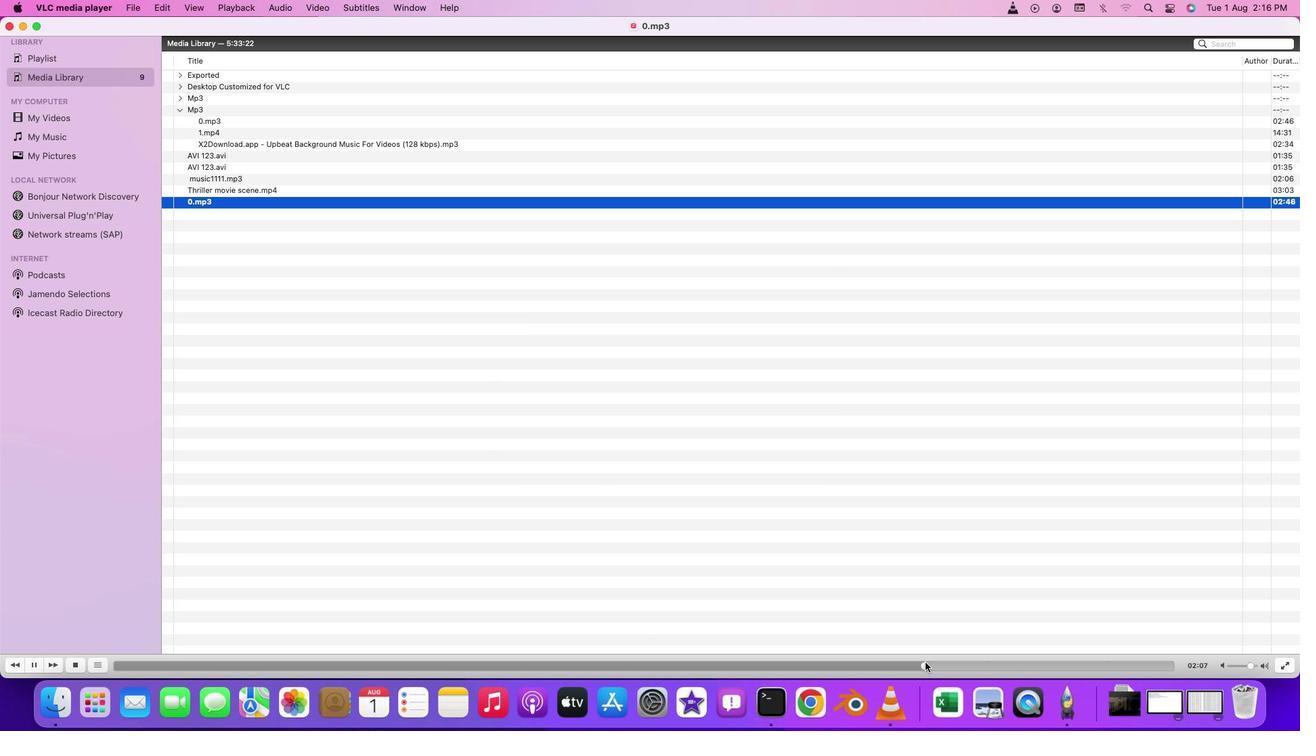 
Action: Mouse moved to (1123, 661)
Screenshot: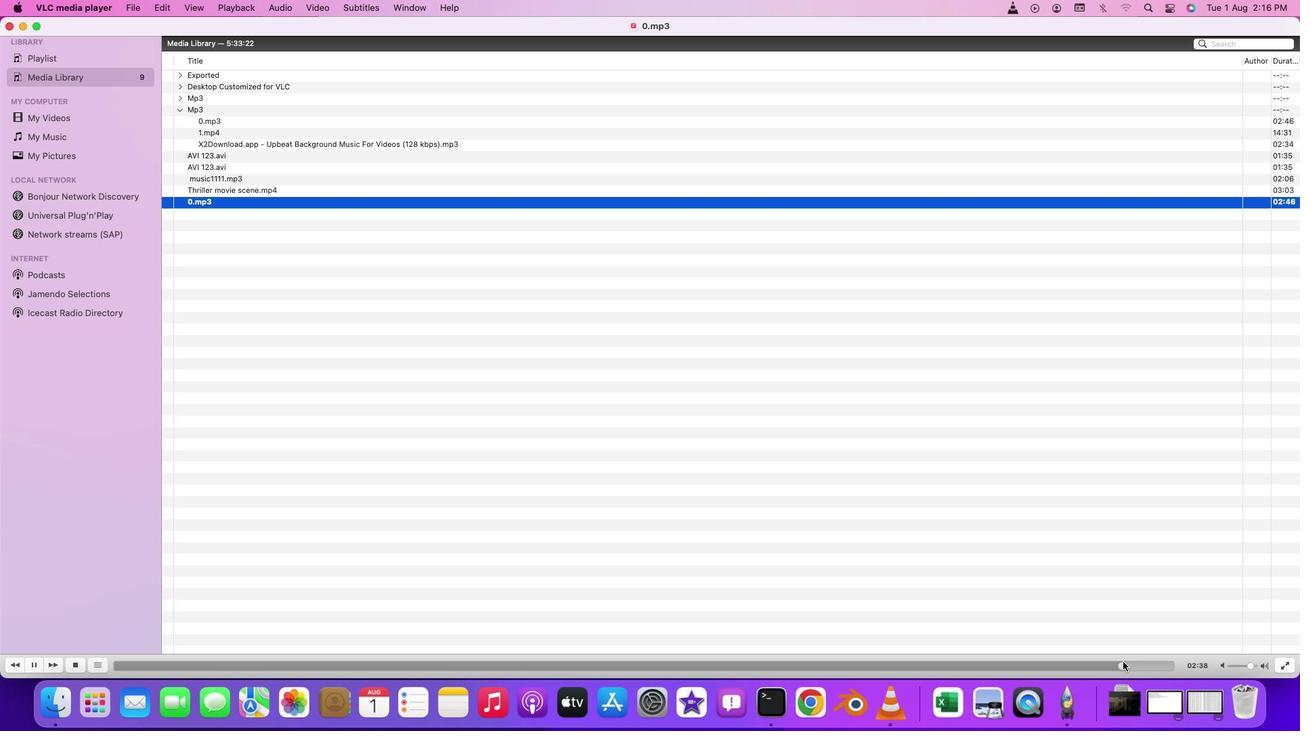 
Action: Mouse pressed left at (1123, 661)
Screenshot: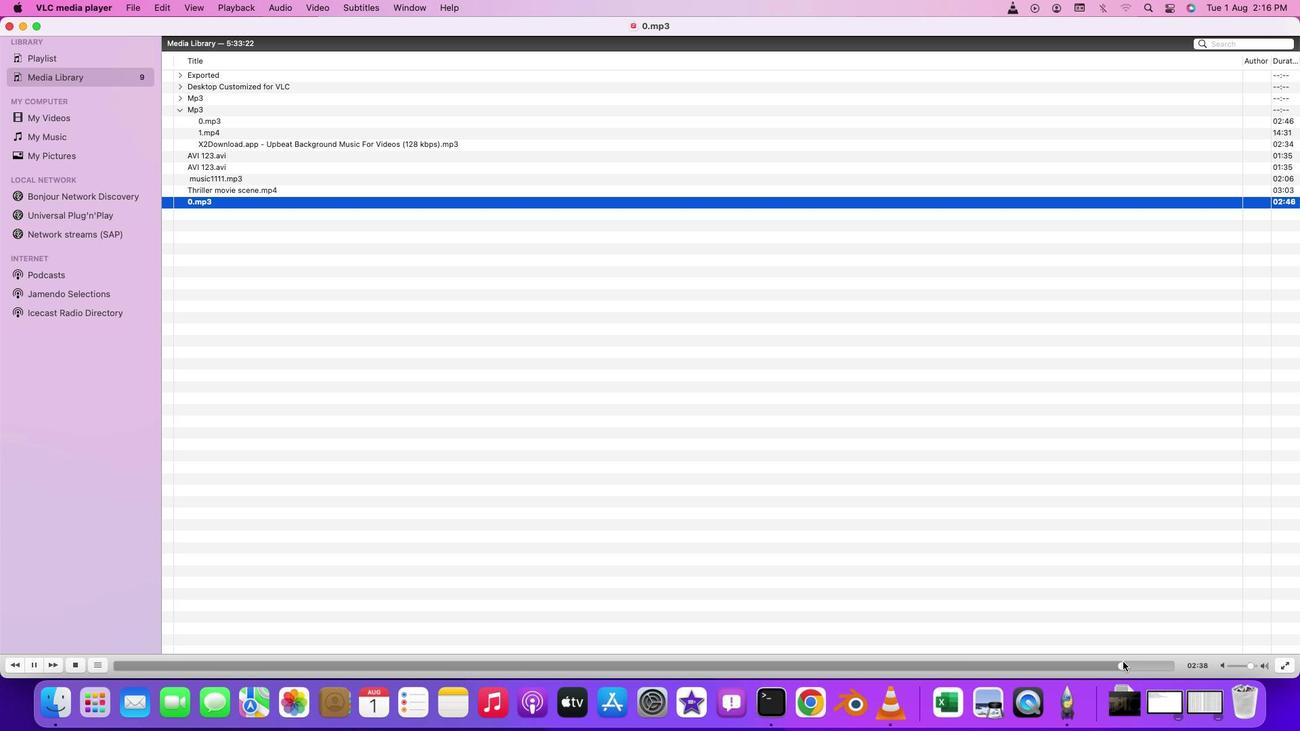 
Action: Mouse moved to (672, 403)
Screenshot: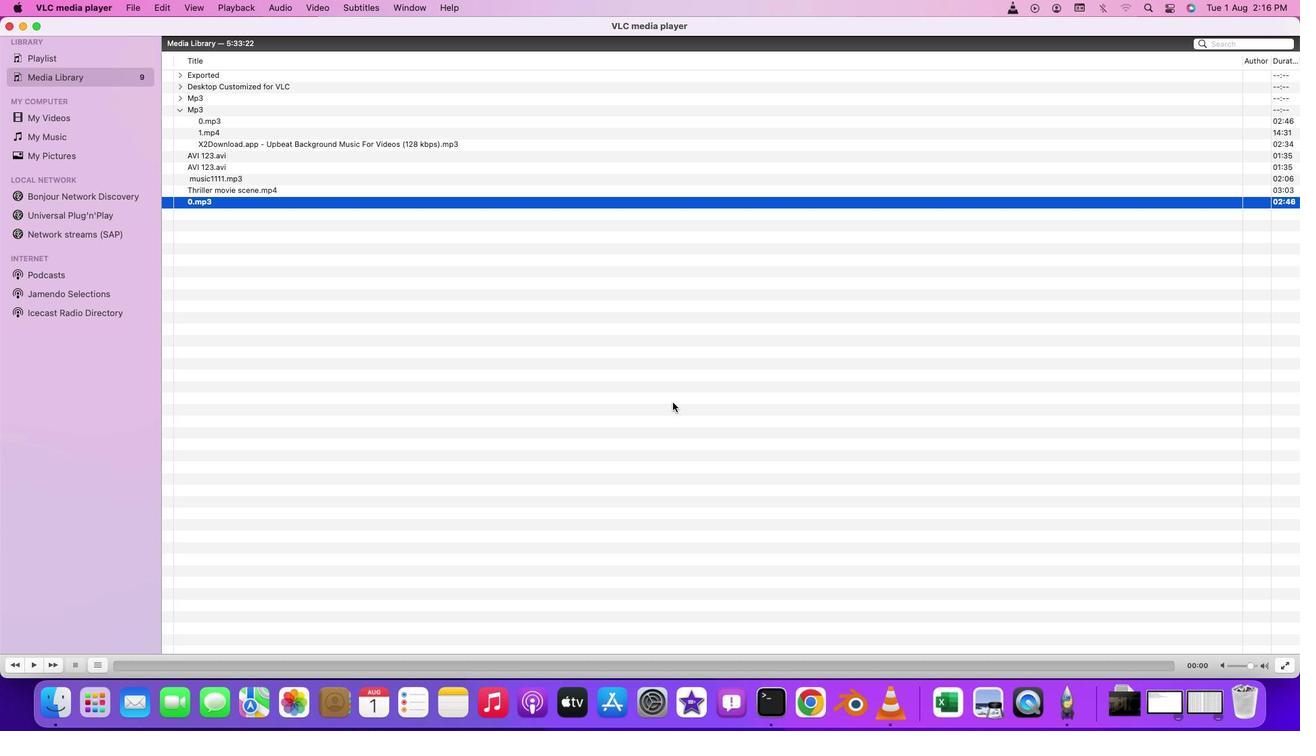 
